 Task: Buy 4 Support Keys from Brake System section under best seller category for shipping address: Anthony Hernandez, 4287 Palmer Road, Westerville, Ohio 43081, Cell Number 6147421053. Pay from credit card ending with 6010, CVV 682
Action: Mouse moved to (22, 79)
Screenshot: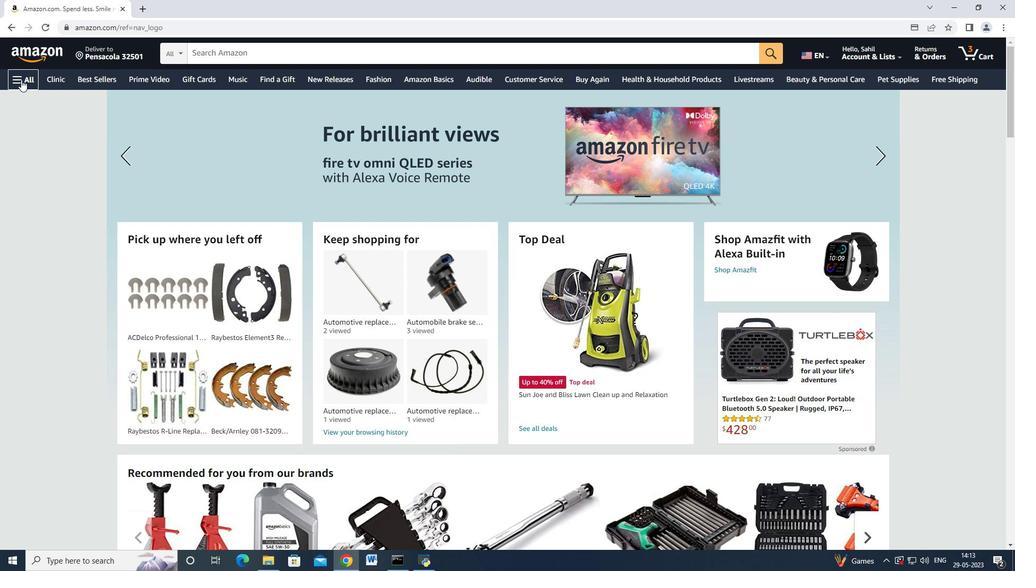 
Action: Mouse pressed left at (22, 79)
Screenshot: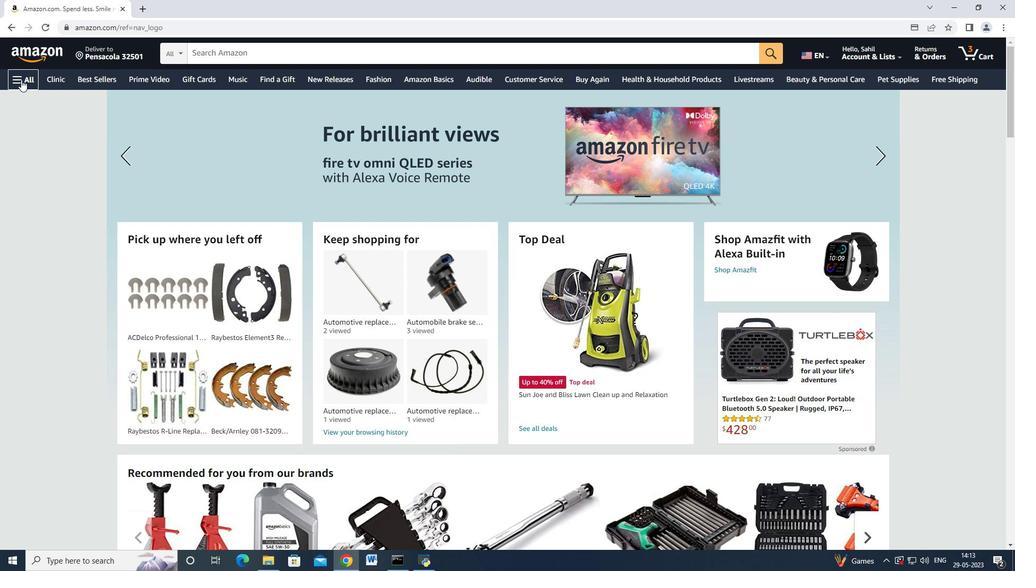 
Action: Mouse moved to (121, 250)
Screenshot: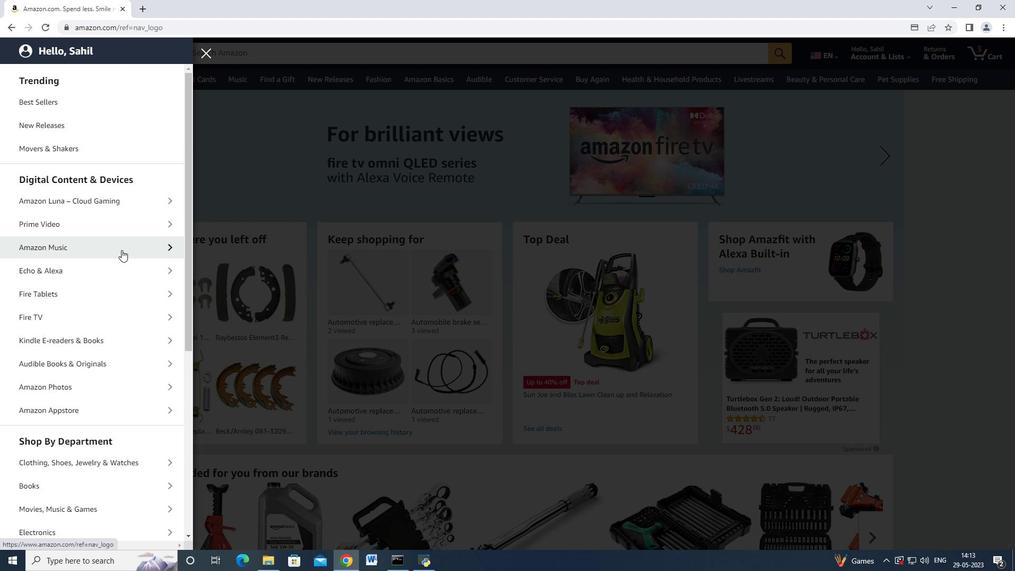 
Action: Mouse scrolled (121, 249) with delta (0, 0)
Screenshot: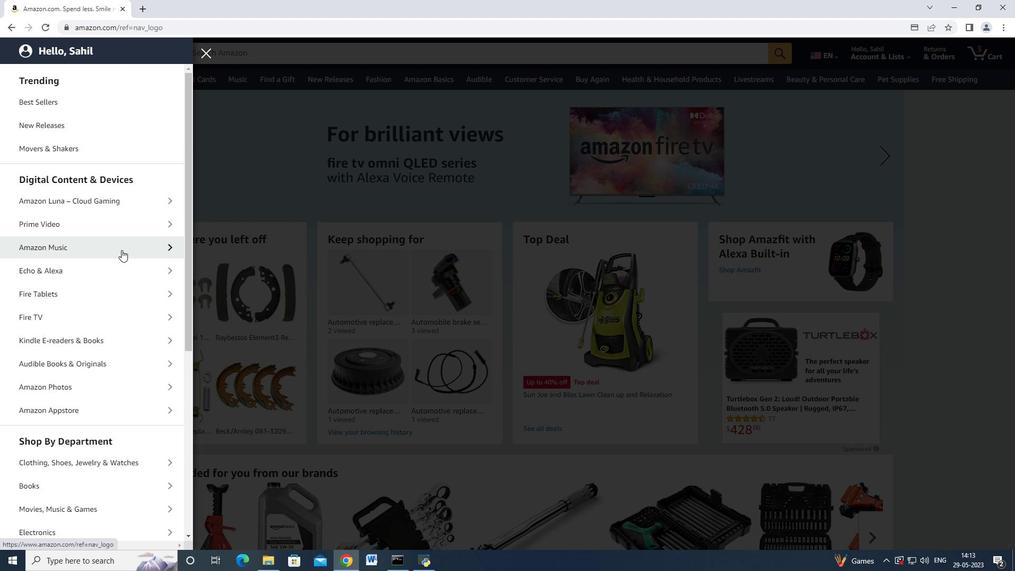 
Action: Mouse scrolled (121, 249) with delta (0, 0)
Screenshot: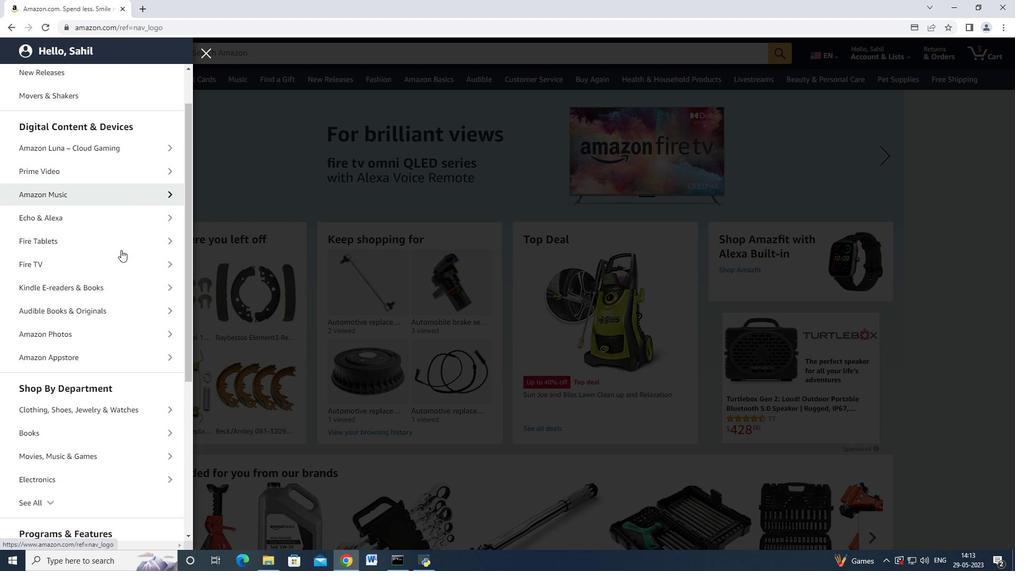 
Action: Mouse moved to (121, 250)
Screenshot: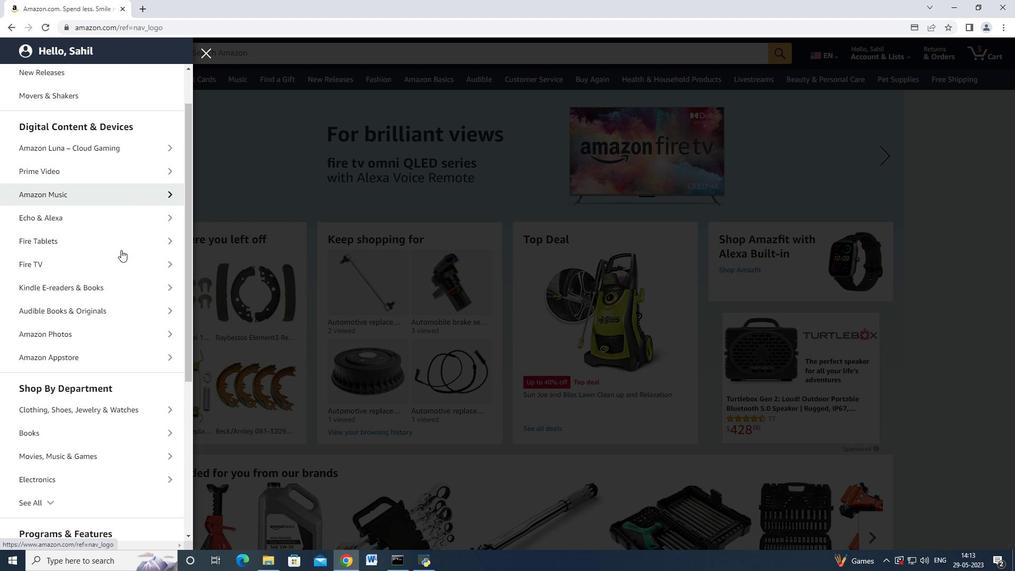 
Action: Mouse scrolled (121, 250) with delta (0, 0)
Screenshot: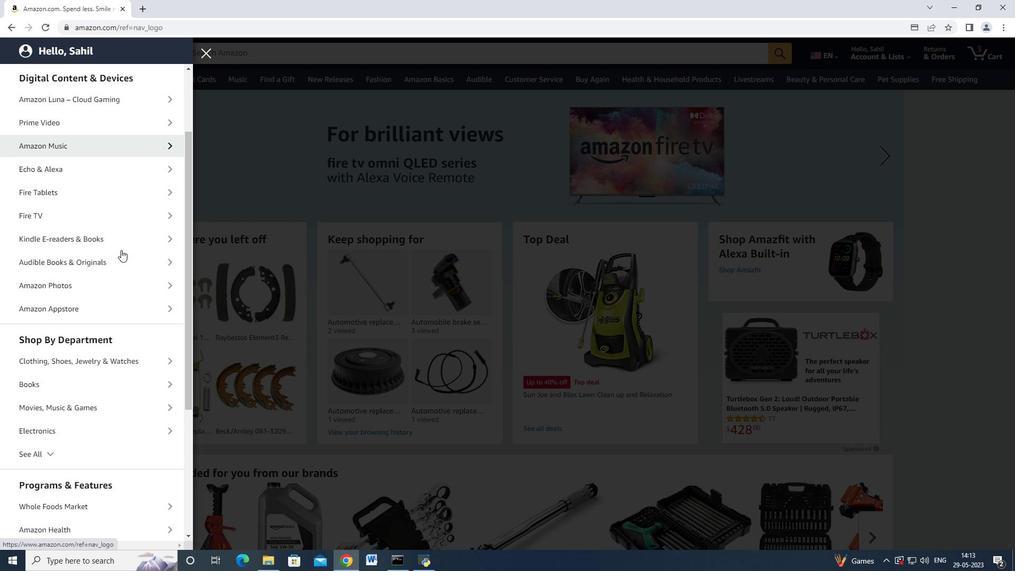 
Action: Mouse scrolled (121, 250) with delta (0, 0)
Screenshot: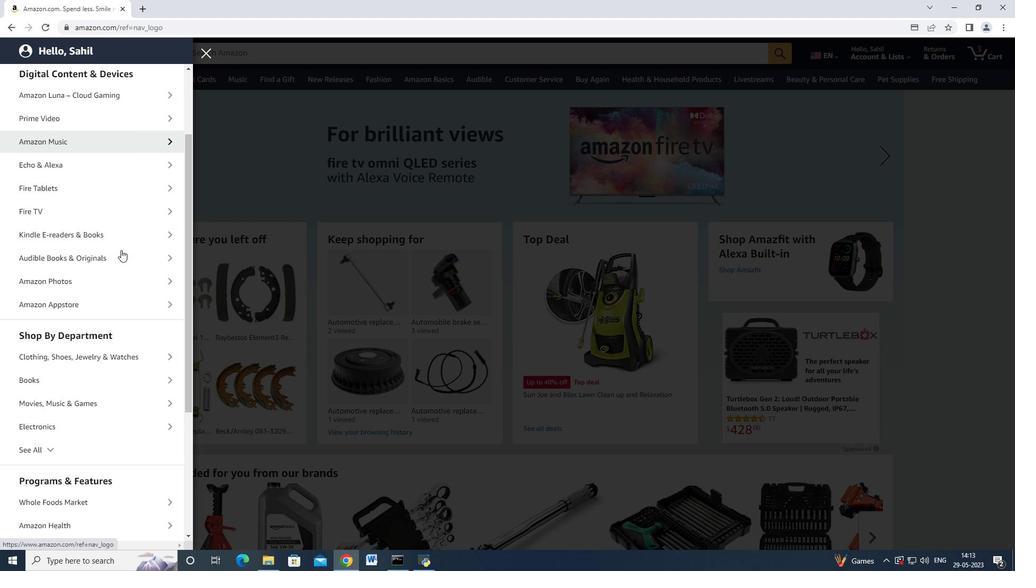 
Action: Mouse moved to (116, 324)
Screenshot: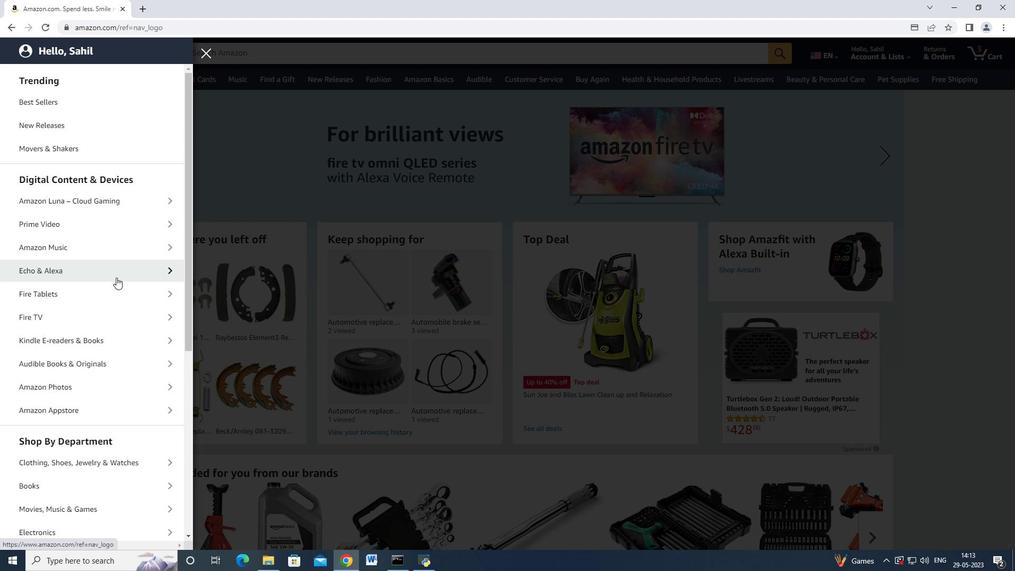
Action: Mouse scrolled (116, 324) with delta (0, 0)
Screenshot: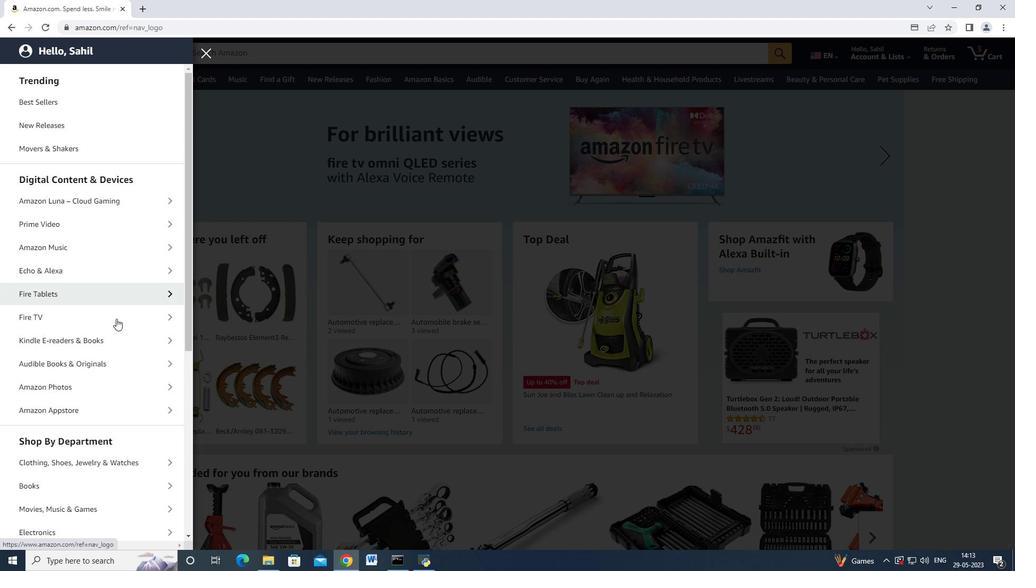 
Action: Mouse scrolled (116, 324) with delta (0, 0)
Screenshot: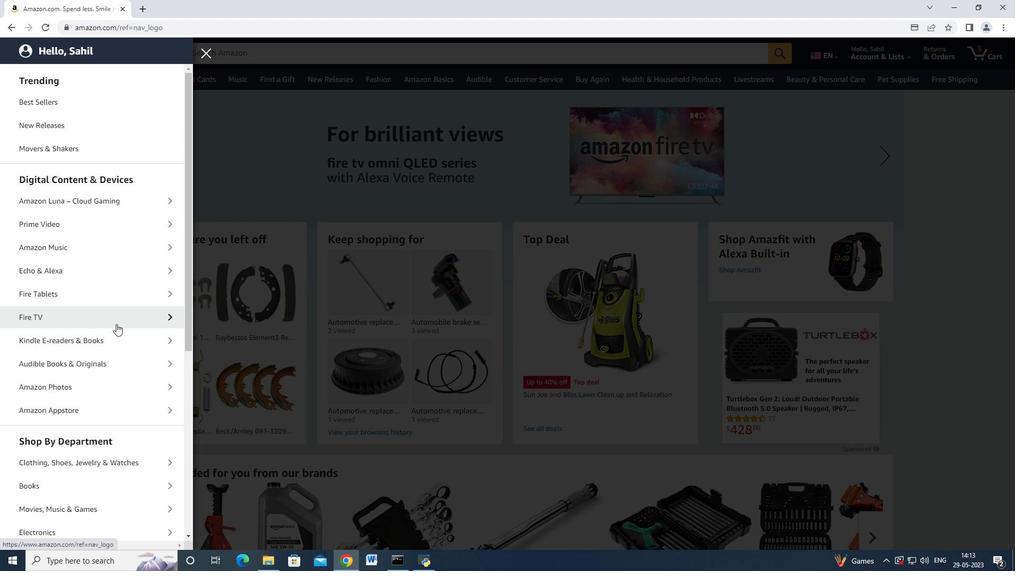 
Action: Mouse scrolled (116, 324) with delta (0, 0)
Screenshot: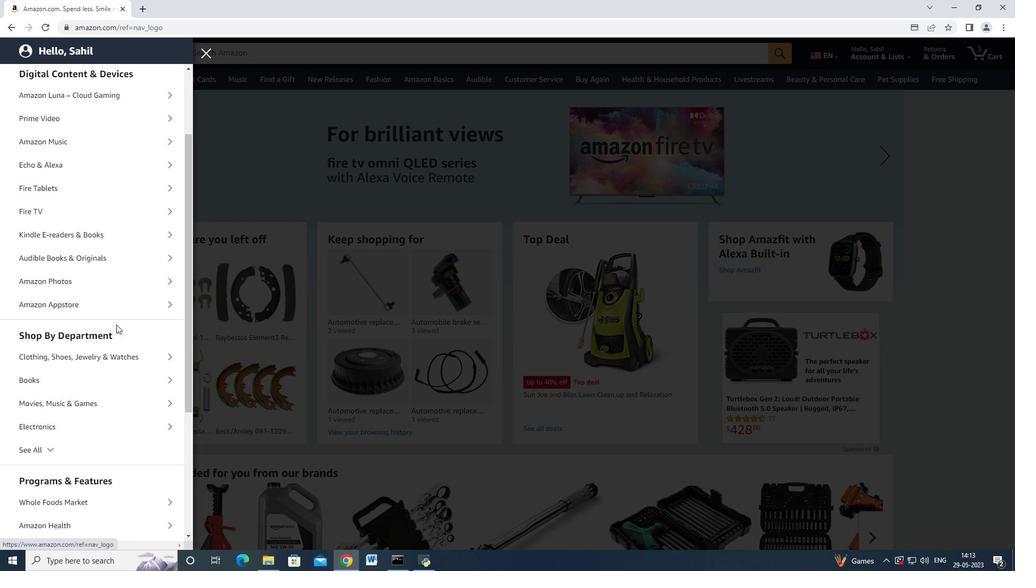
Action: Mouse scrolled (116, 324) with delta (0, 0)
Screenshot: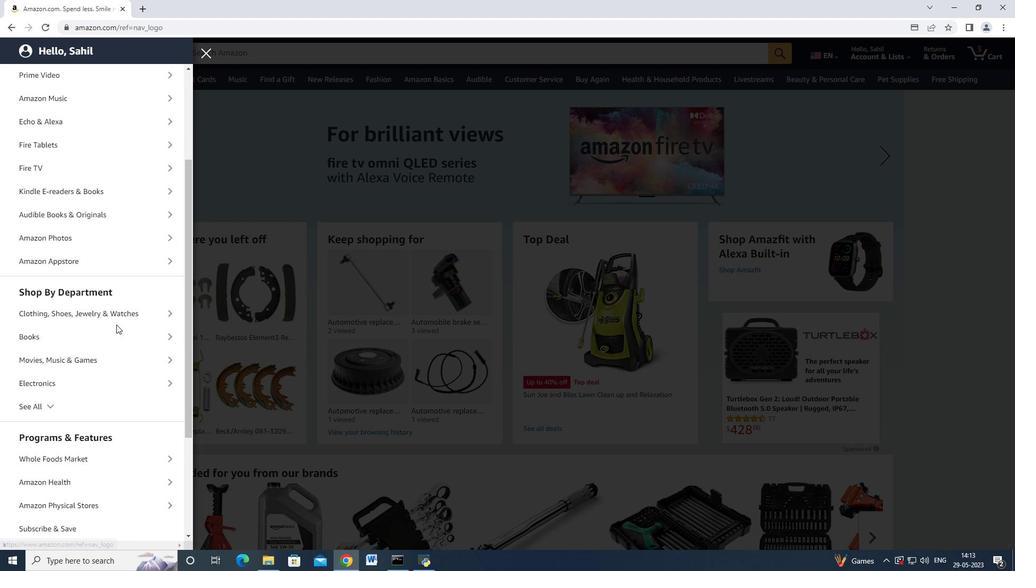 
Action: Mouse moved to (71, 347)
Screenshot: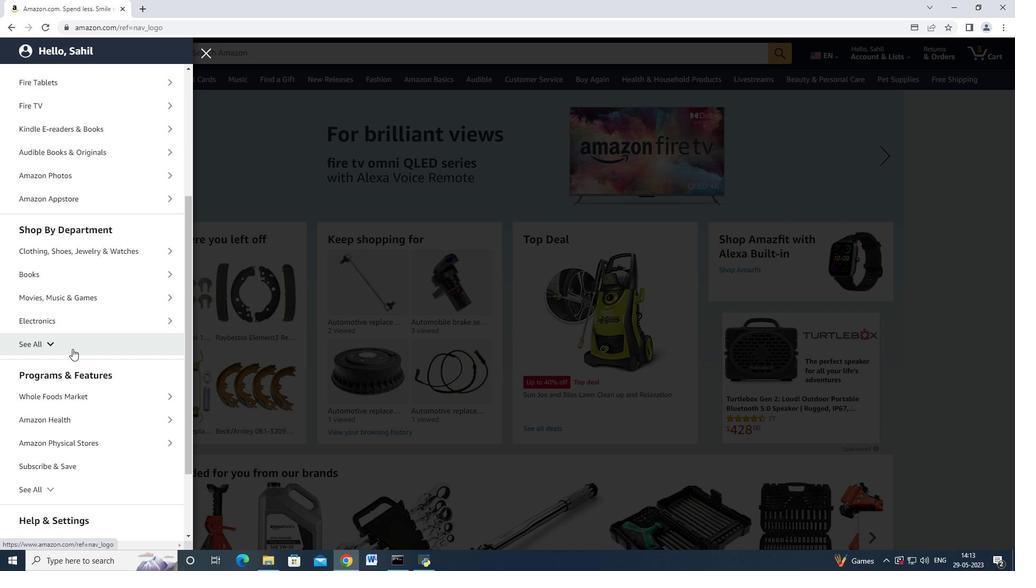 
Action: Mouse pressed left at (71, 347)
Screenshot: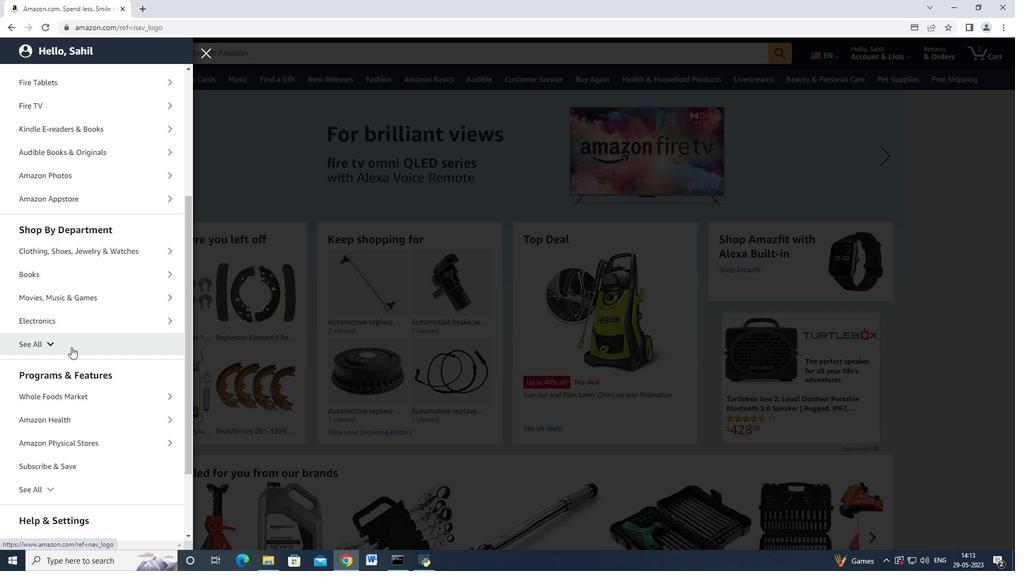 
Action: Mouse moved to (75, 342)
Screenshot: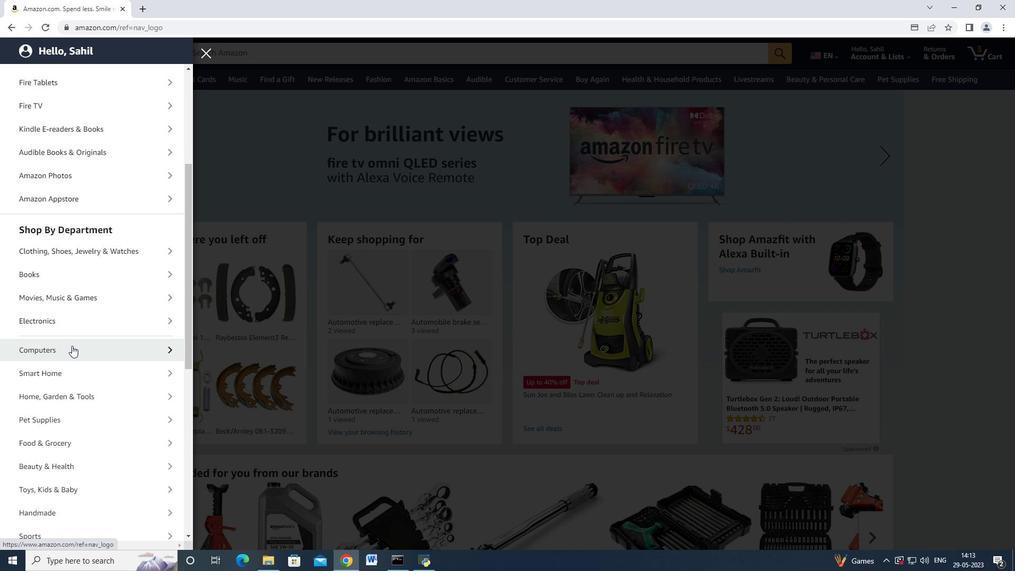 
Action: Mouse scrolled (75, 342) with delta (0, 0)
Screenshot: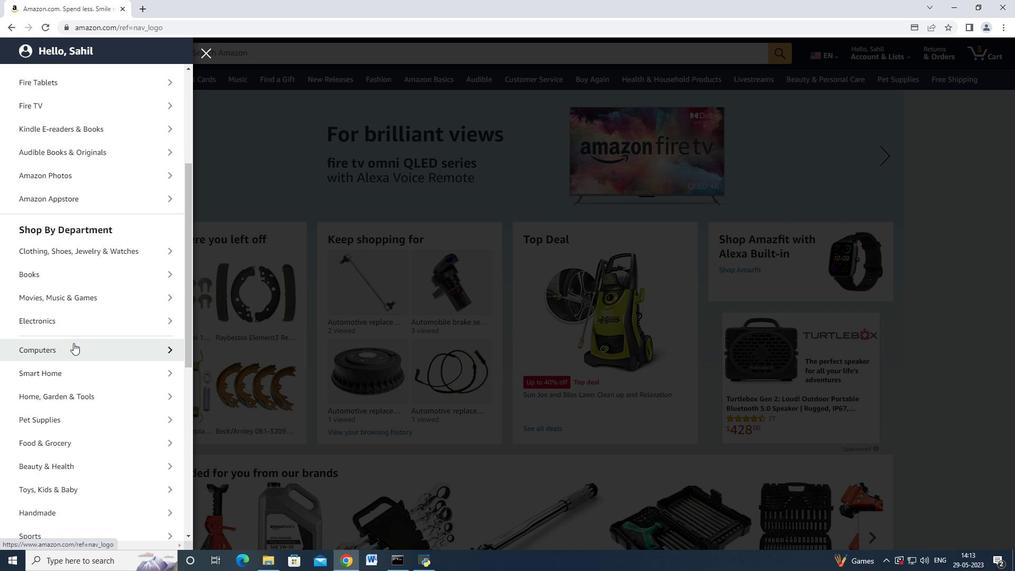 
Action: Mouse scrolled (75, 342) with delta (0, 0)
Screenshot: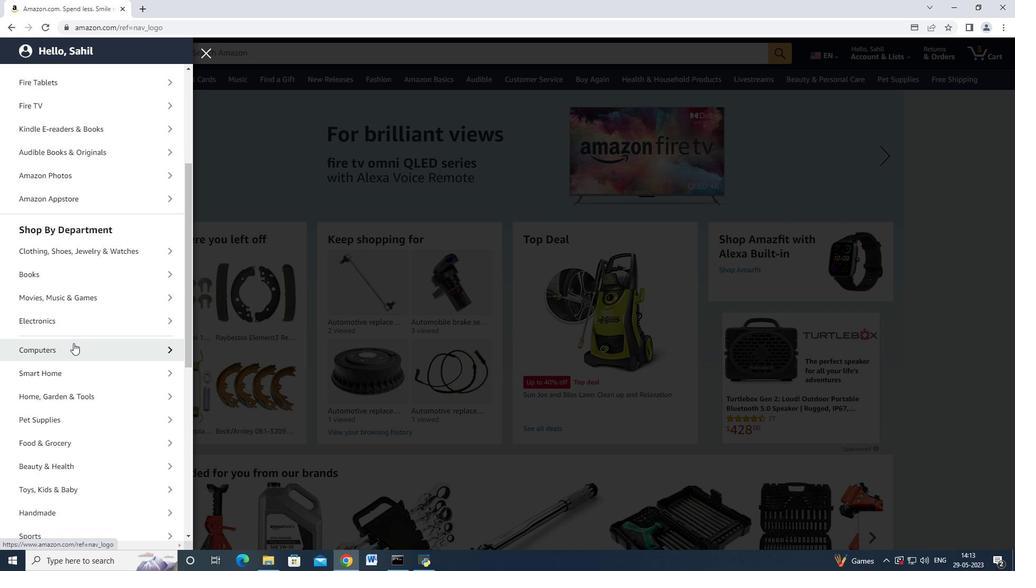 
Action: Mouse scrolled (75, 342) with delta (0, 0)
Screenshot: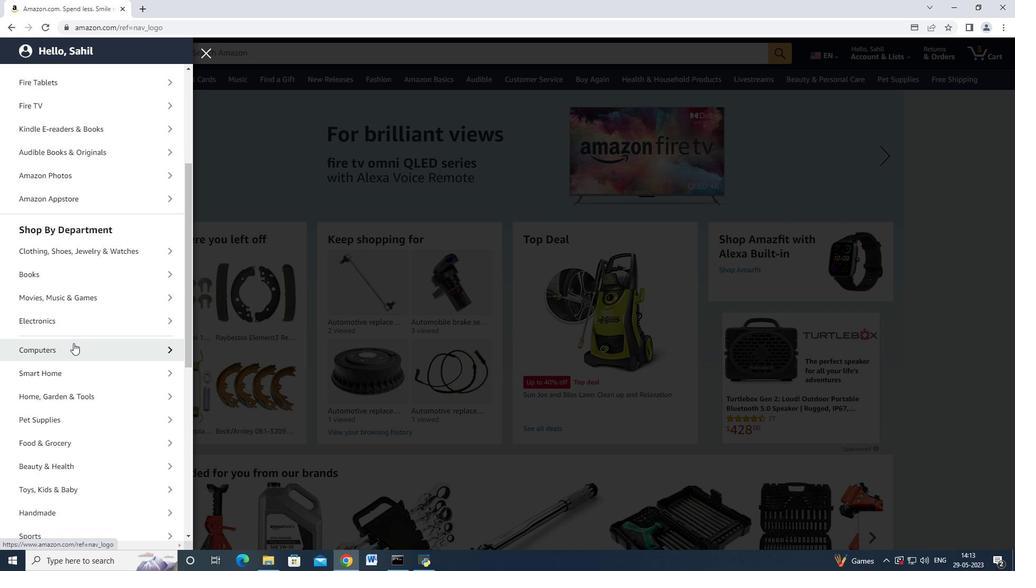 
Action: Mouse moved to (83, 423)
Screenshot: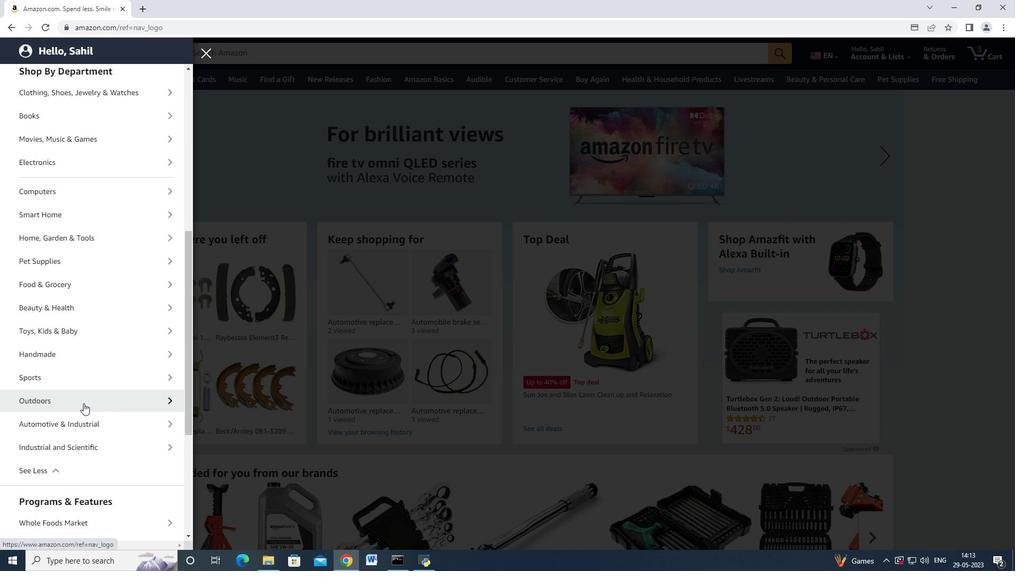 
Action: Mouse pressed left at (83, 423)
Screenshot: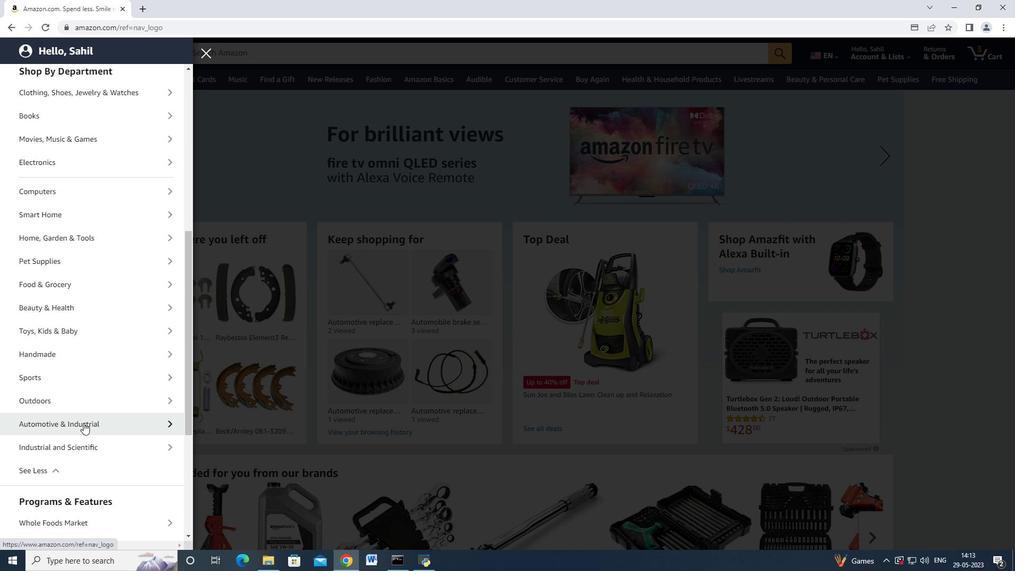 
Action: Mouse moved to (91, 130)
Screenshot: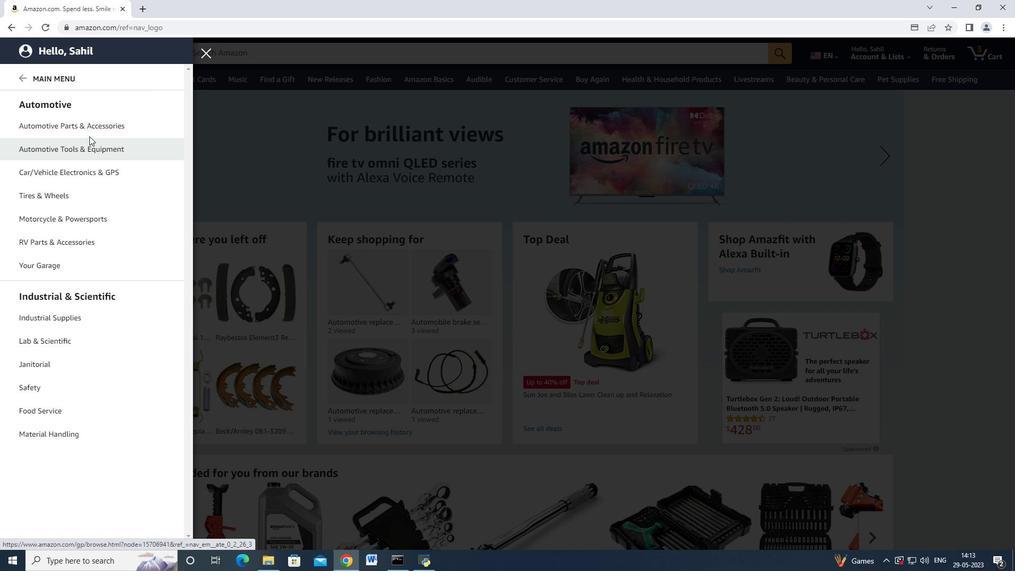 
Action: Mouse pressed left at (91, 130)
Screenshot: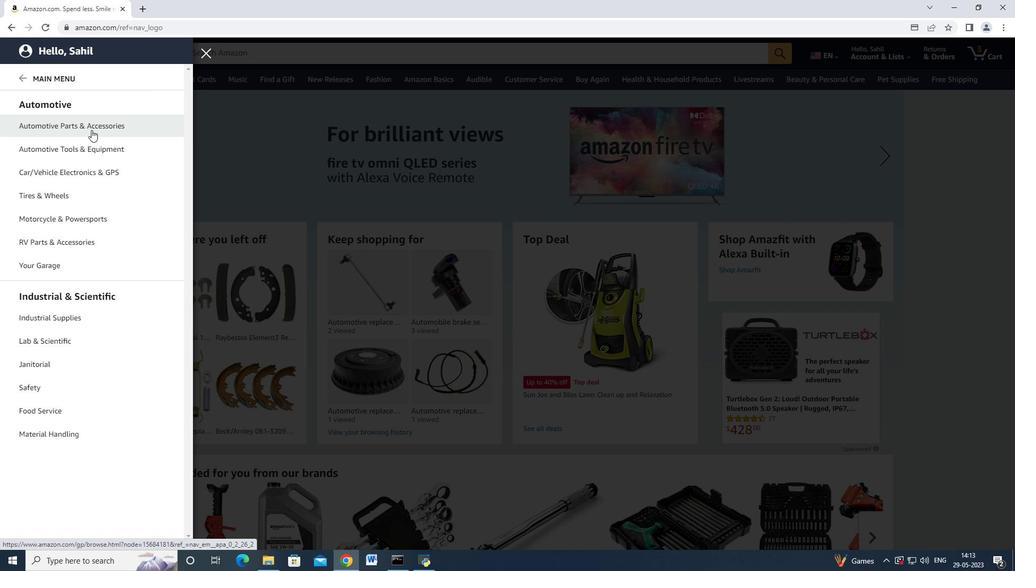 
Action: Mouse moved to (289, 158)
Screenshot: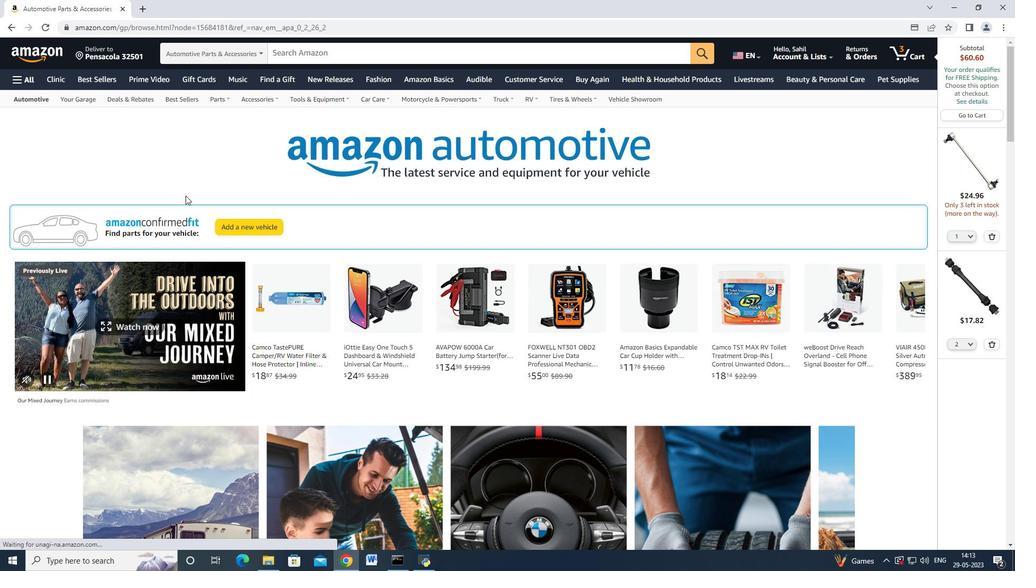
Action: Mouse scrolled (289, 158) with delta (0, 0)
Screenshot: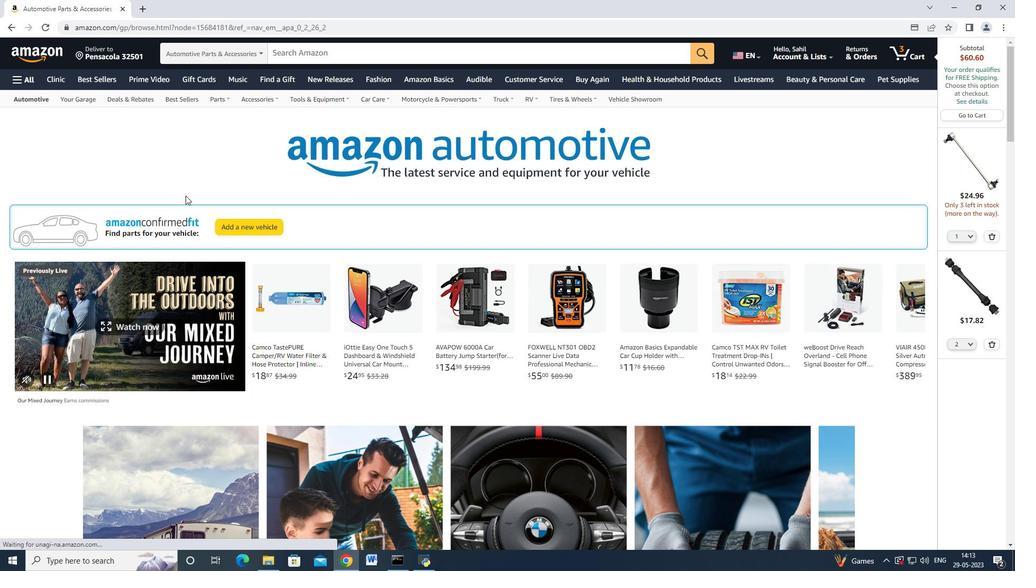 
Action: Mouse moved to (305, 149)
Screenshot: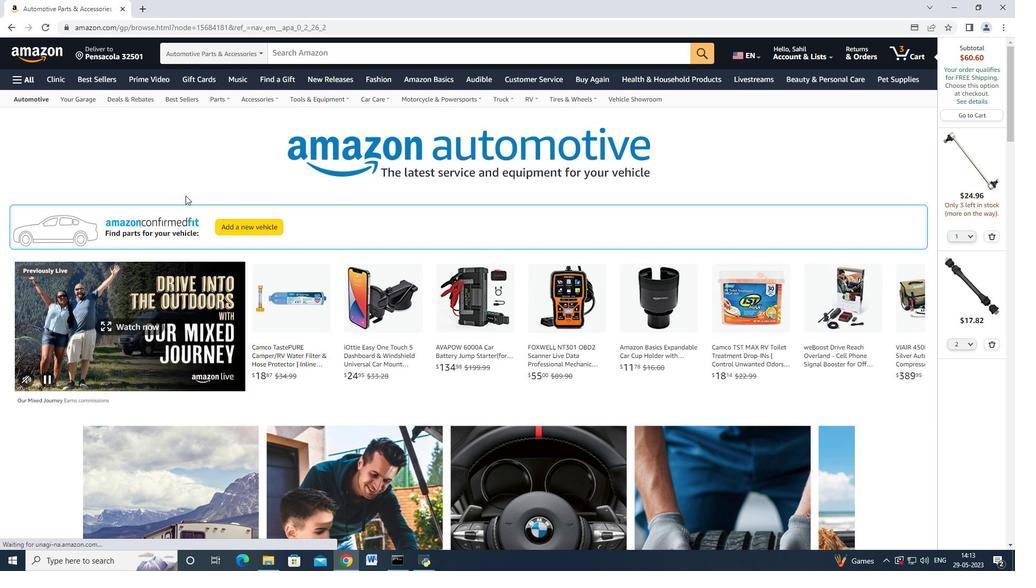 
Action: Mouse scrolled (305, 148) with delta (0, 0)
Screenshot: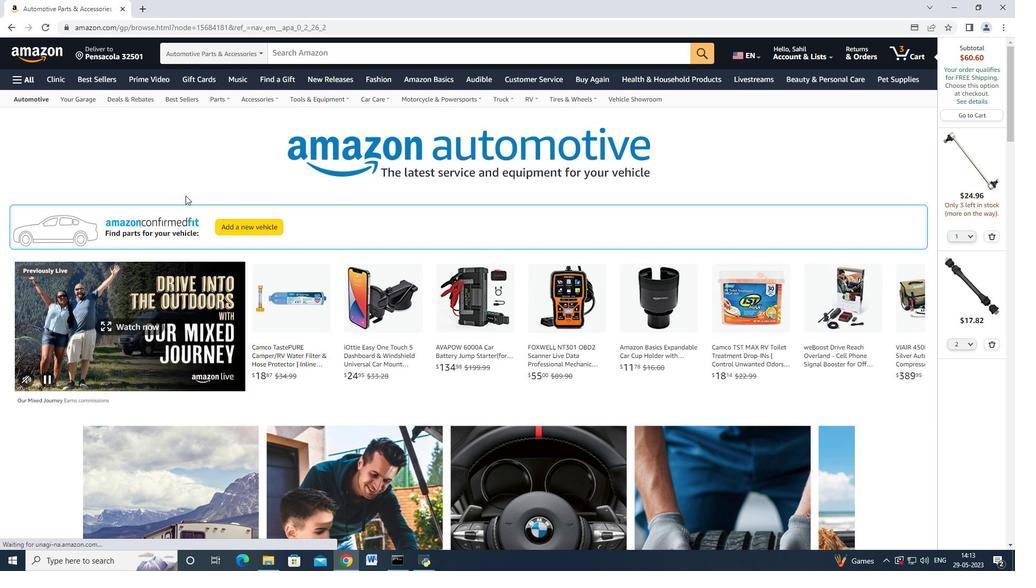 
Action: Mouse moved to (305, 149)
Screenshot: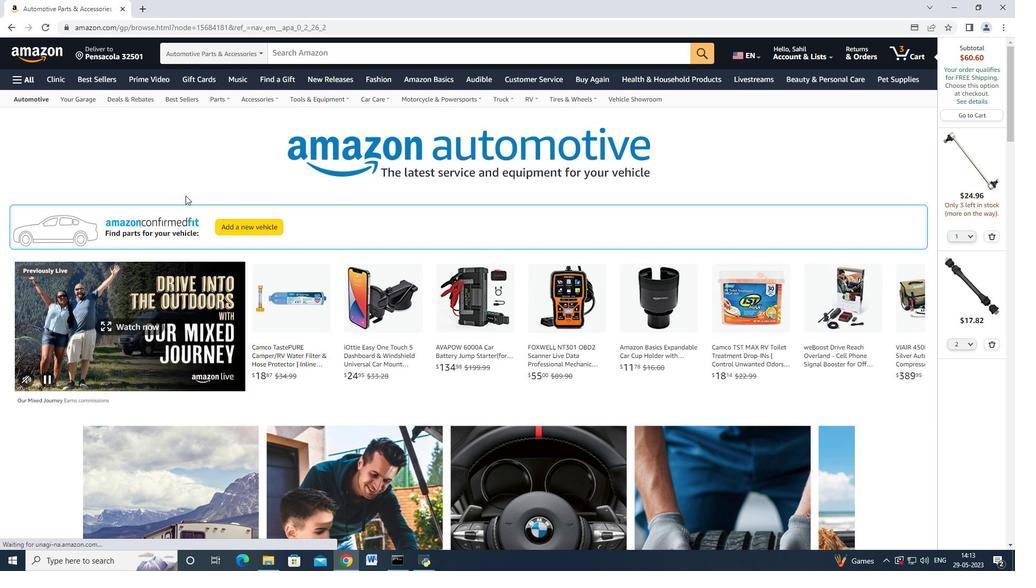
Action: Mouse scrolled (305, 149) with delta (0, 0)
Screenshot: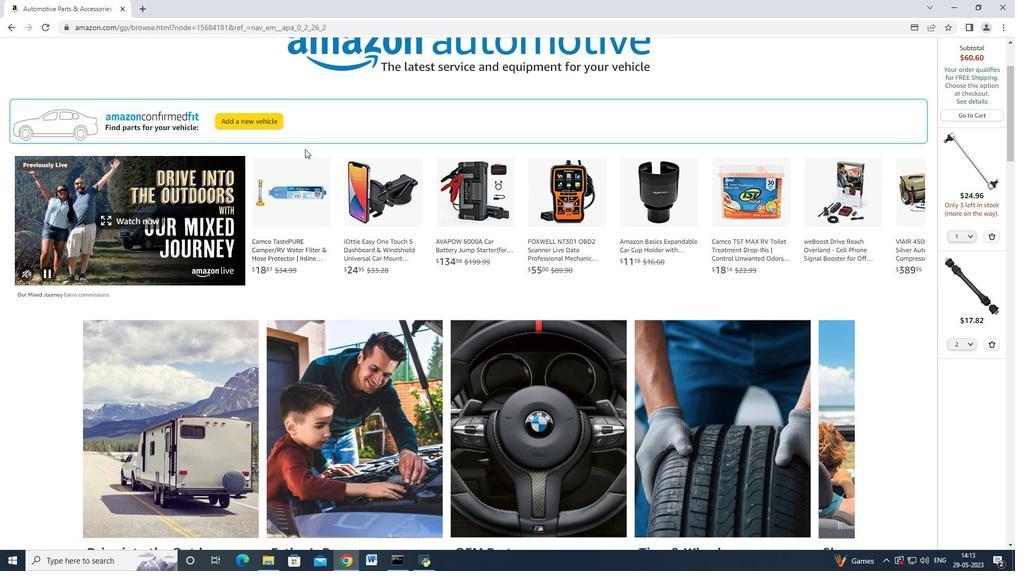 
Action: Mouse scrolled (305, 149) with delta (0, 0)
Screenshot: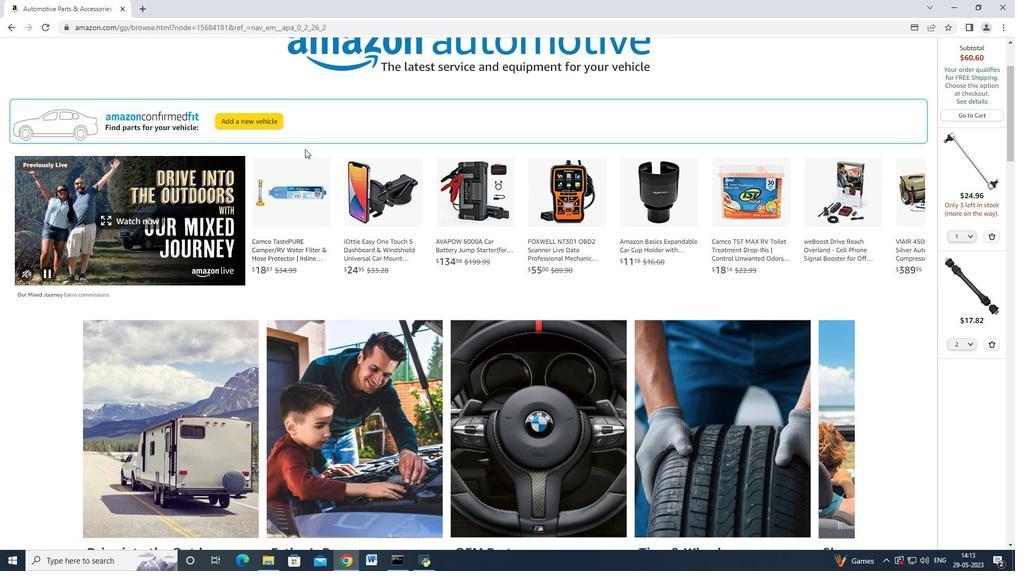 
Action: Mouse scrolled (305, 149) with delta (0, 0)
Screenshot: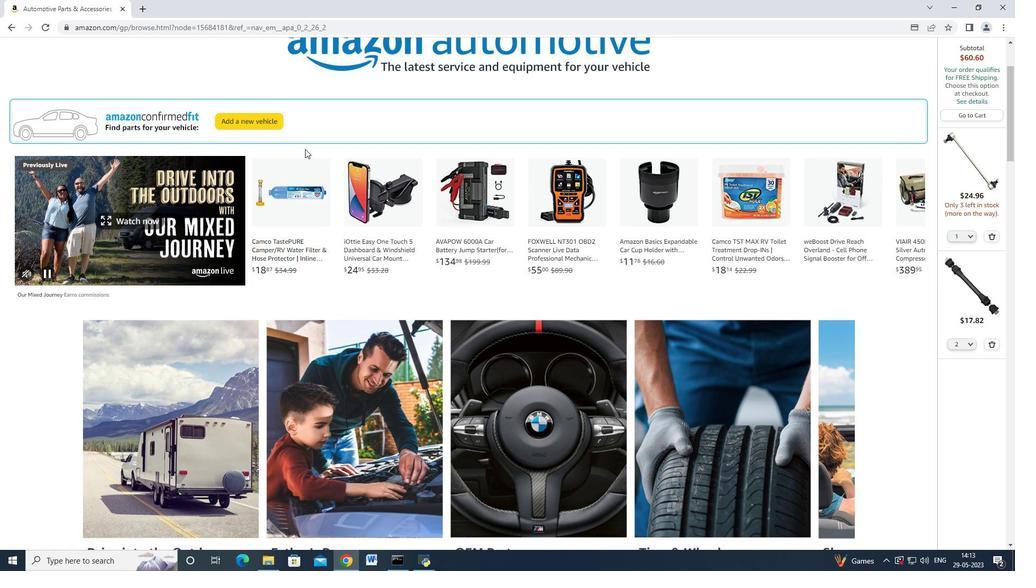 
Action: Mouse scrolled (305, 149) with delta (0, 0)
Screenshot: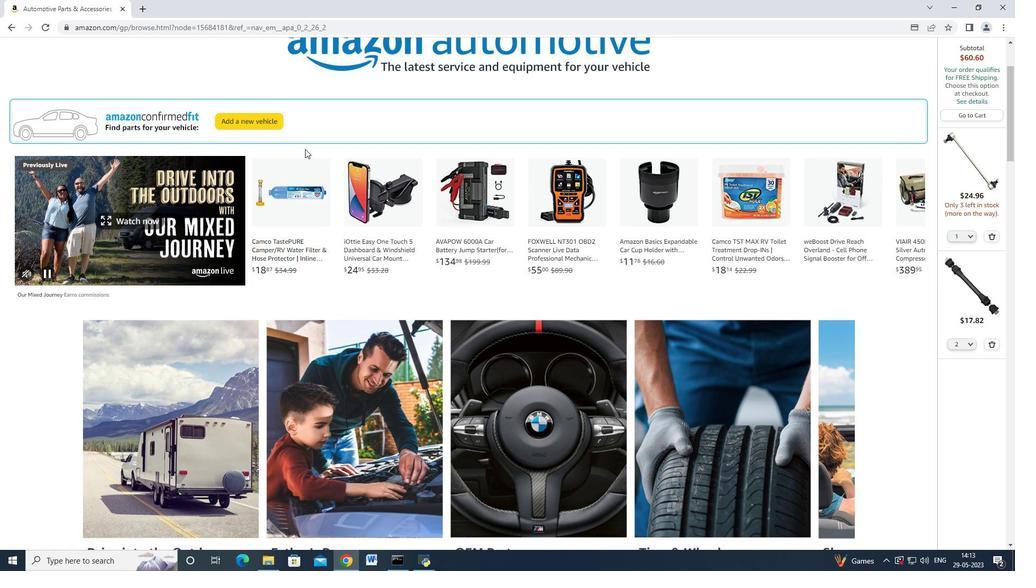
Action: Mouse scrolled (305, 149) with delta (0, 0)
Screenshot: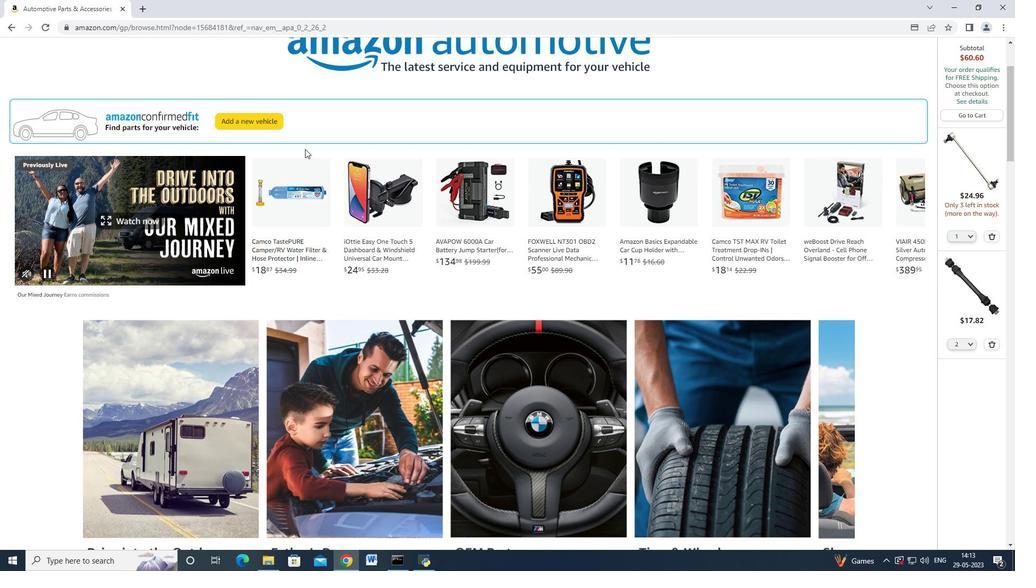 
Action: Mouse moved to (275, 102)
Screenshot: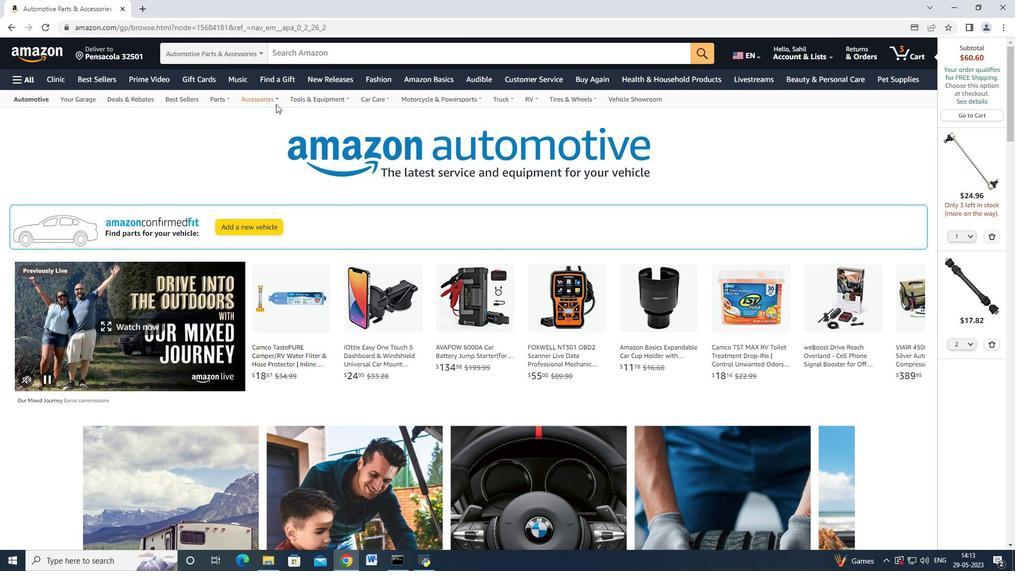 
Action: Mouse pressed left at (275, 102)
Screenshot: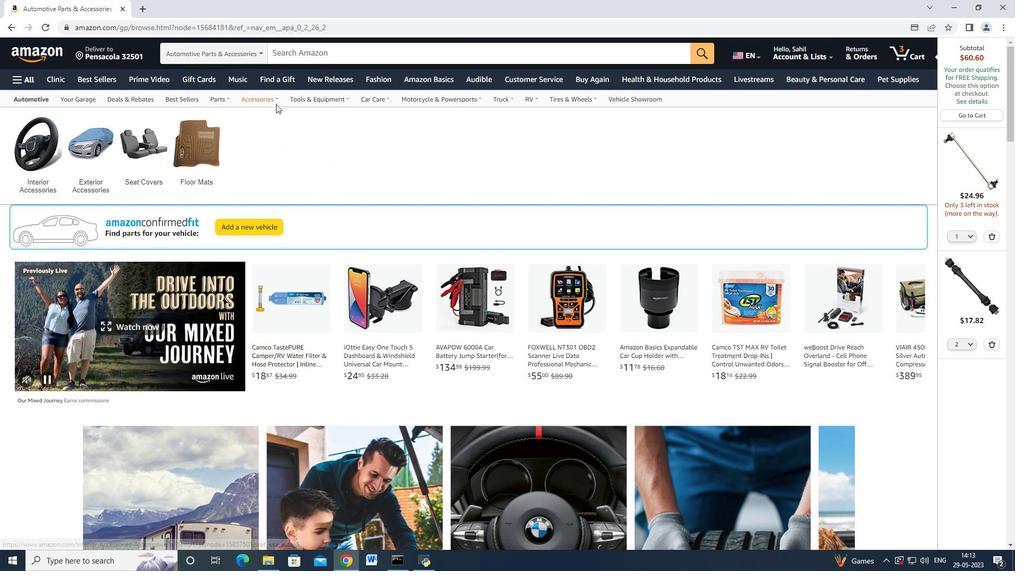
Action: Mouse moved to (197, 103)
Screenshot: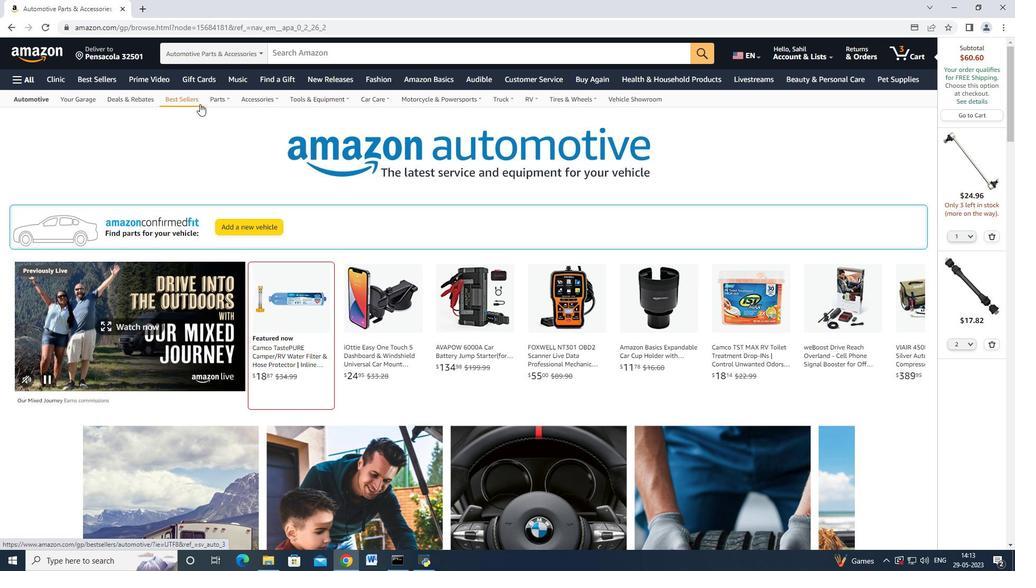 
Action: Mouse pressed left at (197, 103)
Screenshot: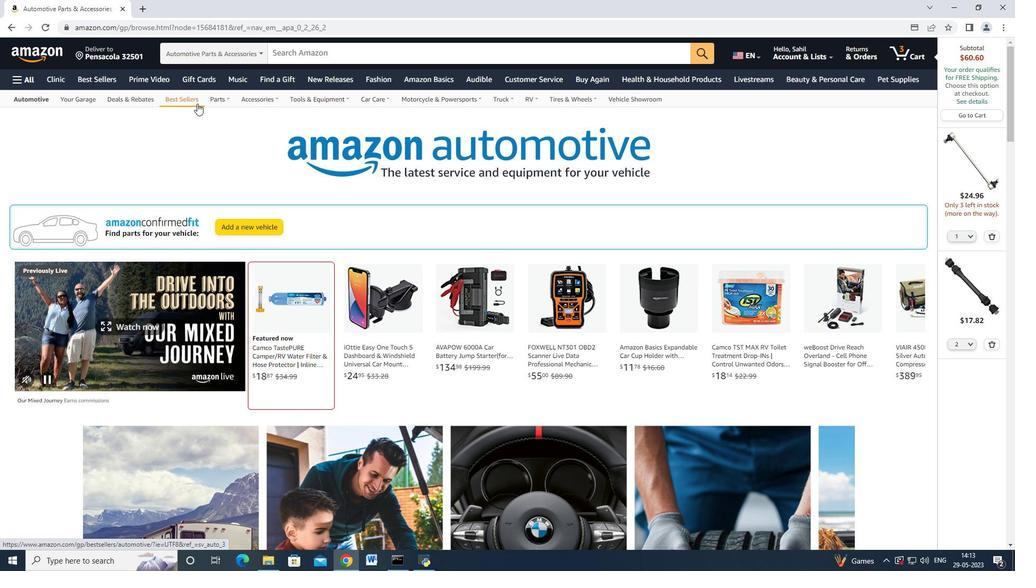 
Action: Mouse moved to (61, 334)
Screenshot: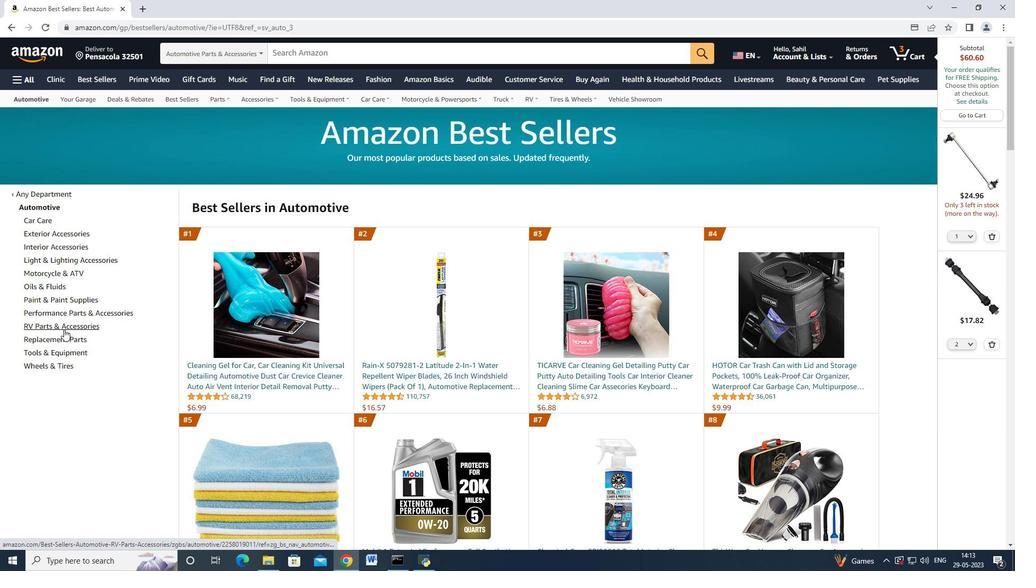 
Action: Mouse pressed left at (61, 334)
Screenshot: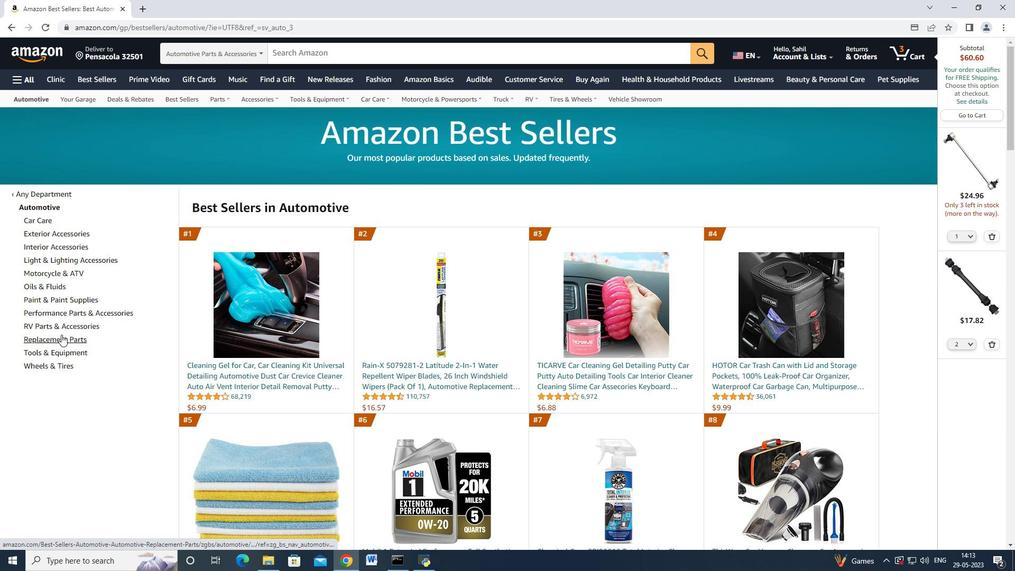 
Action: Mouse moved to (68, 334)
Screenshot: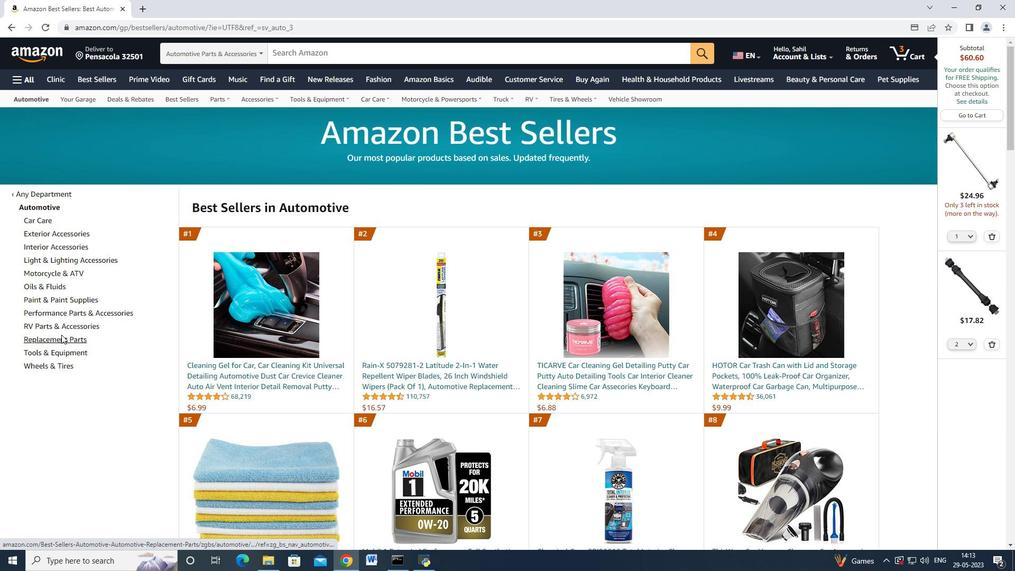 
Action: Mouse scrolled (68, 334) with delta (0, 0)
Screenshot: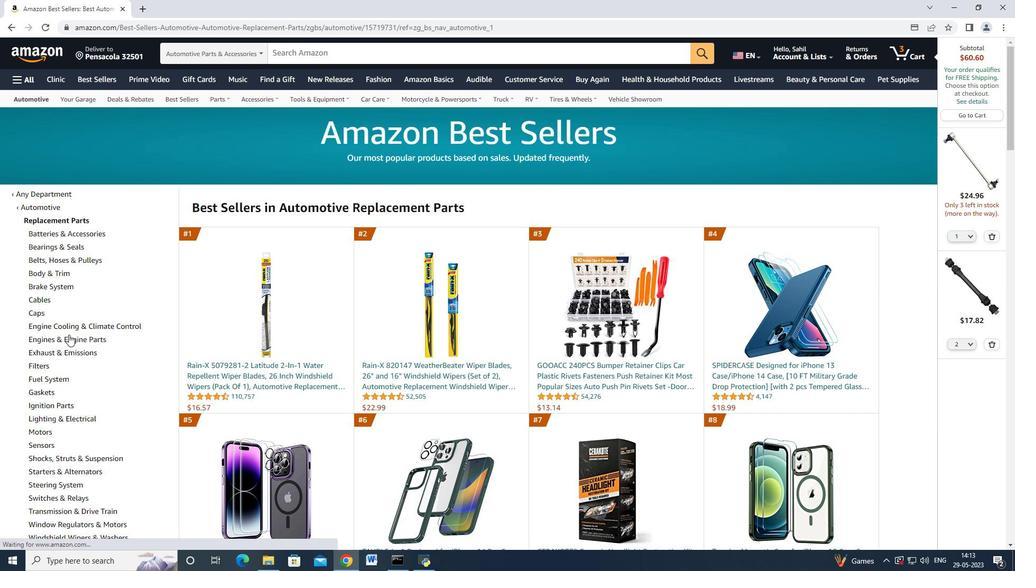 
Action: Mouse scrolled (68, 334) with delta (0, 0)
Screenshot: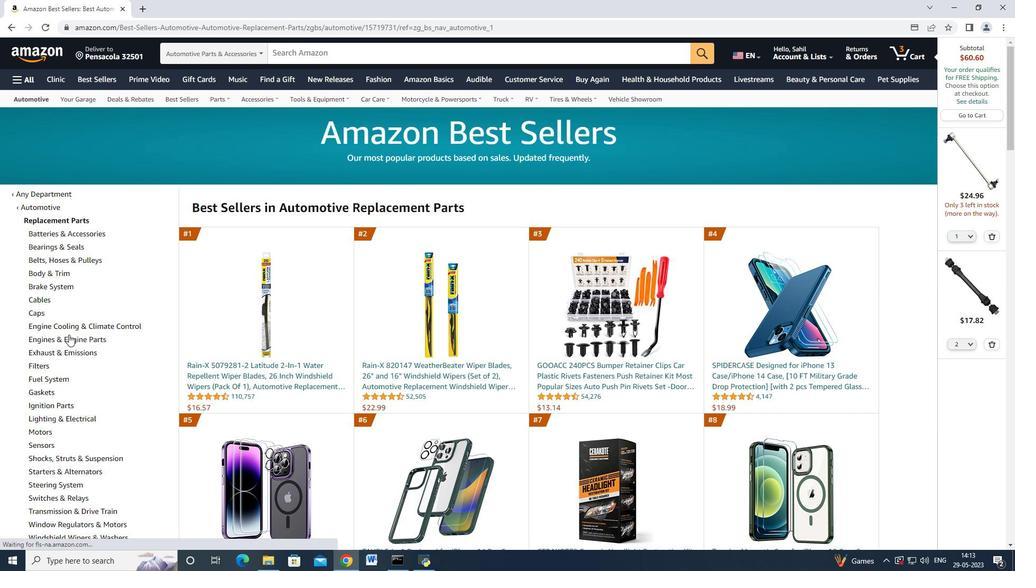 
Action: Mouse moved to (60, 178)
Screenshot: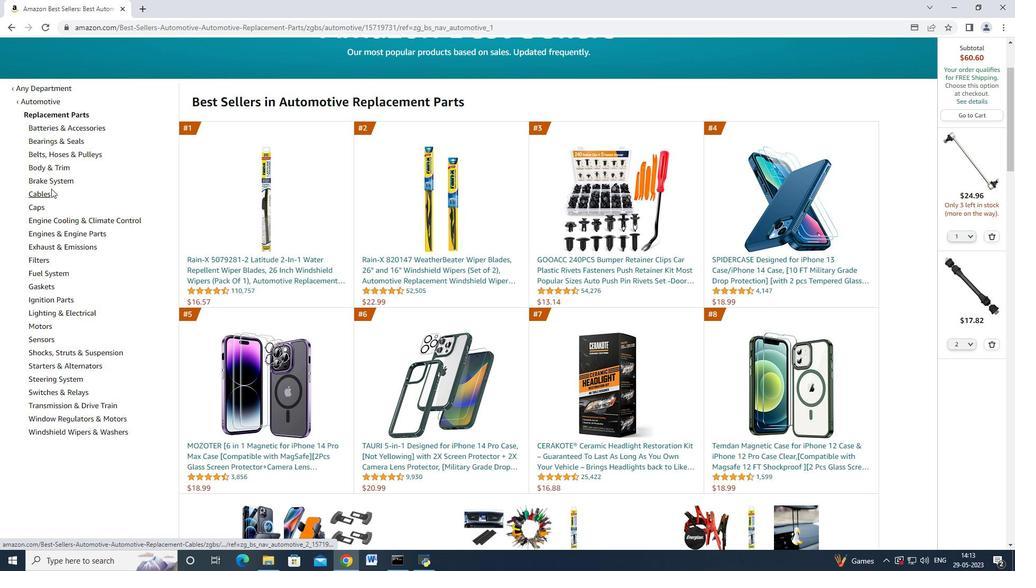 
Action: Mouse pressed left at (60, 178)
Screenshot: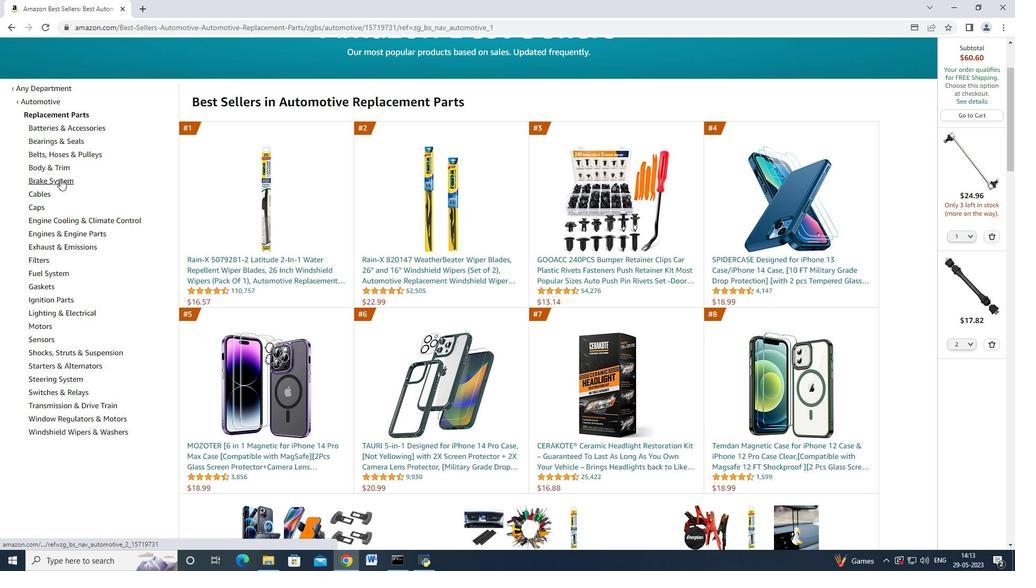 
Action: Mouse moved to (148, 303)
Screenshot: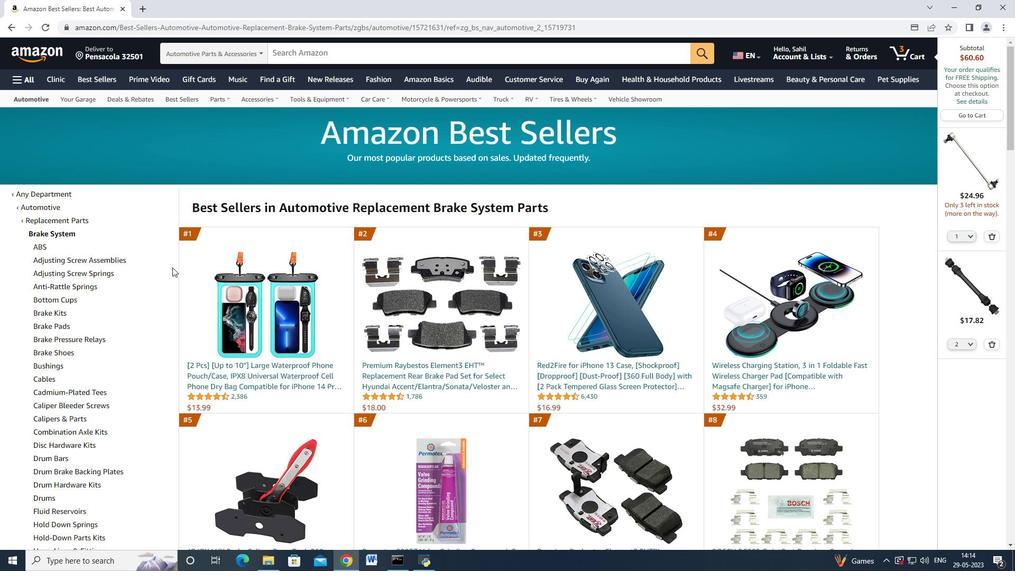 
Action: Mouse scrolled (148, 302) with delta (0, 0)
Screenshot: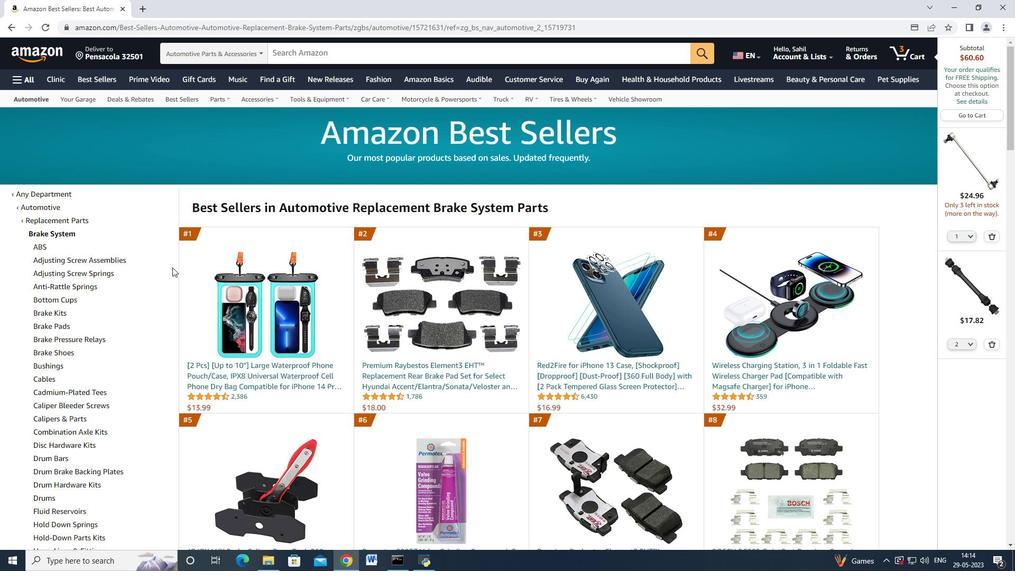 
Action: Mouse moved to (134, 315)
Screenshot: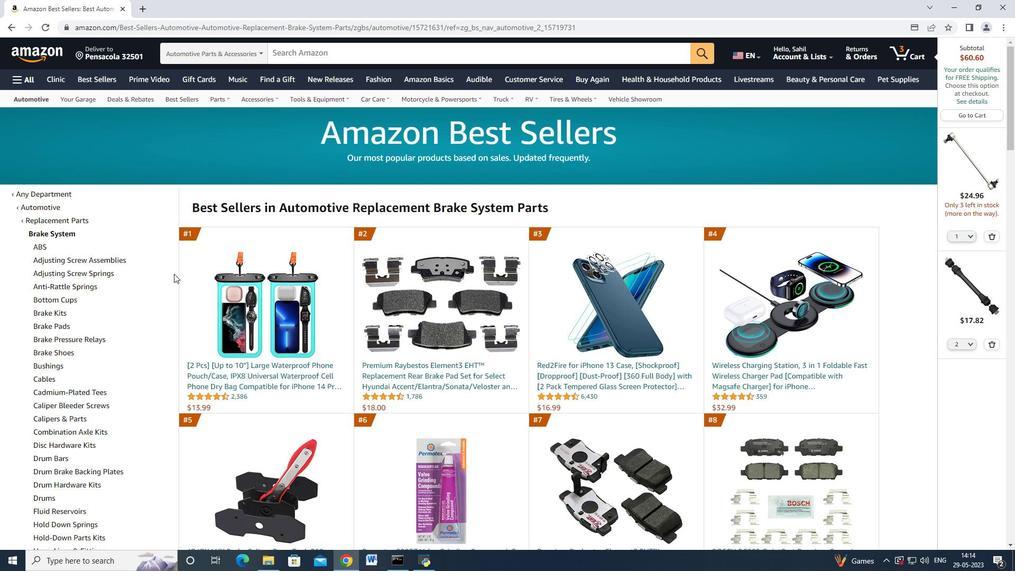 
Action: Mouse scrolled (134, 314) with delta (0, 0)
Screenshot: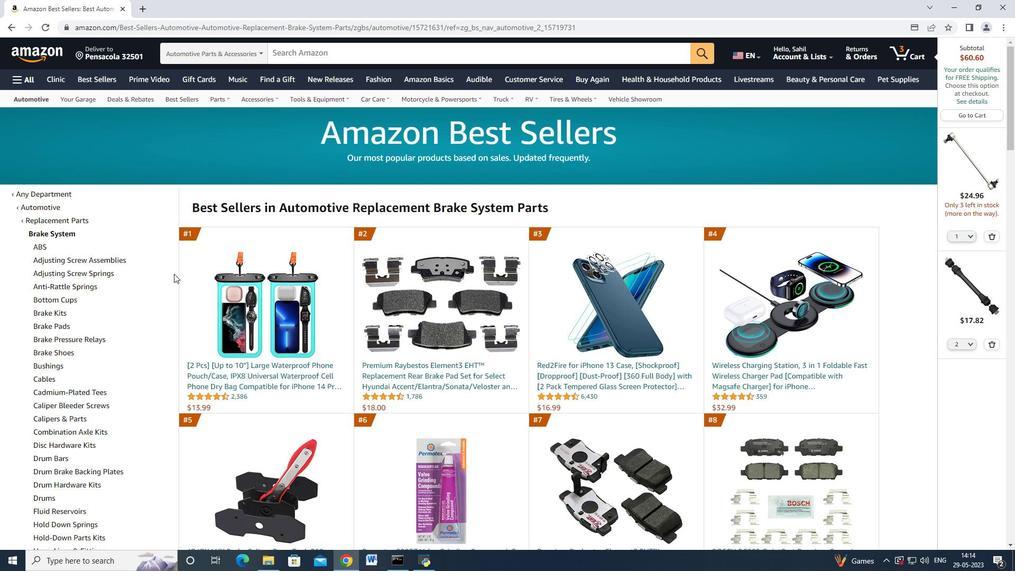 
Action: Mouse moved to (135, 314)
Screenshot: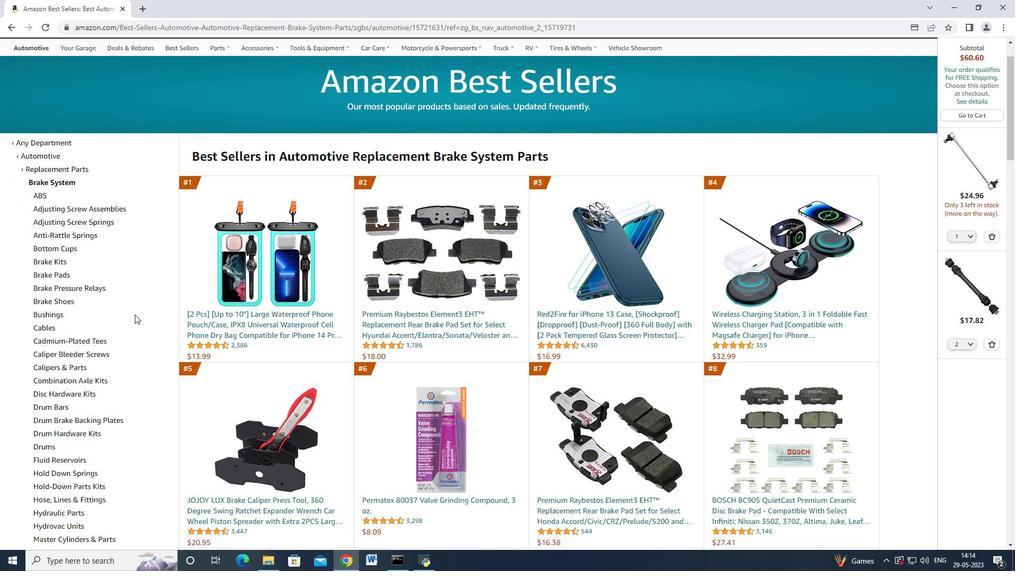 
Action: Mouse scrolled (135, 313) with delta (0, 0)
Screenshot: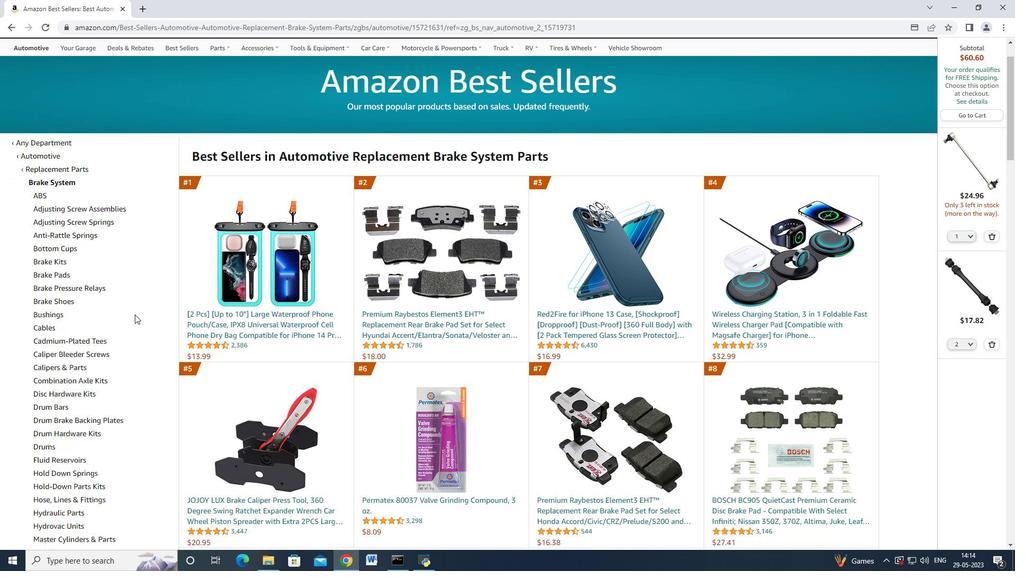 
Action: Mouse moved to (137, 314)
Screenshot: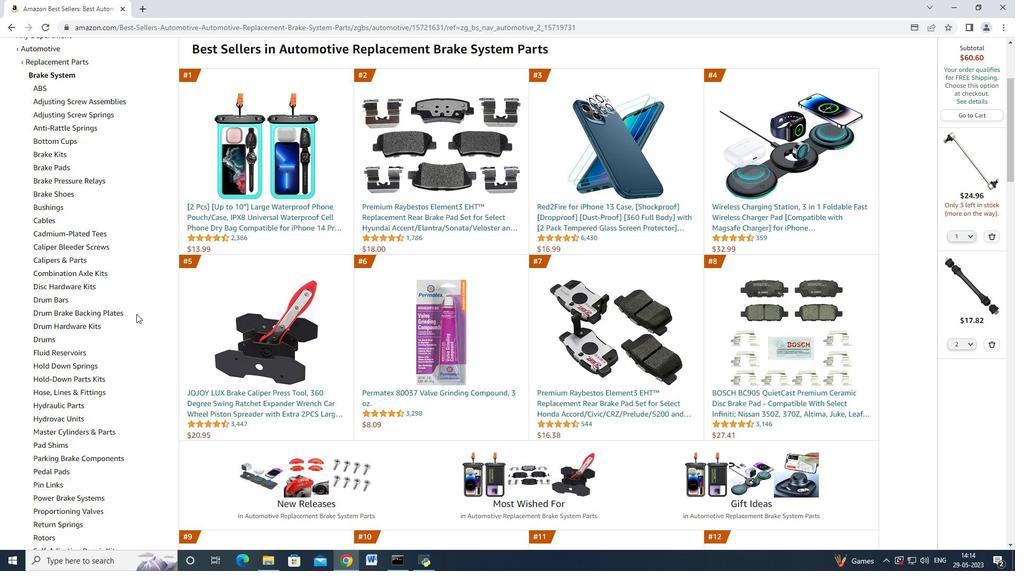 
Action: Mouse scrolled (136, 313) with delta (0, 0)
Screenshot: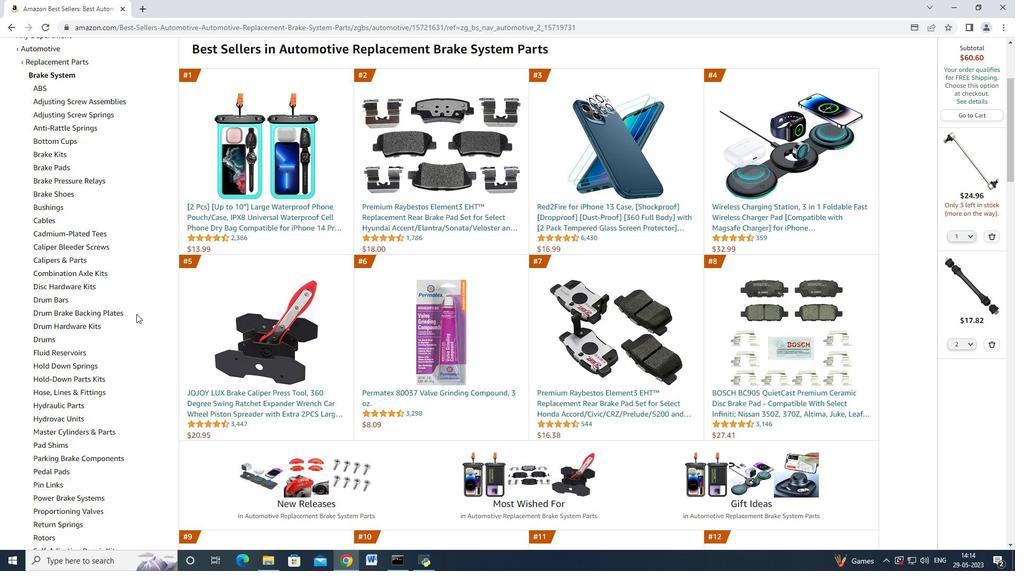 
Action: Mouse moved to (139, 313)
Screenshot: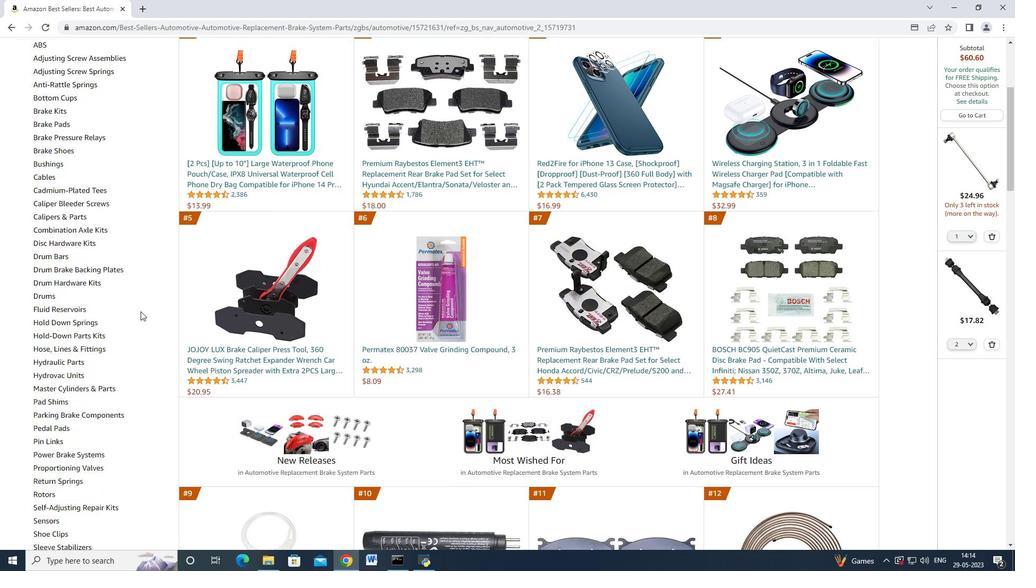 
Action: Mouse scrolled (139, 313) with delta (0, 0)
Screenshot: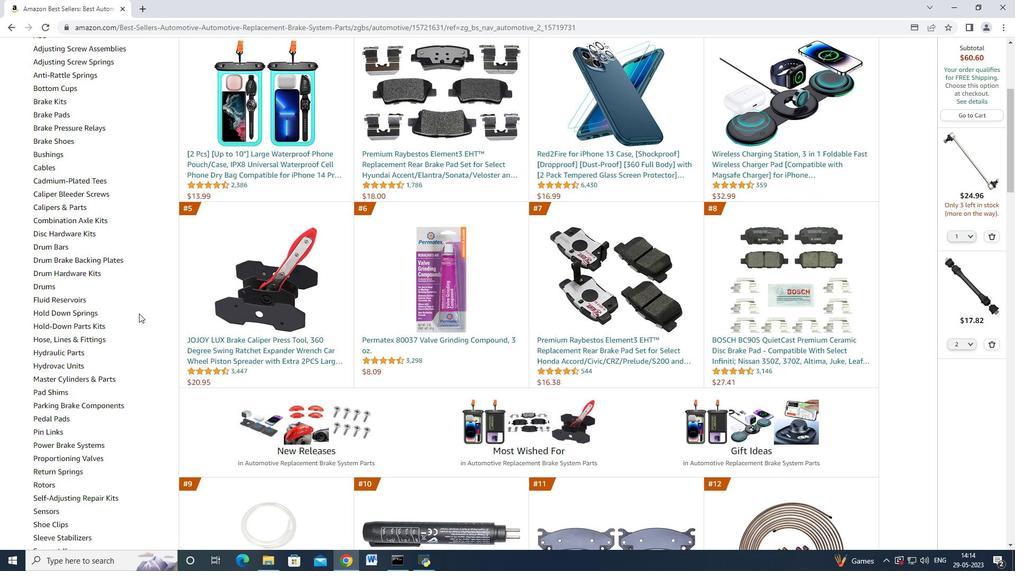 
Action: Mouse moved to (69, 501)
Screenshot: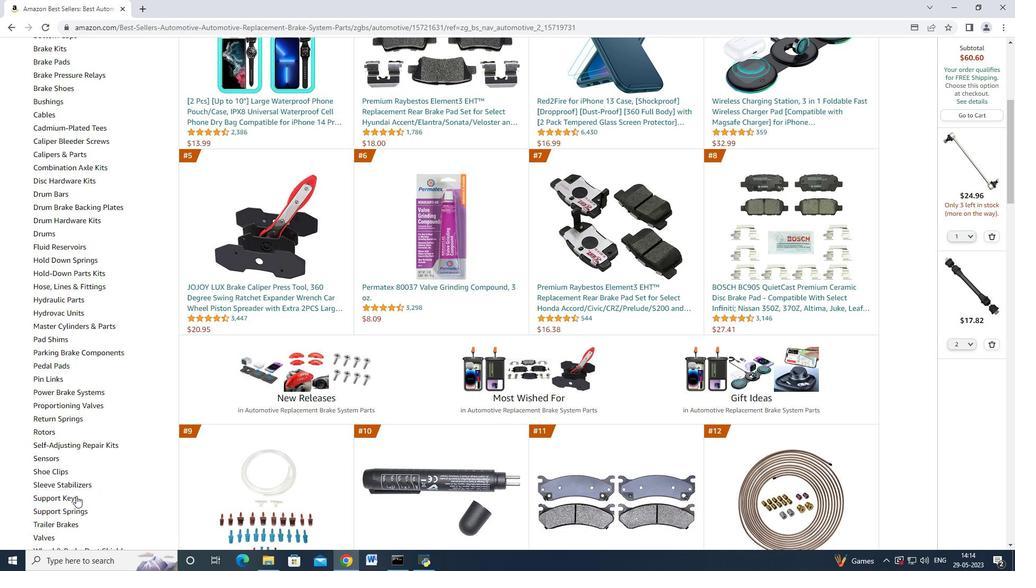 
Action: Mouse pressed left at (69, 501)
Screenshot: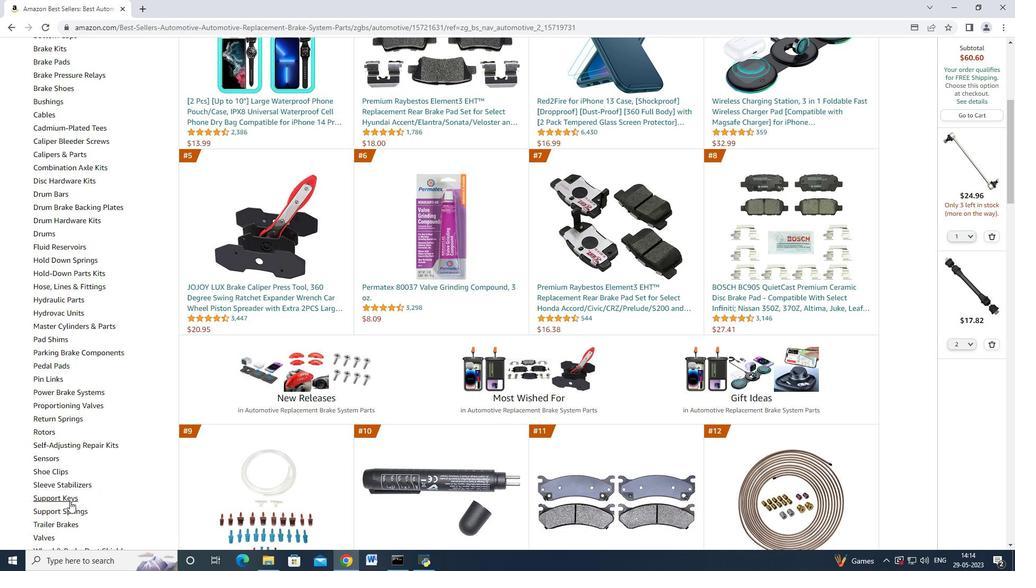 
Action: Mouse moved to (278, 367)
Screenshot: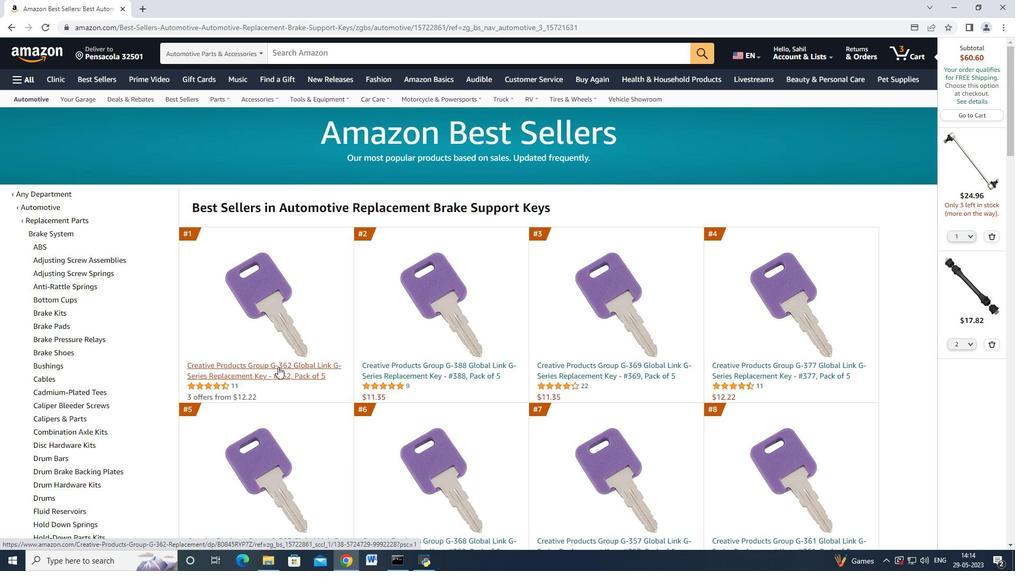 
Action: Mouse pressed left at (278, 367)
Screenshot: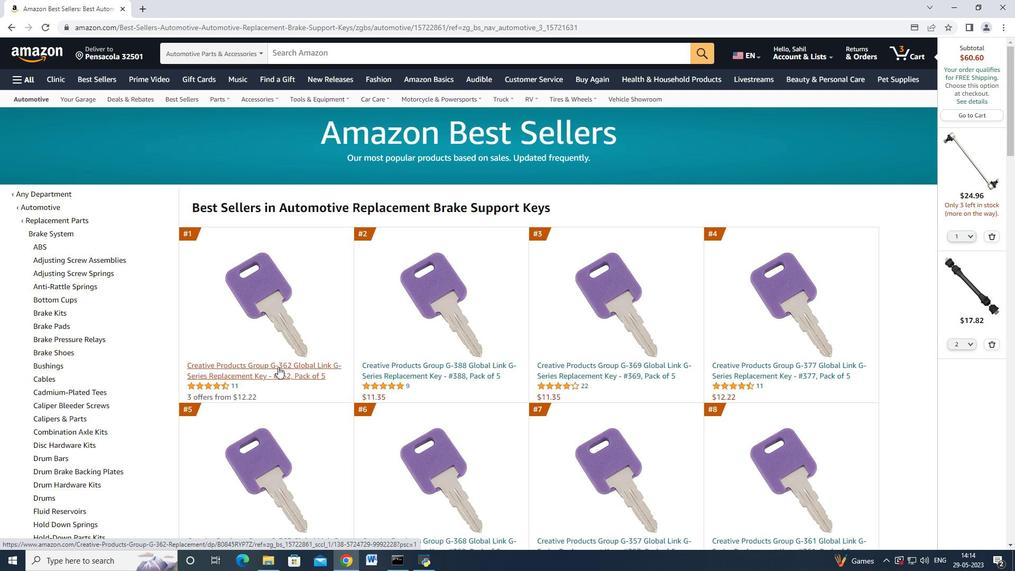 
Action: Mouse moved to (10, 32)
Screenshot: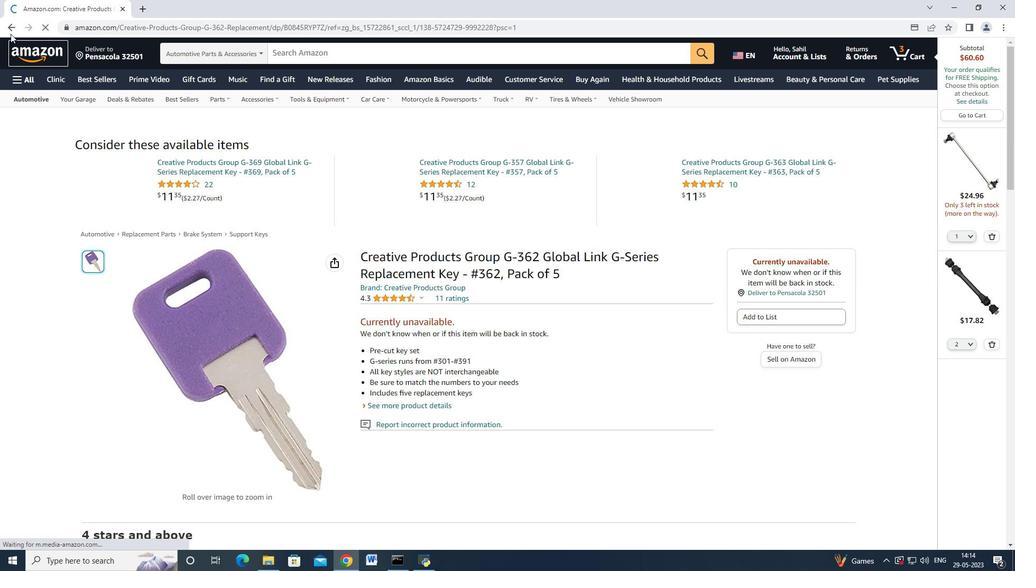 
Action: Mouse pressed left at (10, 32)
Screenshot: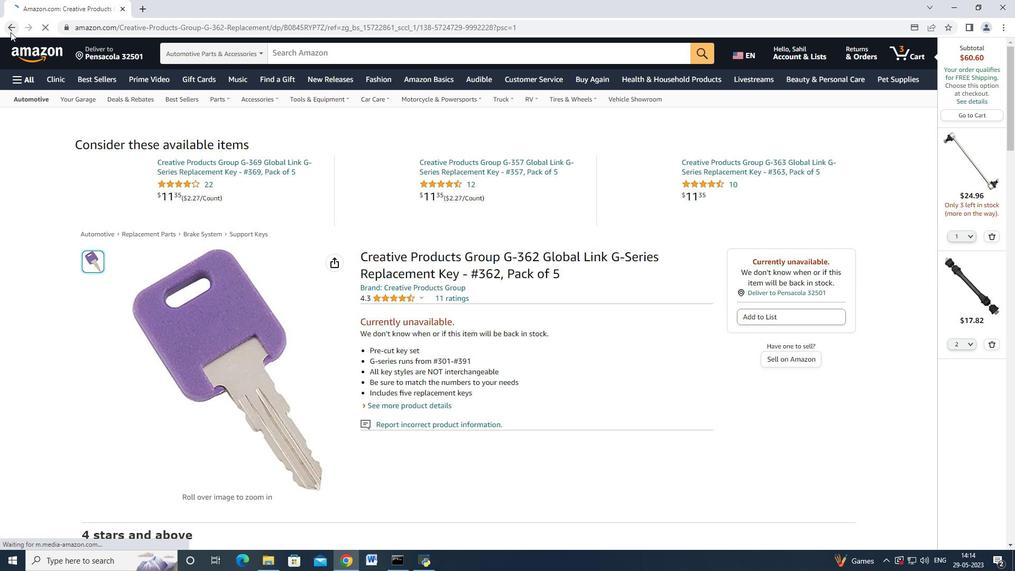 
Action: Mouse moved to (452, 279)
Screenshot: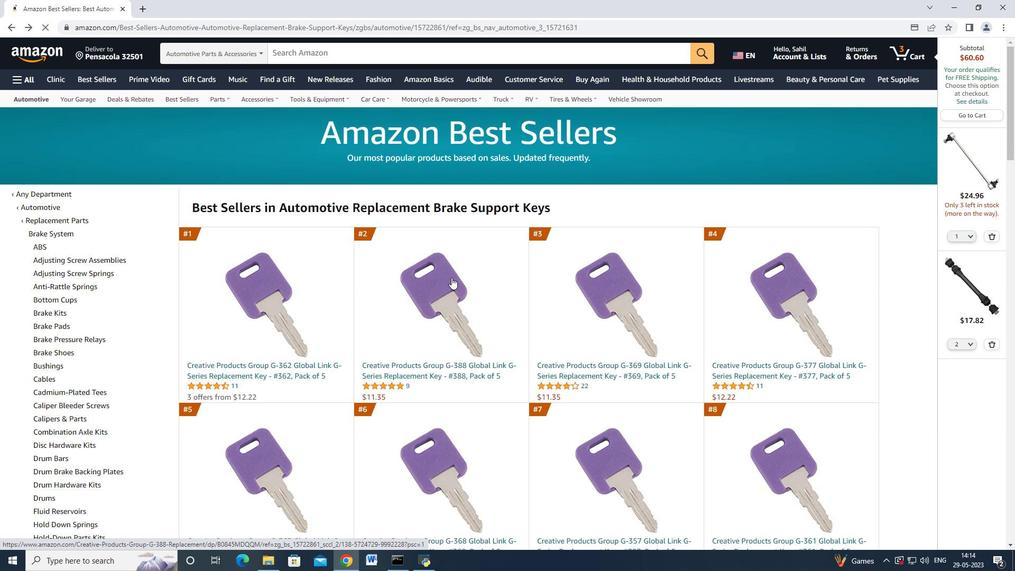 
Action: Mouse scrolled (452, 279) with delta (0, 0)
Screenshot: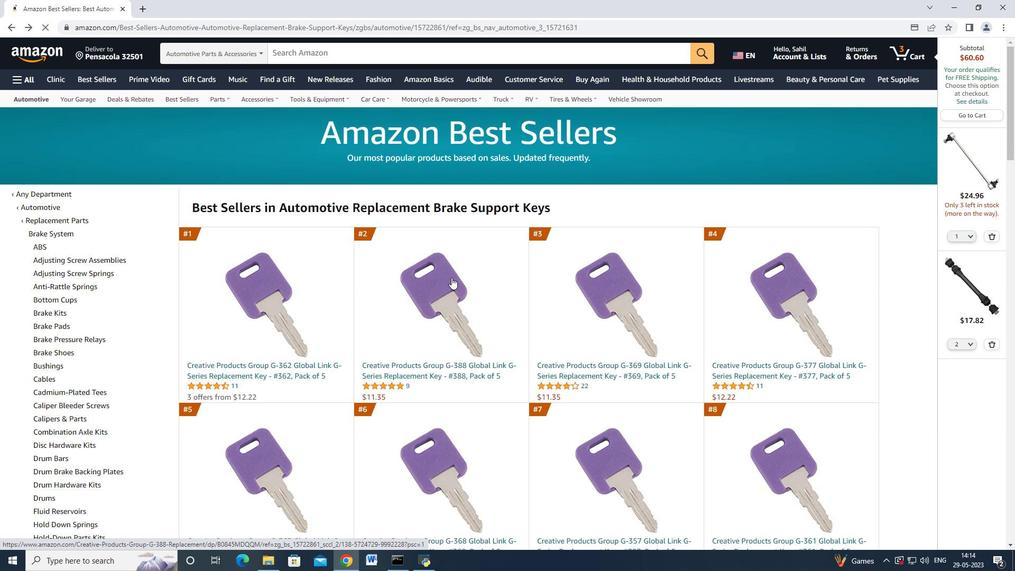 
Action: Mouse moved to (452, 279)
Screenshot: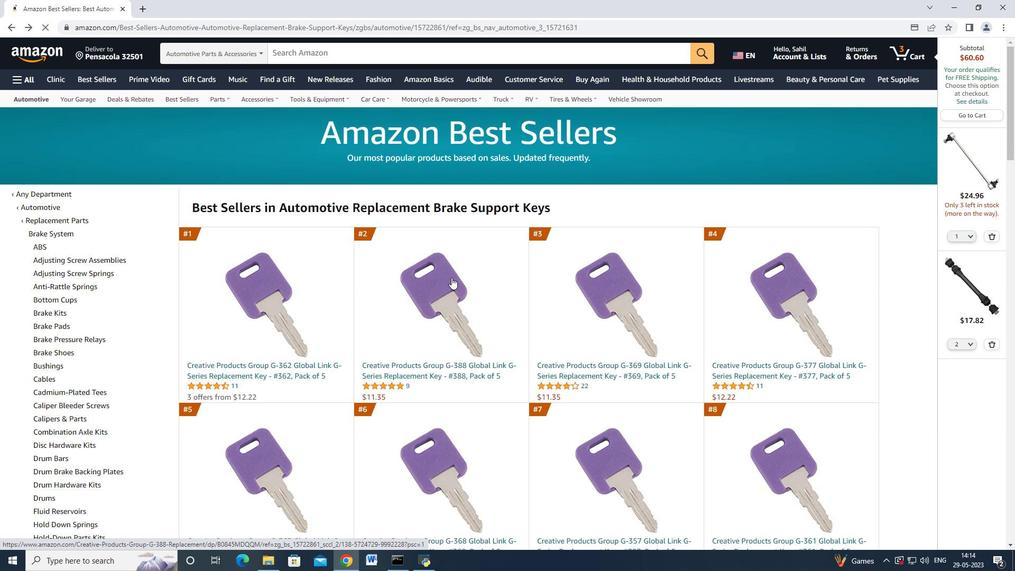 
Action: Mouse scrolled (452, 279) with delta (0, 0)
Screenshot: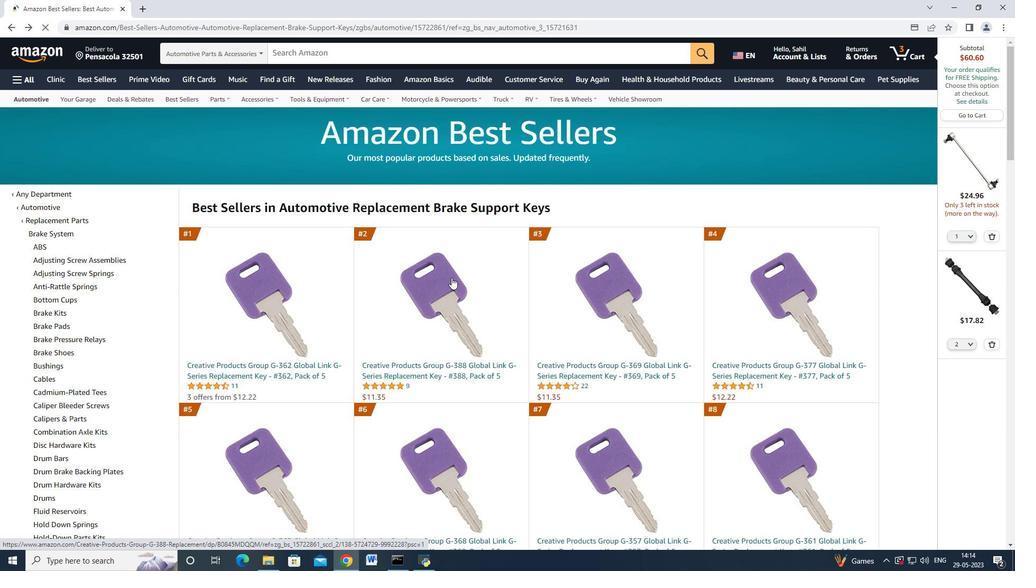 
Action: Mouse moved to (460, 270)
Screenshot: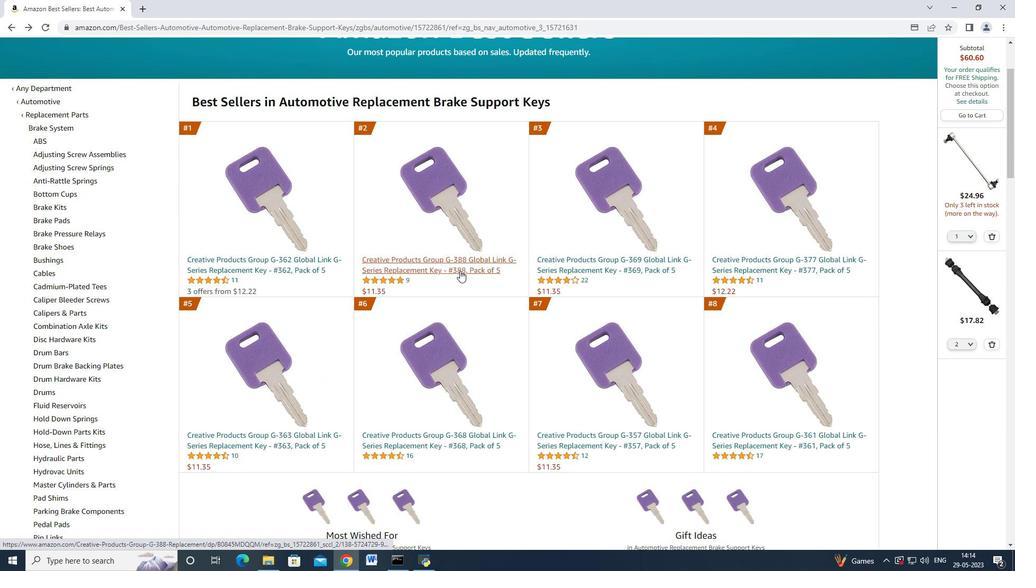 
Action: Mouse pressed left at (460, 270)
Screenshot: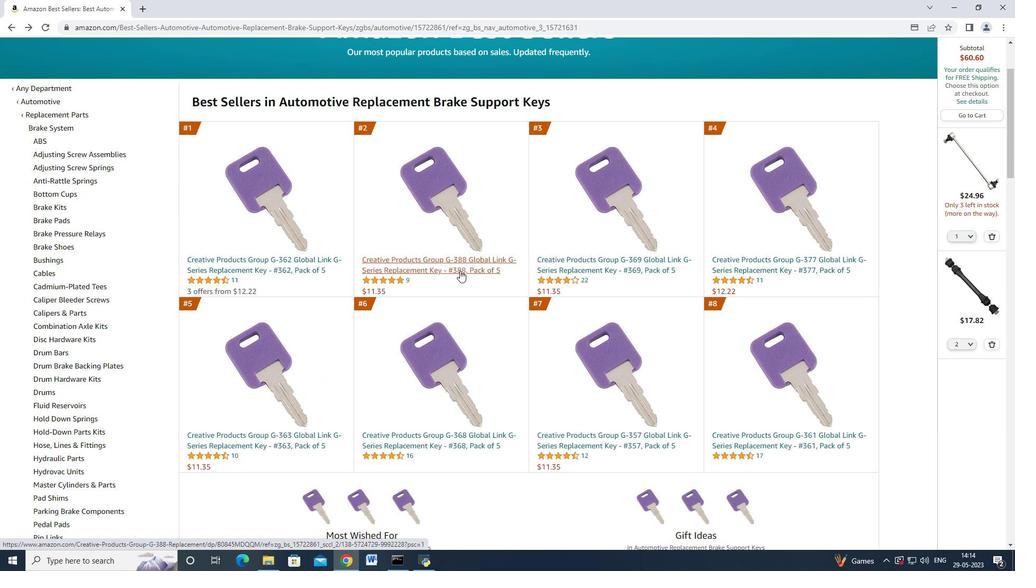 
Action: Mouse moved to (996, 233)
Screenshot: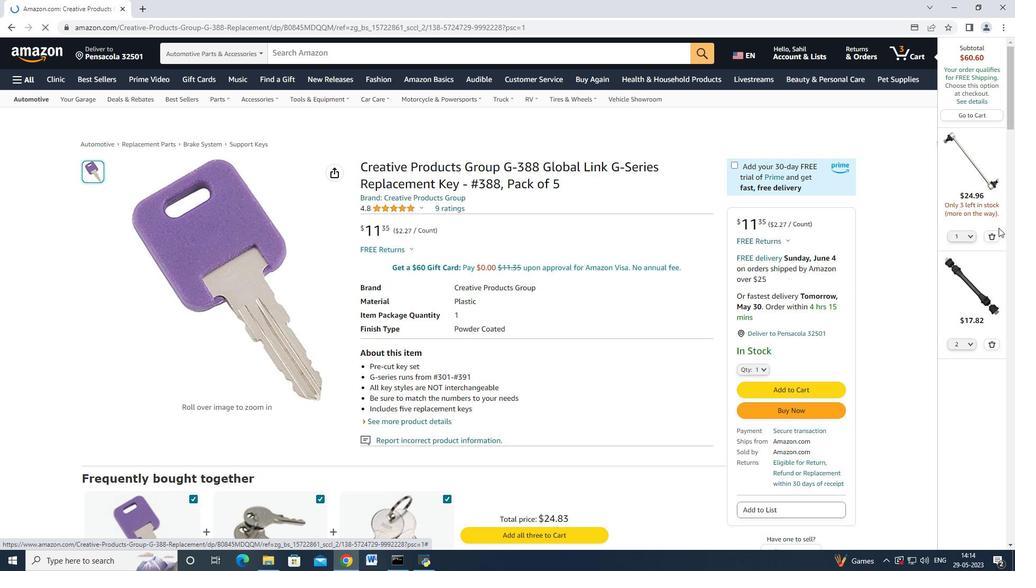 
Action: Mouse pressed left at (996, 233)
Screenshot: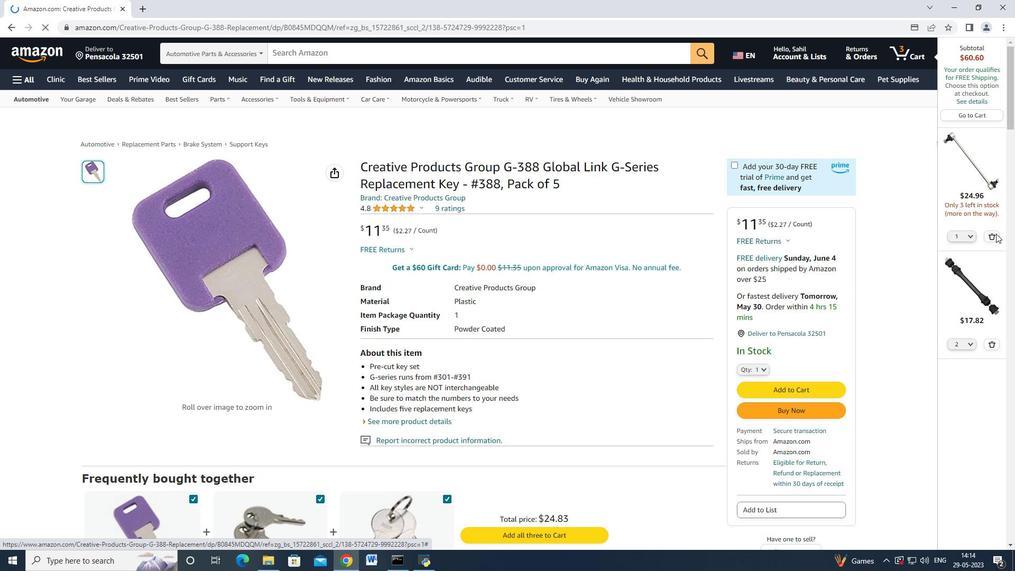 
Action: Mouse moved to (993, 236)
Screenshot: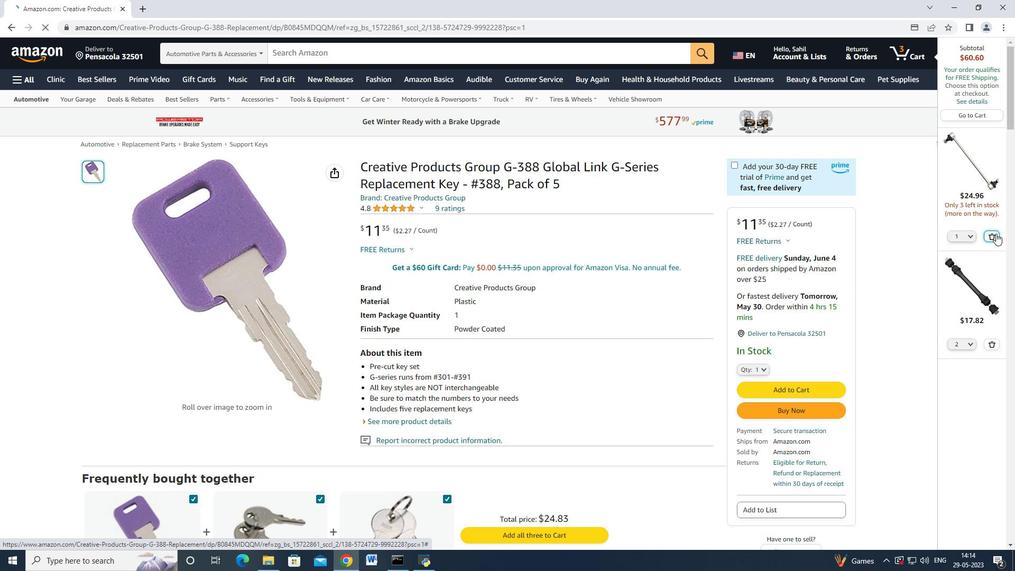 
Action: Mouse pressed left at (993, 236)
Screenshot: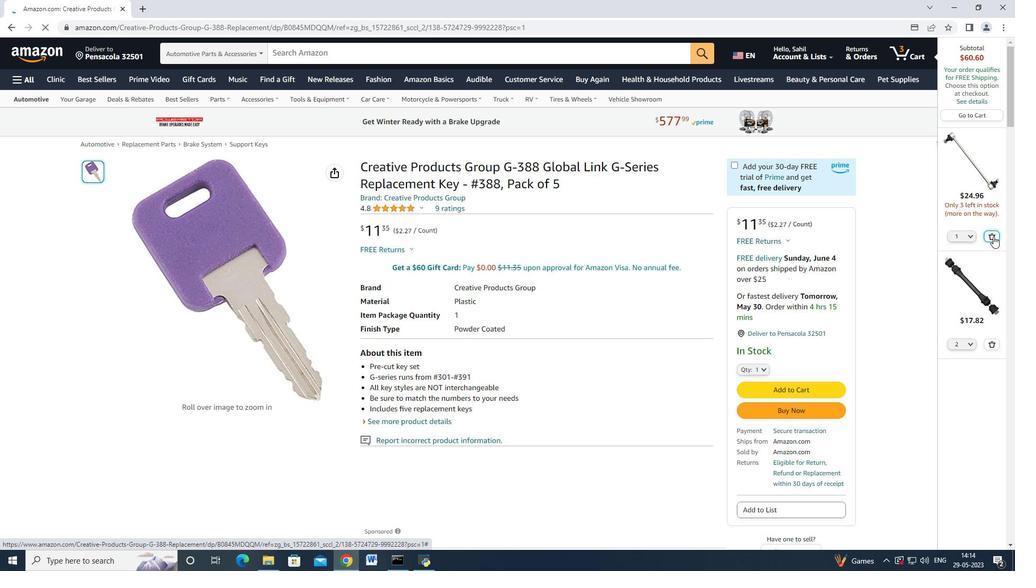 
Action: Mouse moved to (993, 353)
Screenshot: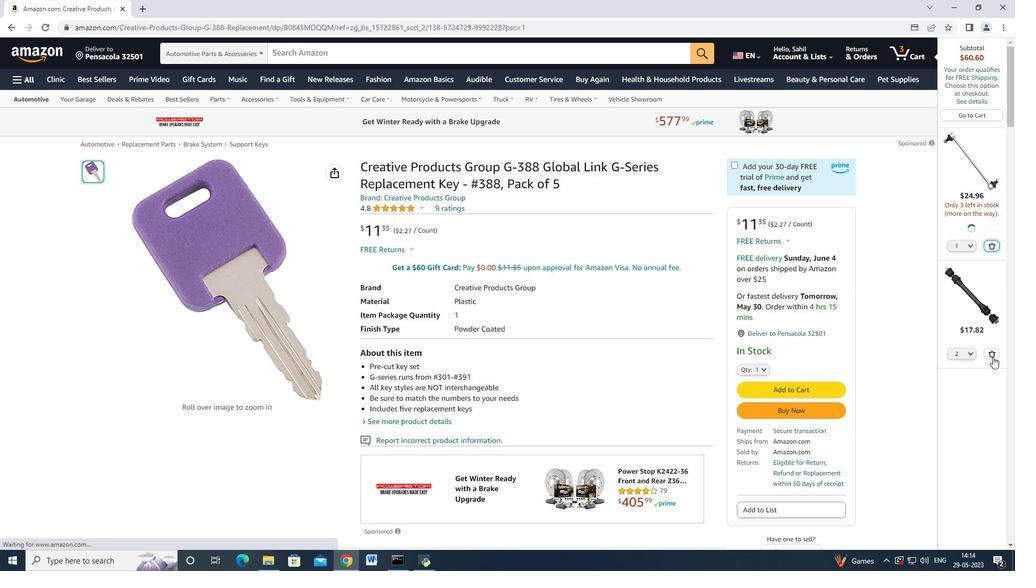 
Action: Mouse pressed left at (993, 353)
Screenshot: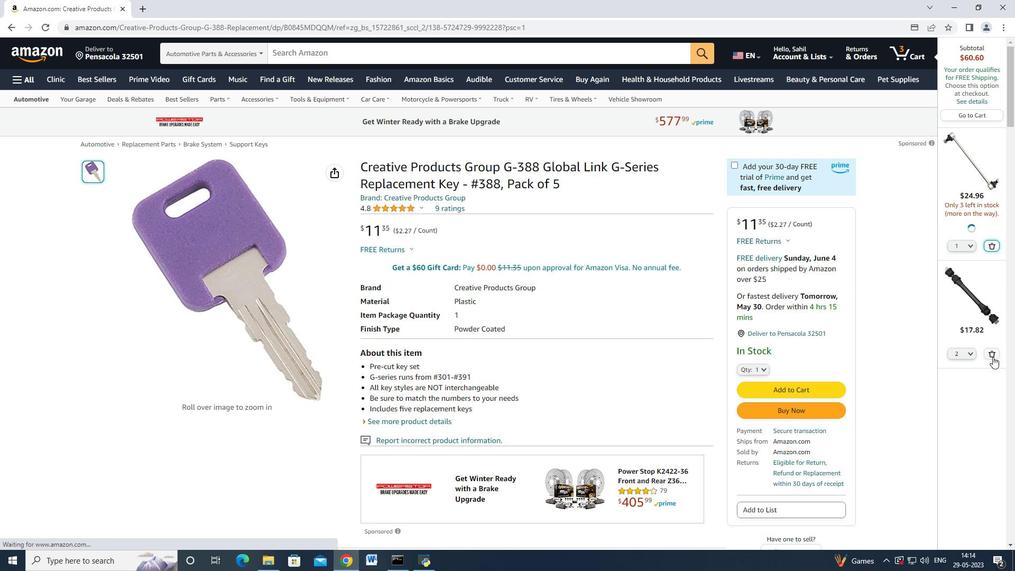 
Action: Mouse moved to (781, 390)
Screenshot: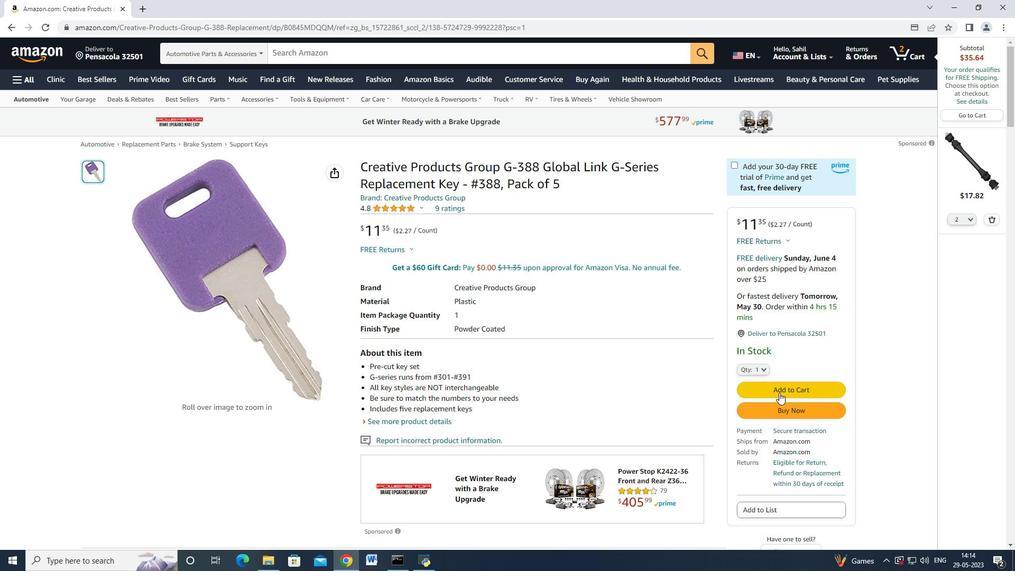 
Action: Mouse pressed left at (781, 390)
Screenshot: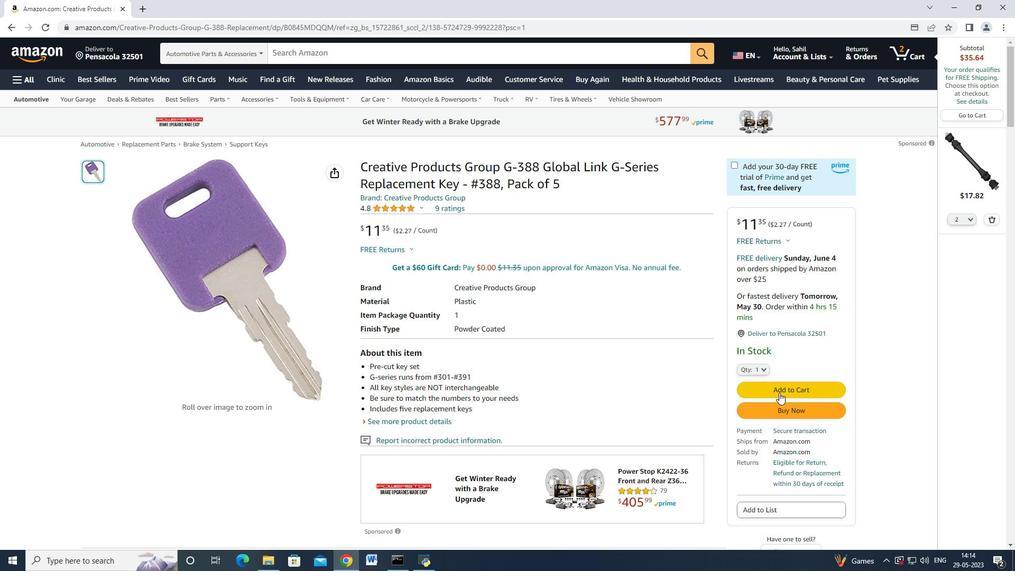 
Action: Mouse moved to (5, 24)
Screenshot: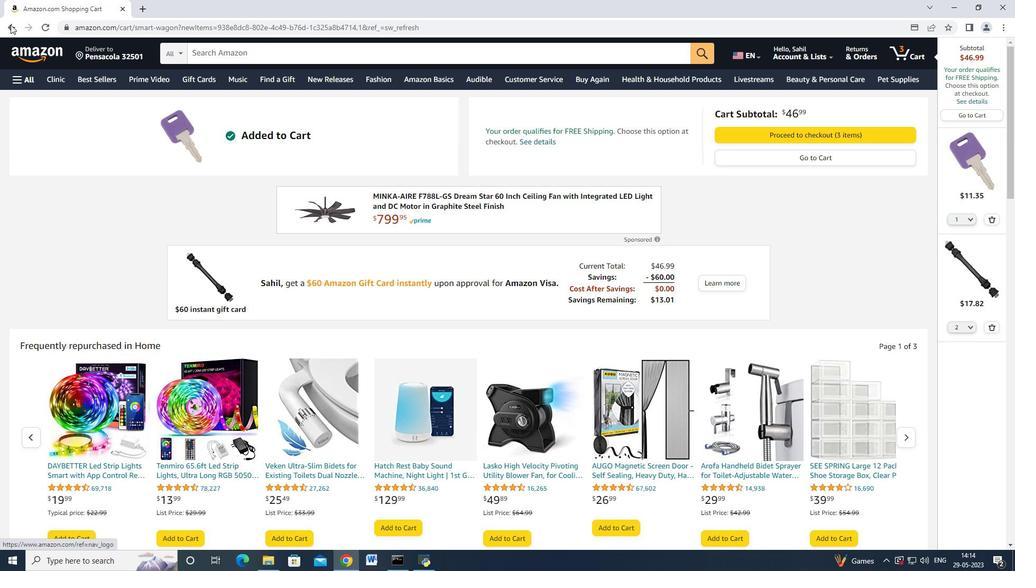 
Action: Mouse pressed left at (5, 24)
Screenshot: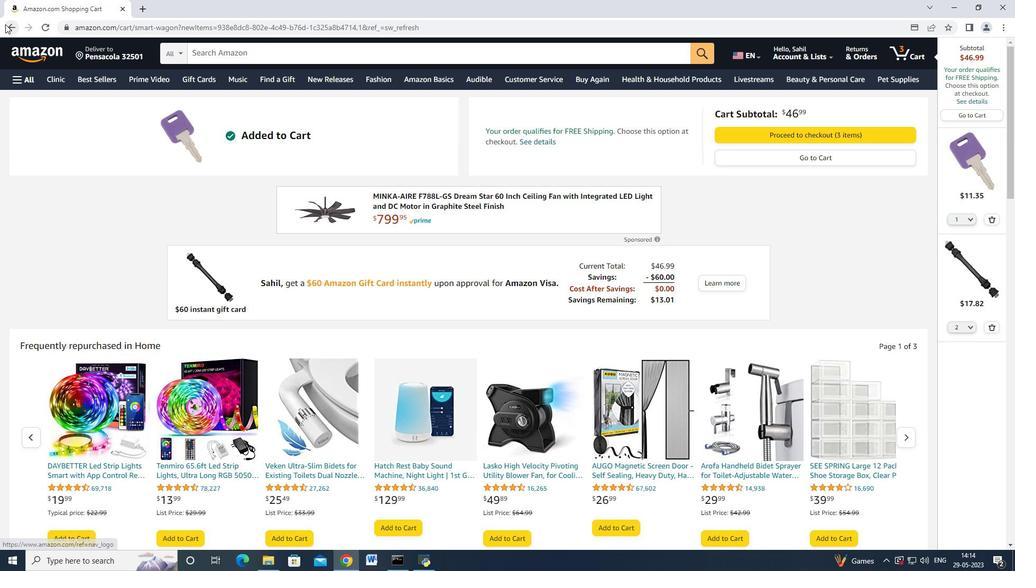
Action: Mouse moved to (968, 222)
Screenshot: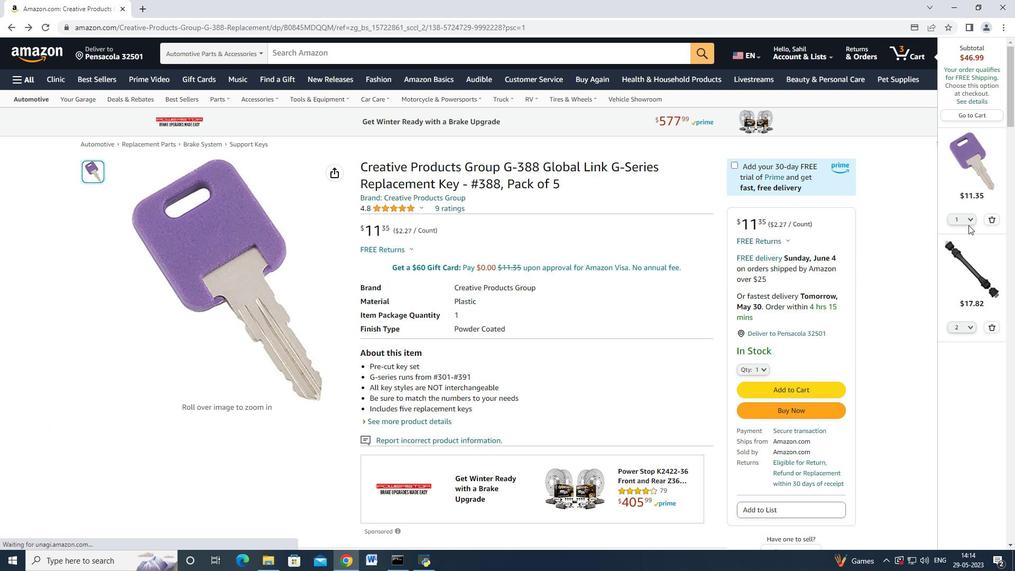 
Action: Mouse pressed left at (968, 222)
Screenshot: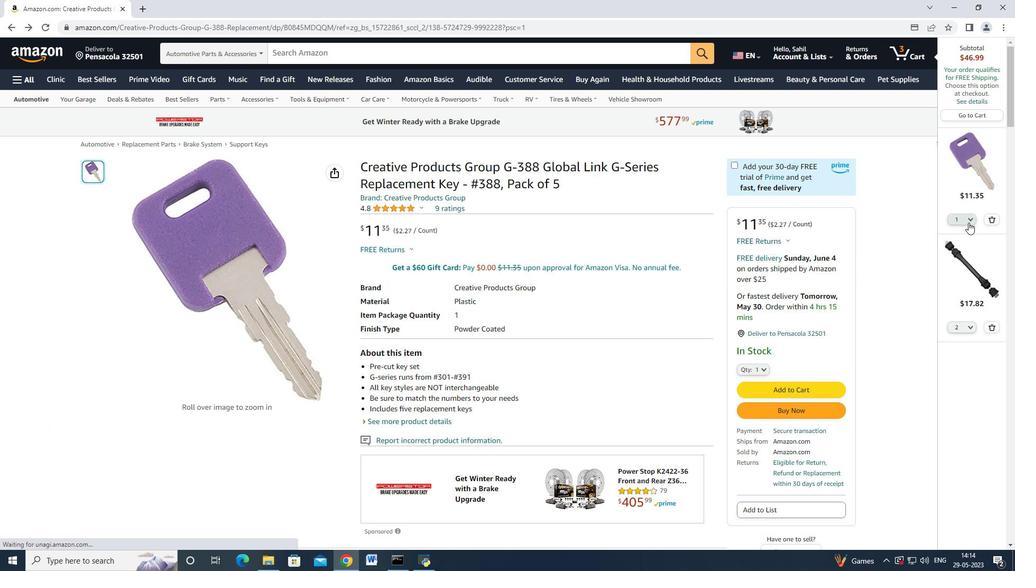 
Action: Mouse moved to (969, 221)
Screenshot: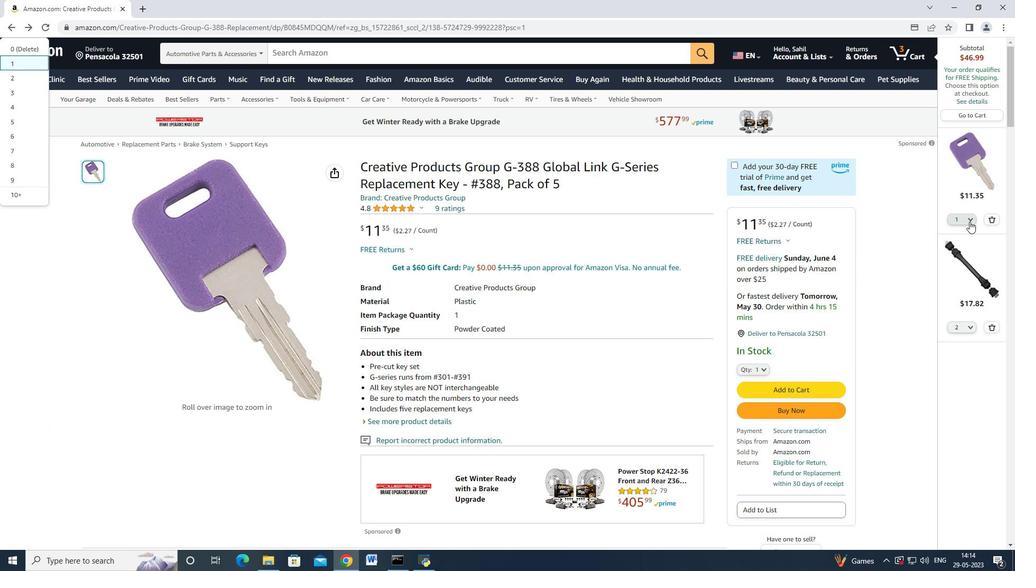 
Action: Mouse pressed left at (969, 221)
Screenshot: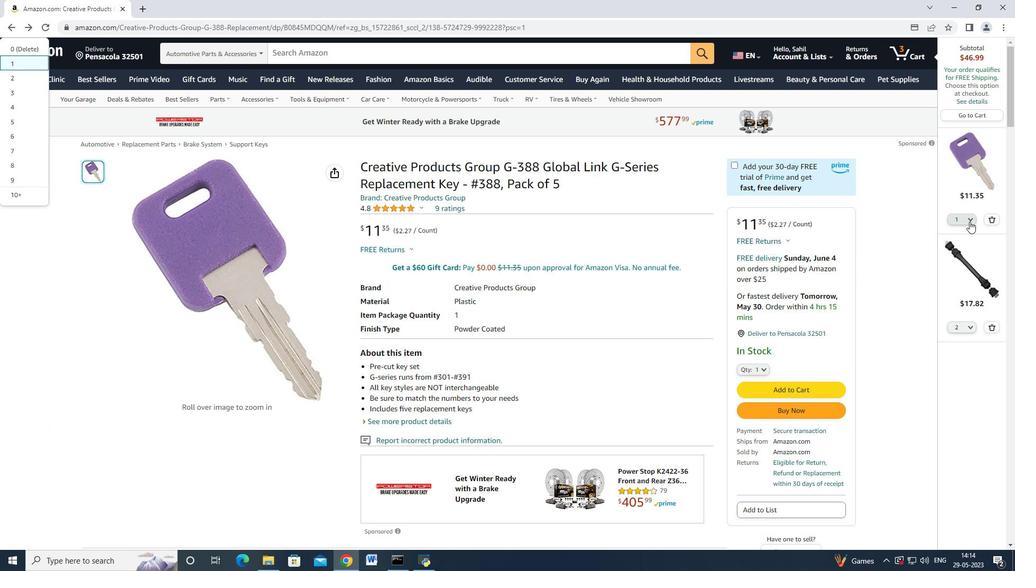 
Action: Mouse moved to (942, 282)
Screenshot: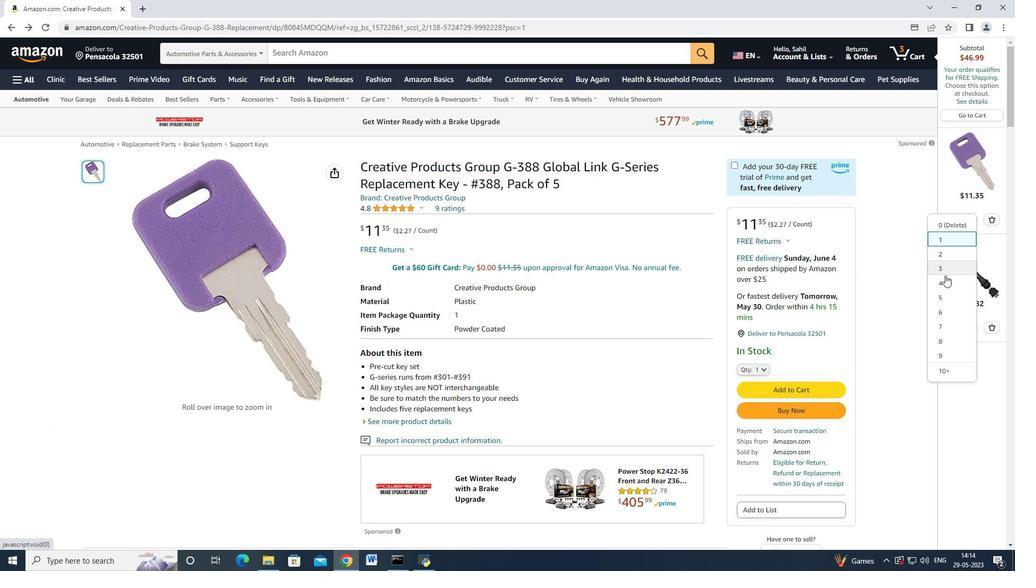 
Action: Mouse pressed left at (942, 282)
Screenshot: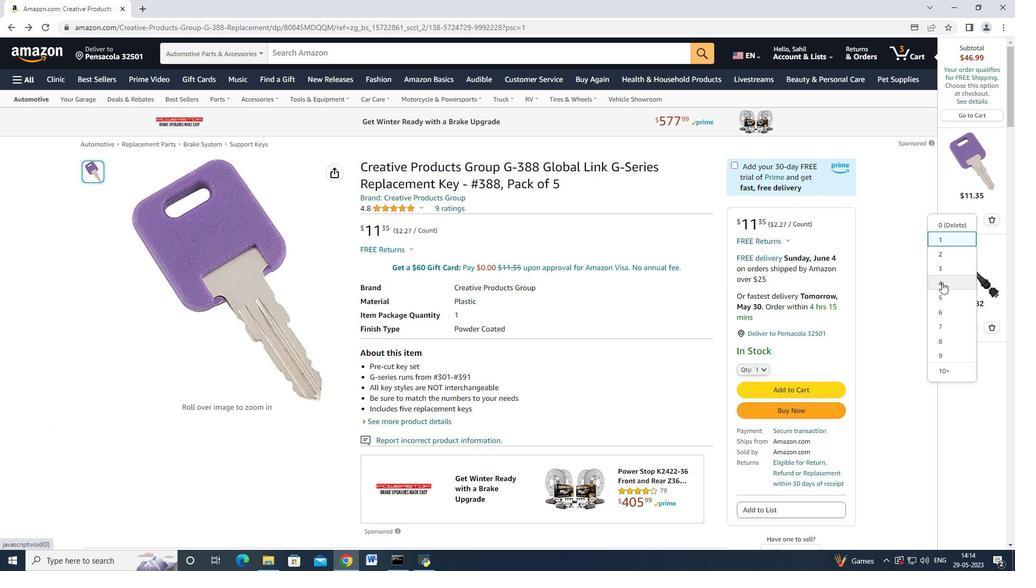 
Action: Mouse moved to (994, 331)
Screenshot: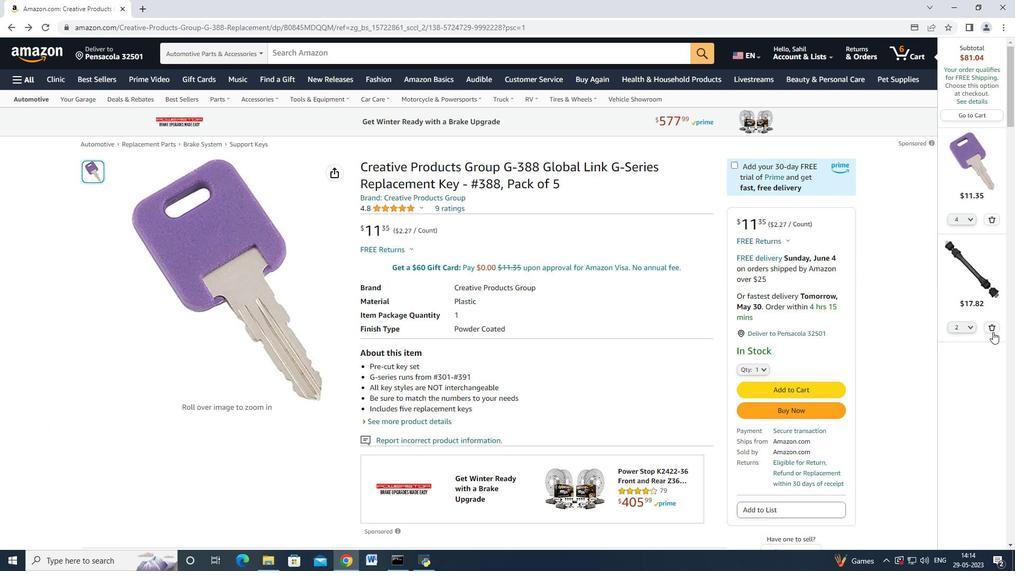 
Action: Mouse pressed left at (994, 331)
Screenshot: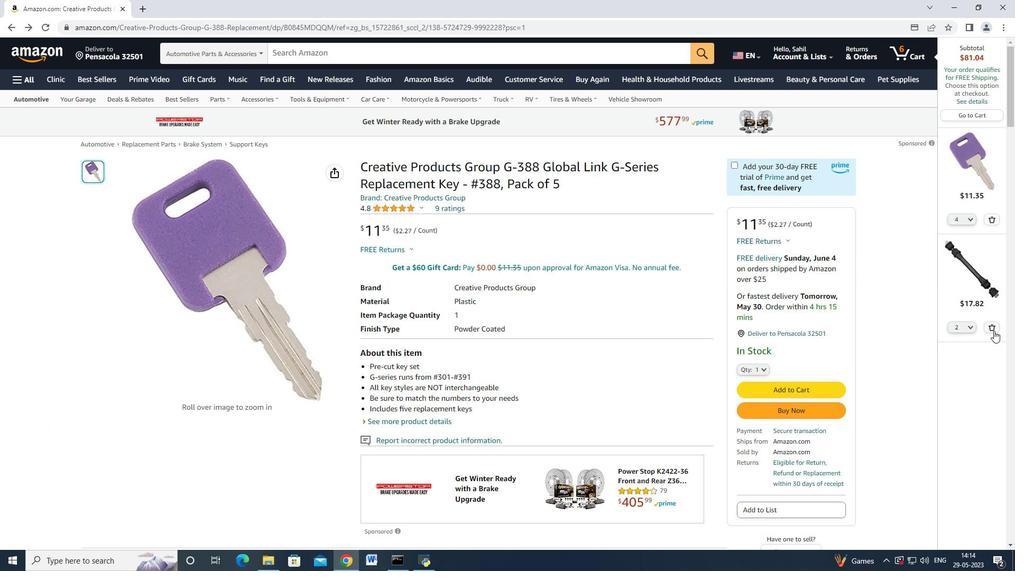 
Action: Mouse moved to (965, 110)
Screenshot: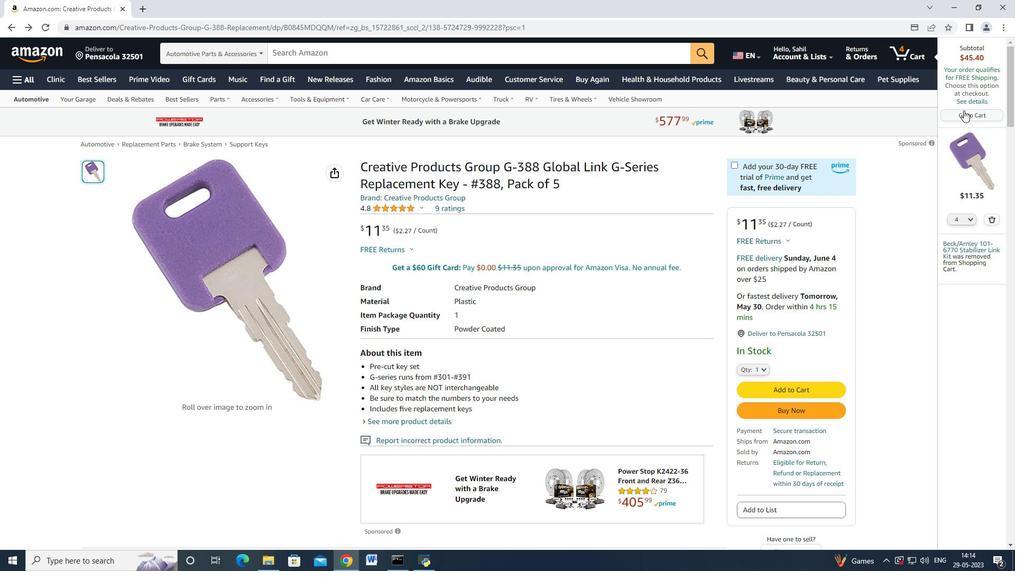 
Action: Mouse pressed left at (965, 110)
Screenshot: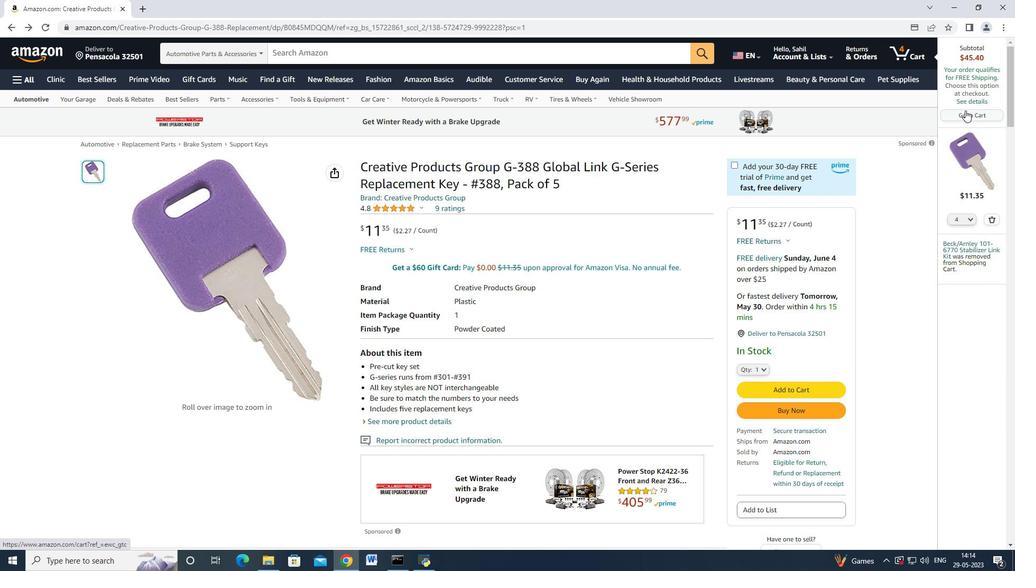 
Action: Mouse moved to (862, 246)
Screenshot: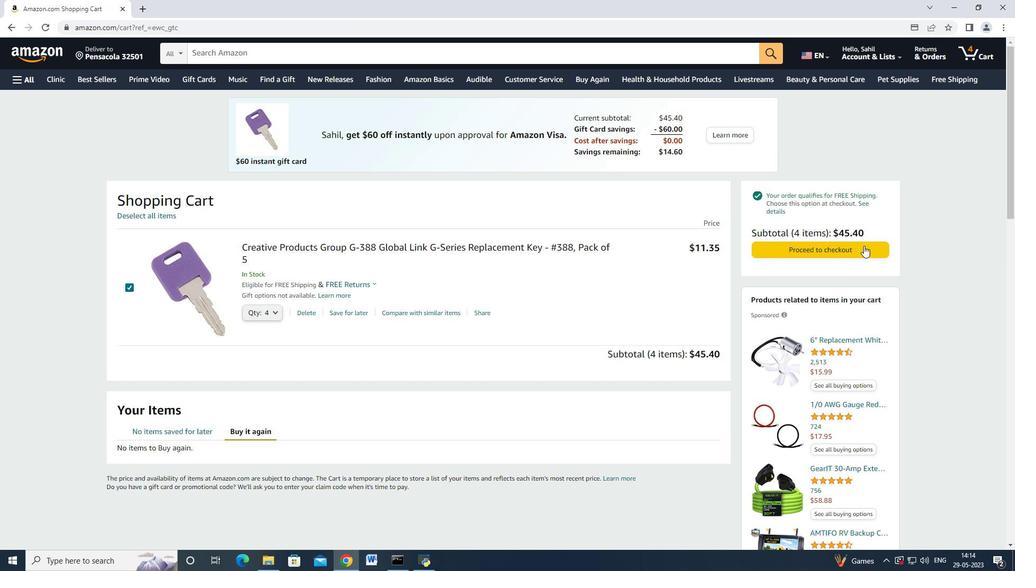 
Action: Mouse pressed left at (862, 246)
Screenshot: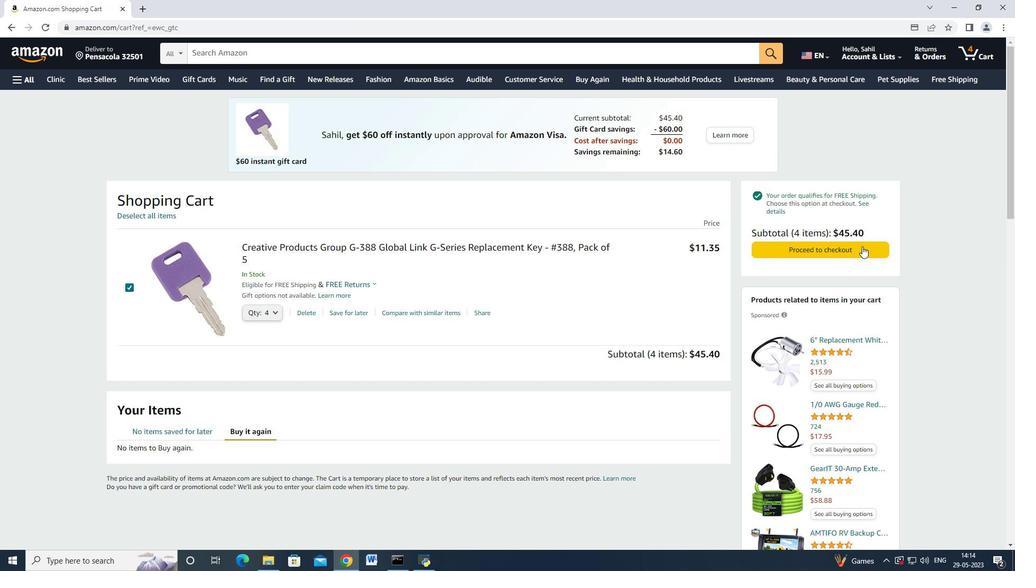 
Action: Mouse moved to (320, 257)
Screenshot: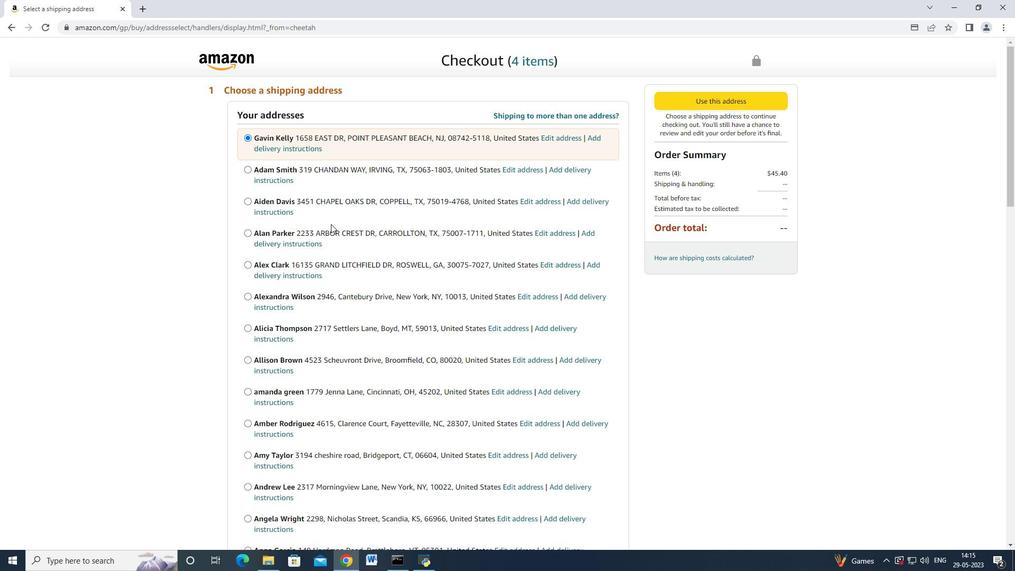 
Action: Mouse scrolled (319, 256) with delta (0, 0)
Screenshot: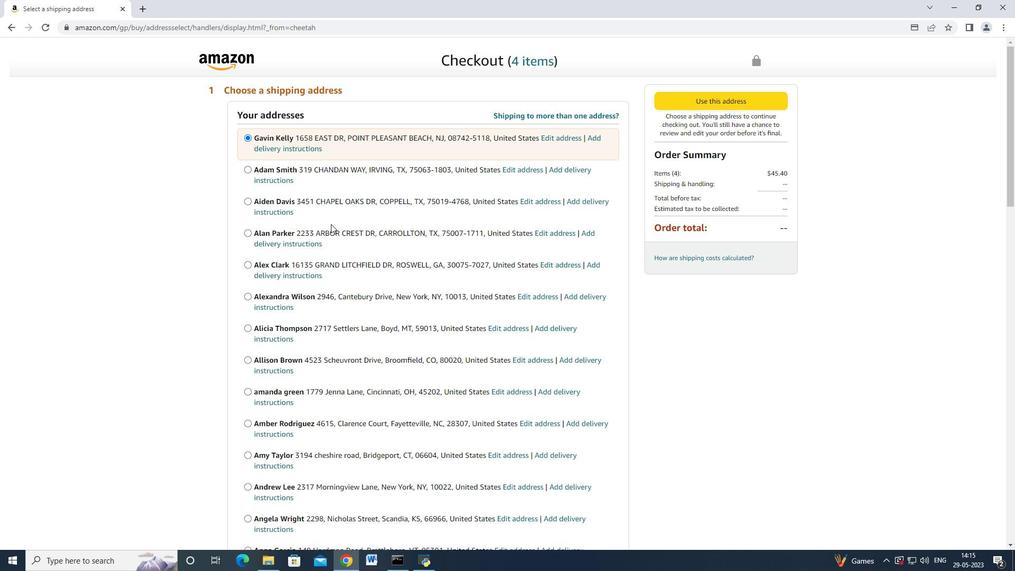 
Action: Mouse scrolled (320, 256) with delta (0, 0)
Screenshot: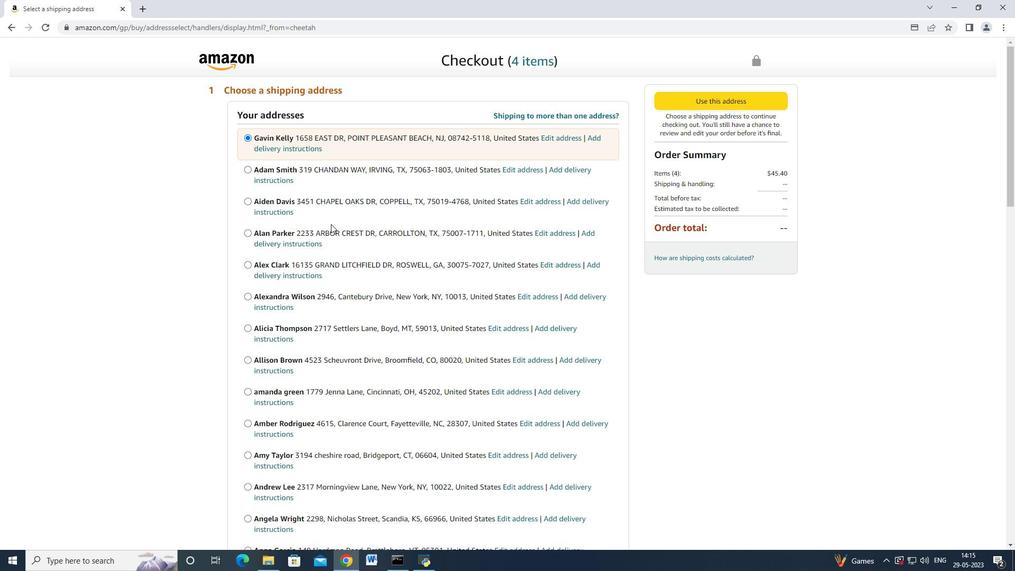 
Action: Mouse scrolled (320, 257) with delta (0, 0)
Screenshot: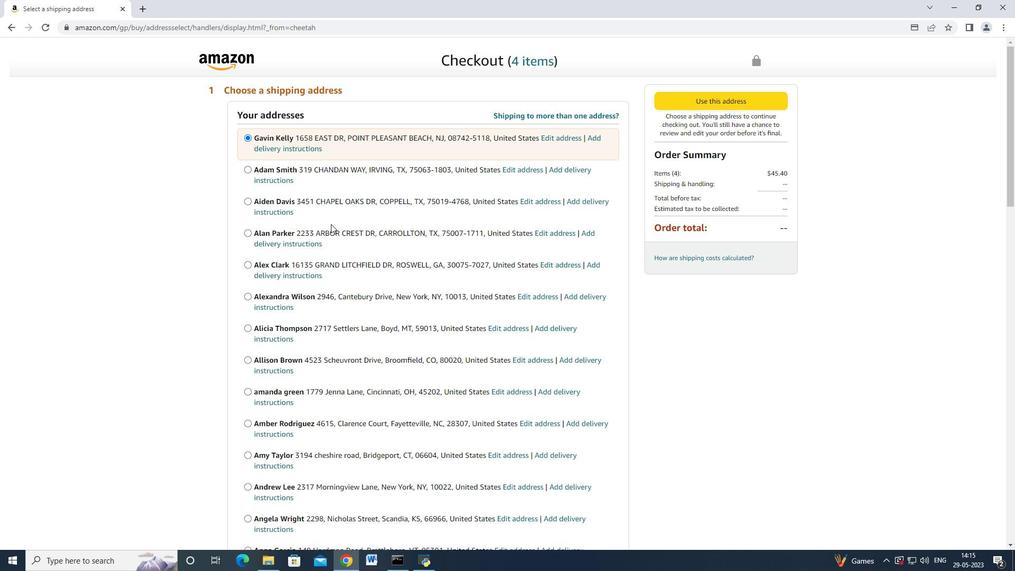 
Action: Mouse scrolled (320, 257) with delta (0, 0)
Screenshot: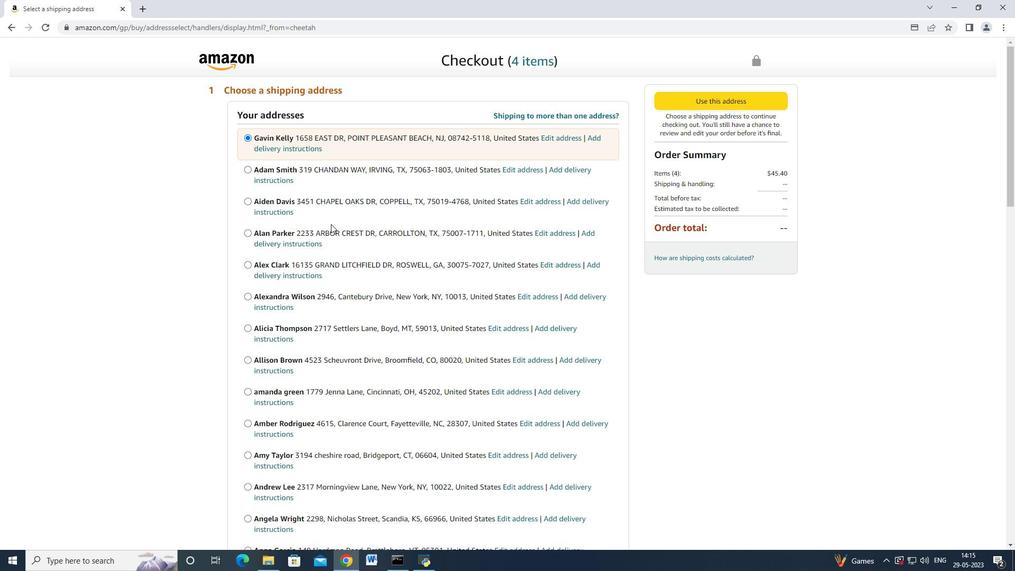 
Action: Mouse scrolled (320, 257) with delta (0, 0)
Screenshot: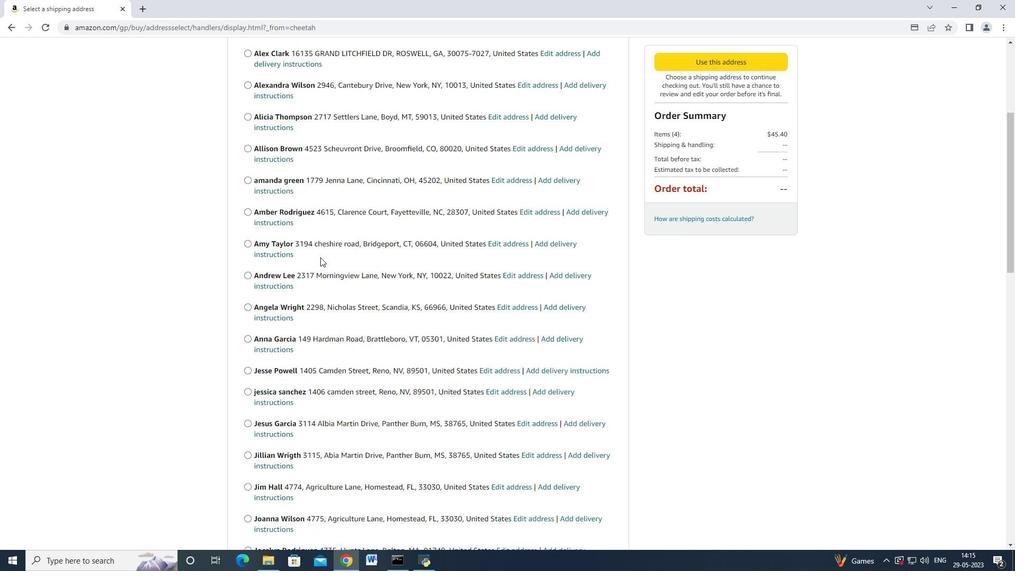 
Action: Mouse moved to (321, 258)
Screenshot: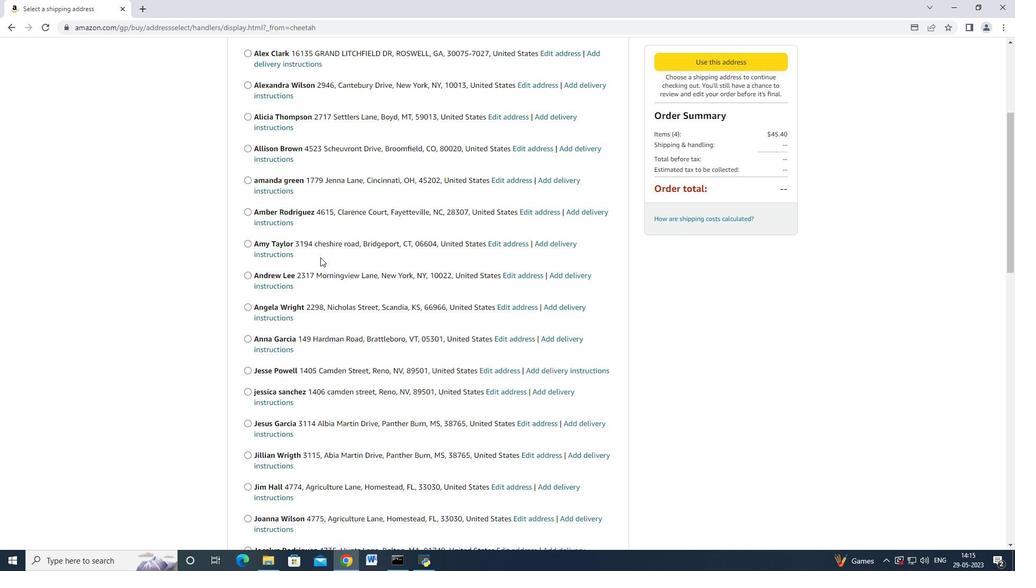 
Action: Mouse scrolled (321, 257) with delta (0, 0)
Screenshot: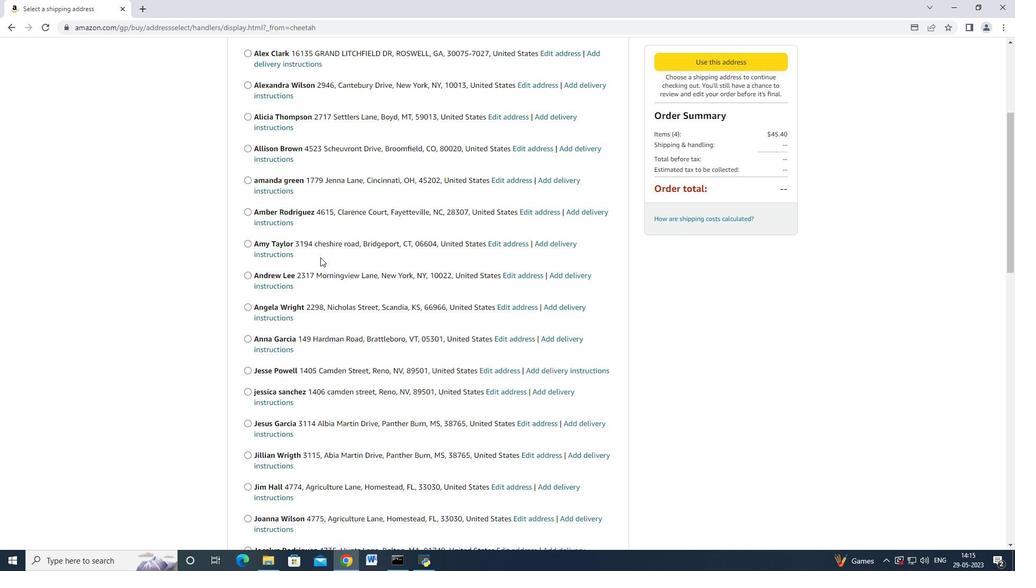 
Action: Mouse moved to (321, 258)
Screenshot: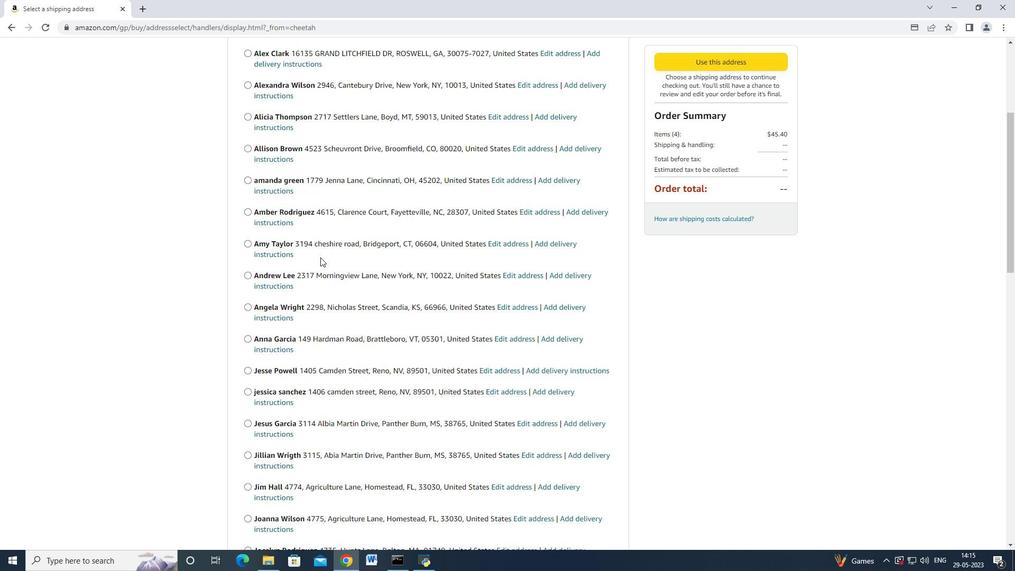 
Action: Mouse scrolled (321, 257) with delta (0, 0)
Screenshot: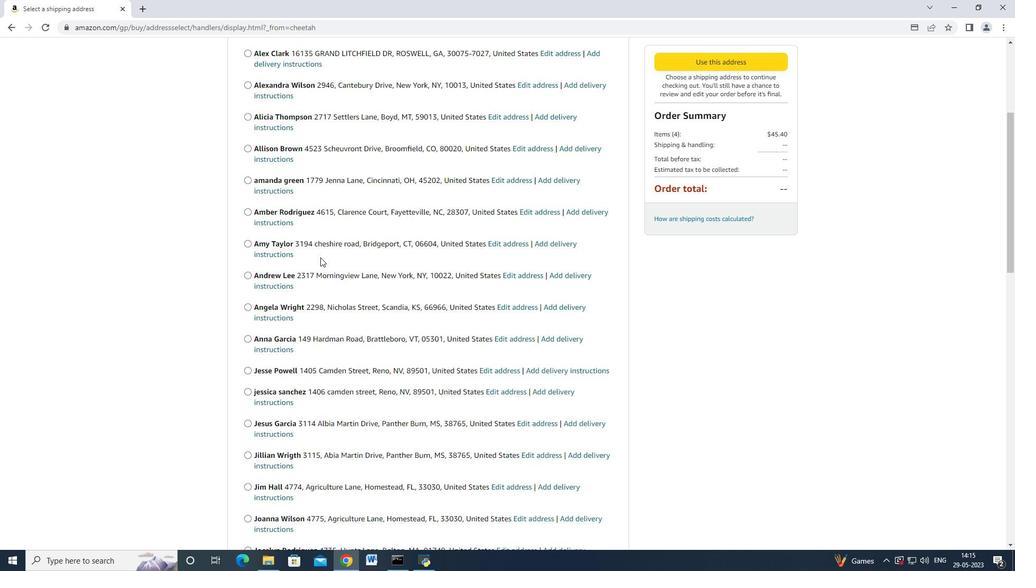 
Action: Mouse moved to (322, 258)
Screenshot: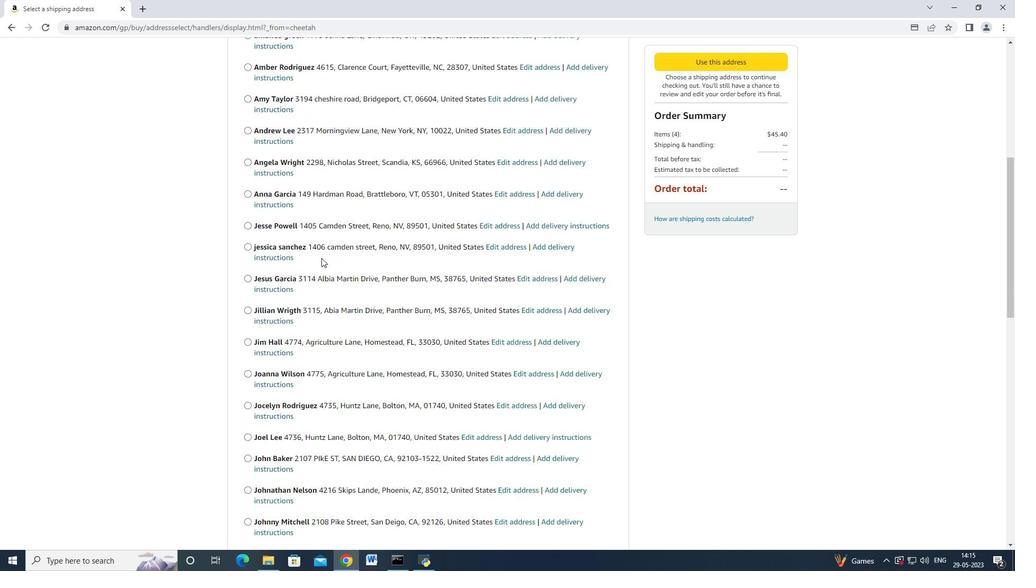 
Action: Mouse scrolled (322, 257) with delta (0, 0)
Screenshot: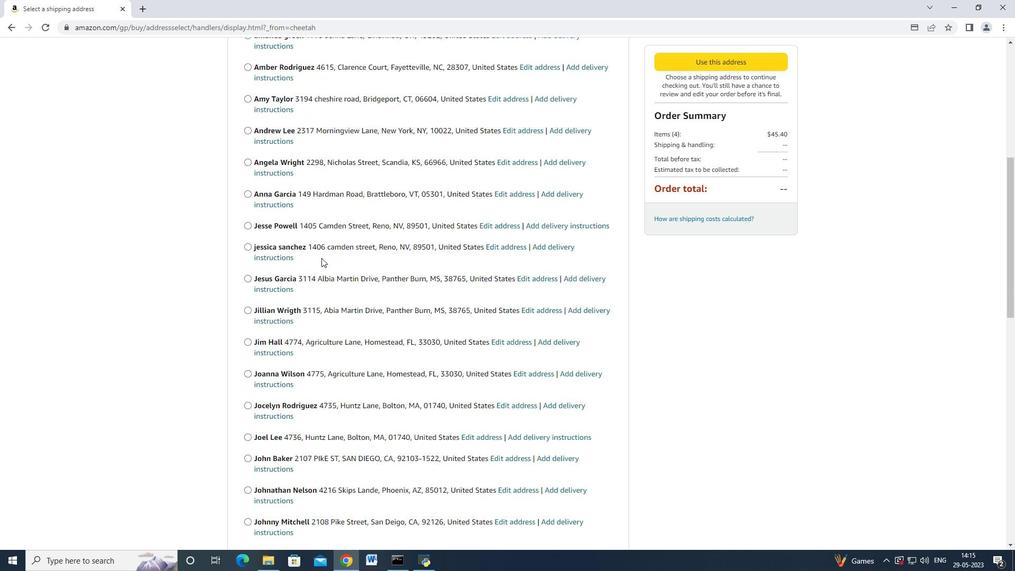 
Action: Mouse moved to (322, 257)
Screenshot: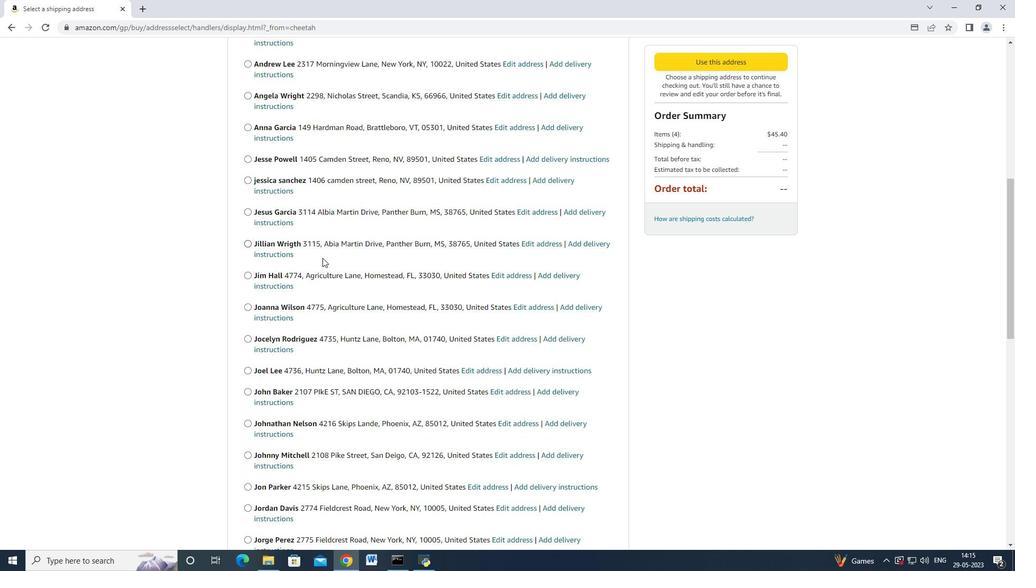 
Action: Mouse scrolled (322, 257) with delta (0, 0)
Screenshot: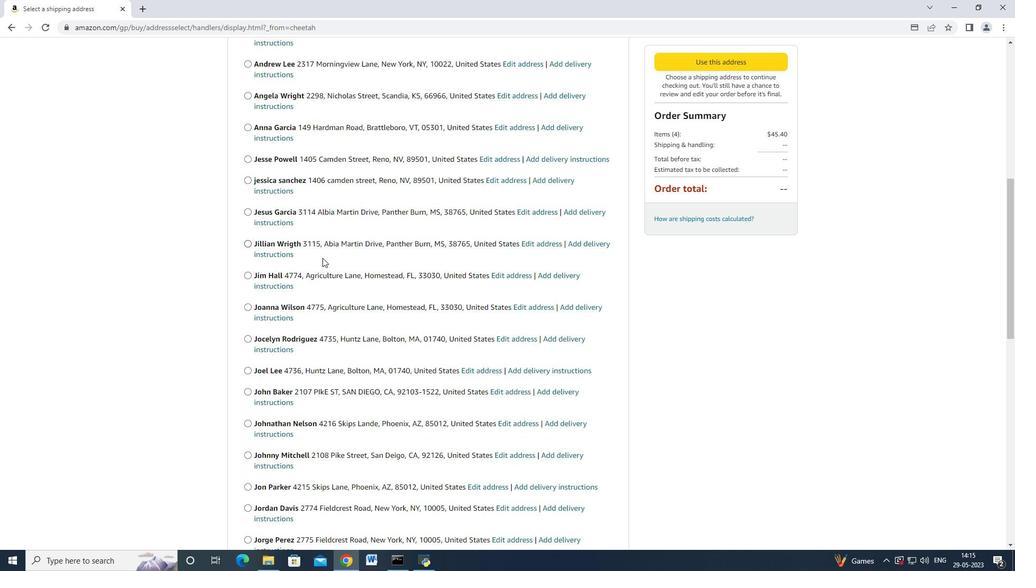 
Action: Mouse moved to (323, 257)
Screenshot: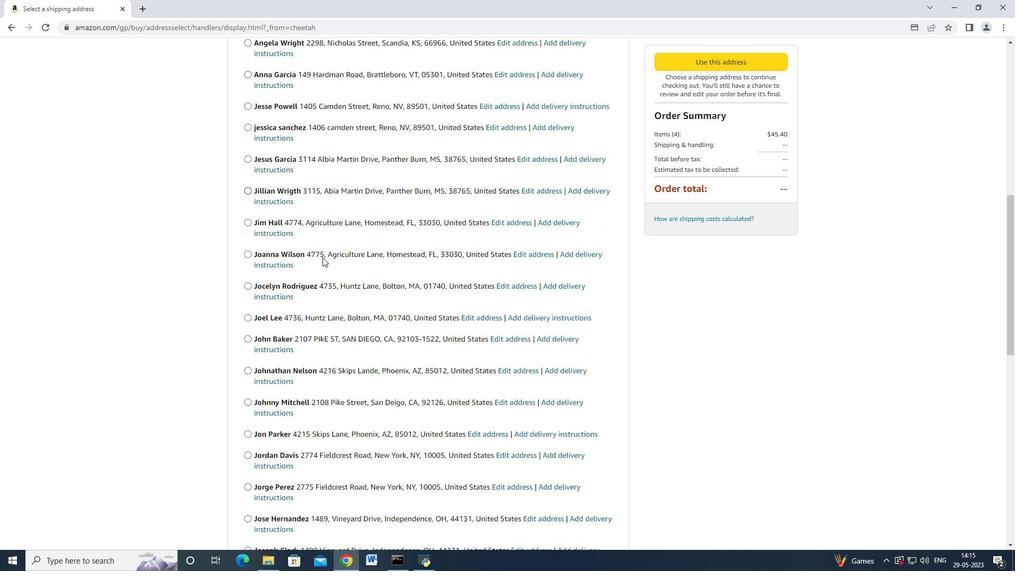 
Action: Mouse scrolled (323, 257) with delta (0, 0)
Screenshot: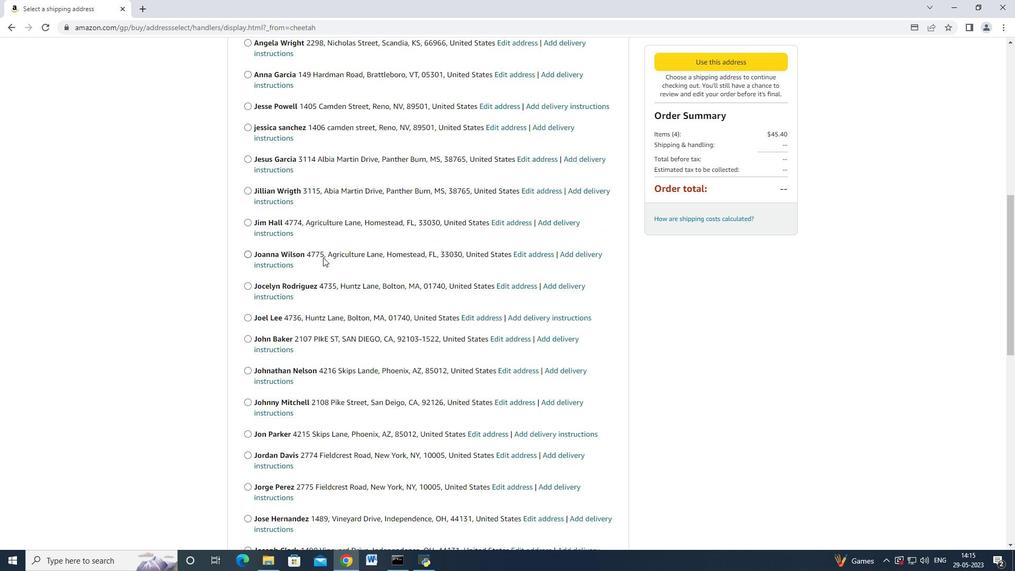 
Action: Mouse scrolled (323, 257) with delta (0, 0)
Screenshot: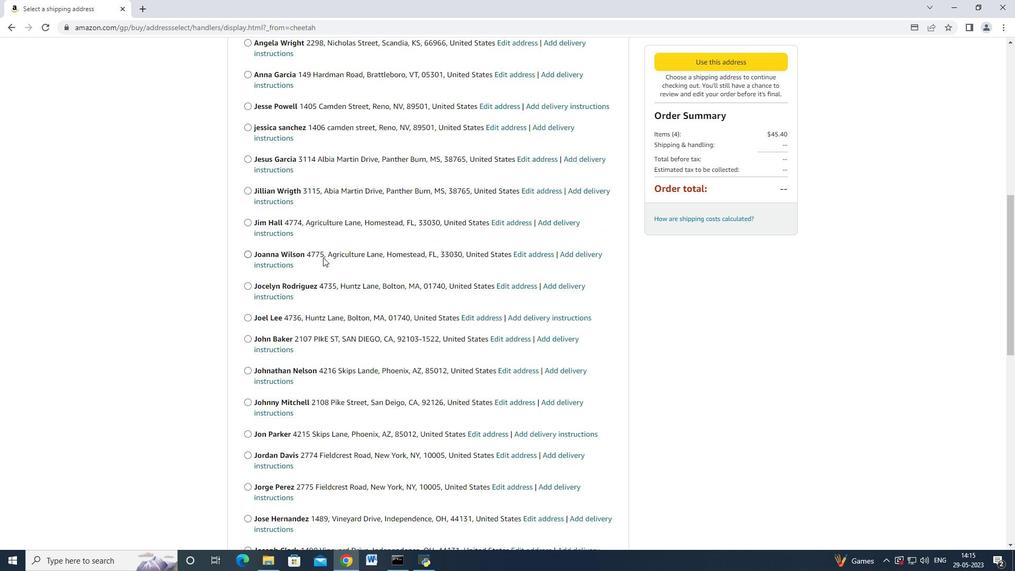 
Action: Mouse scrolled (323, 257) with delta (0, 0)
Screenshot: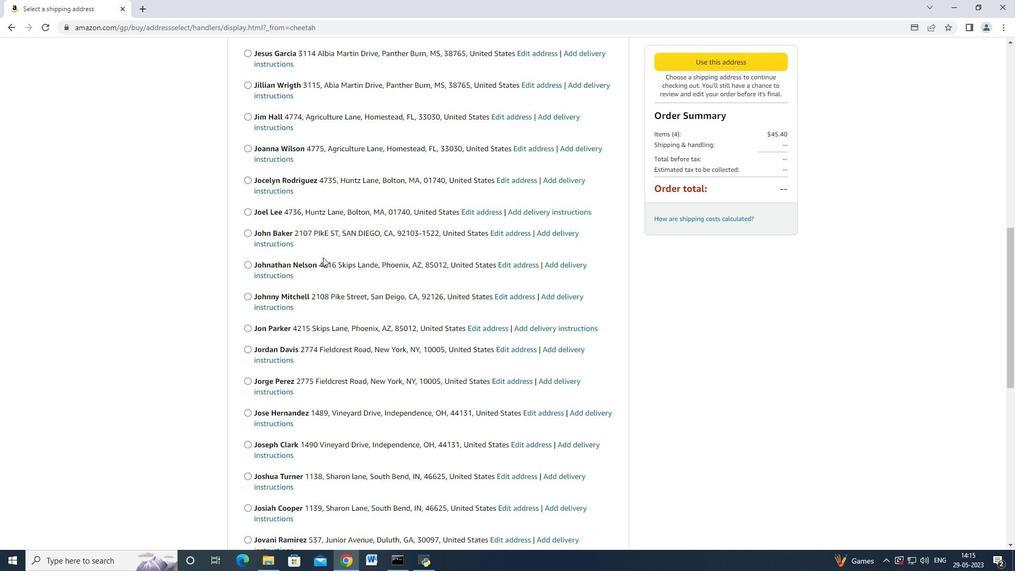 
Action: Mouse scrolled (323, 257) with delta (0, 0)
Screenshot: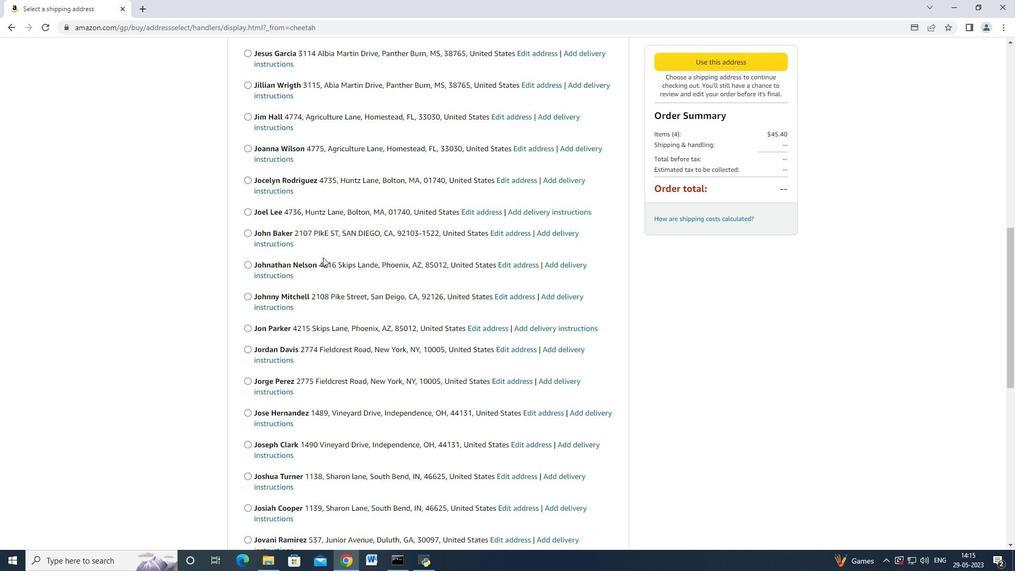 
Action: Mouse scrolled (323, 257) with delta (0, 0)
Screenshot: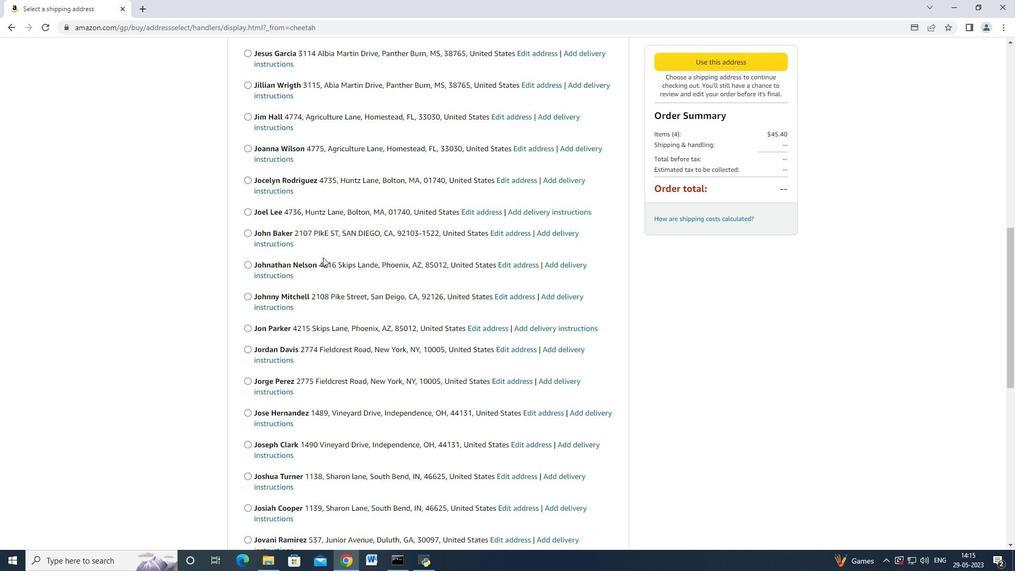 
Action: Mouse scrolled (323, 258) with delta (0, 0)
Screenshot: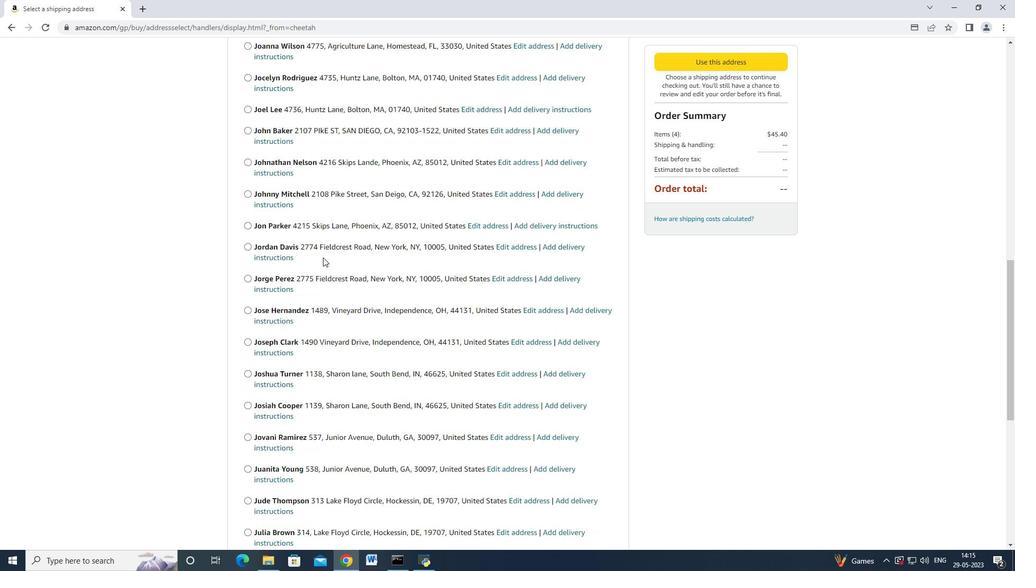 
Action: Mouse scrolled (323, 258) with delta (0, 0)
Screenshot: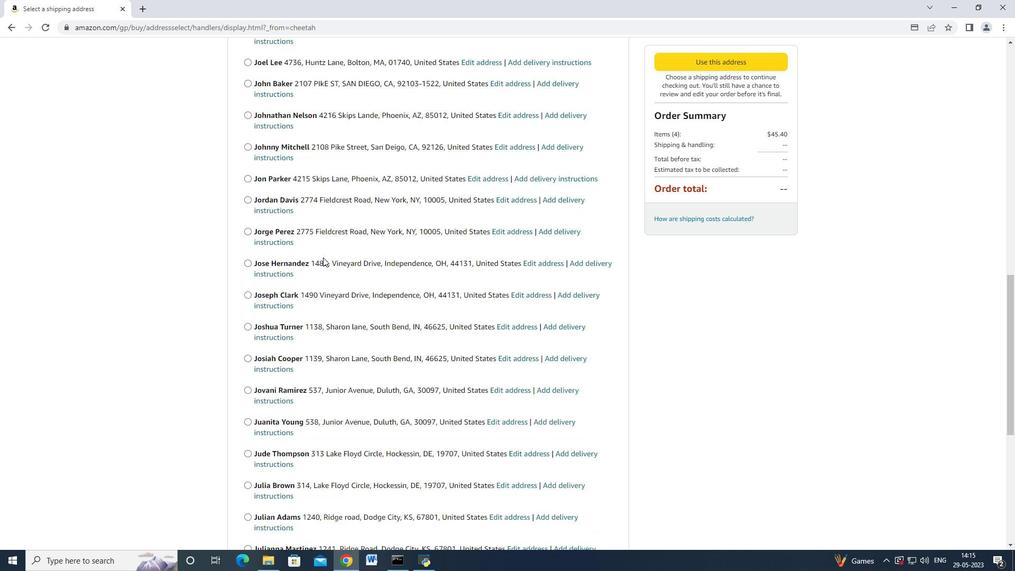 
Action: Mouse scrolled (323, 258) with delta (0, 0)
Screenshot: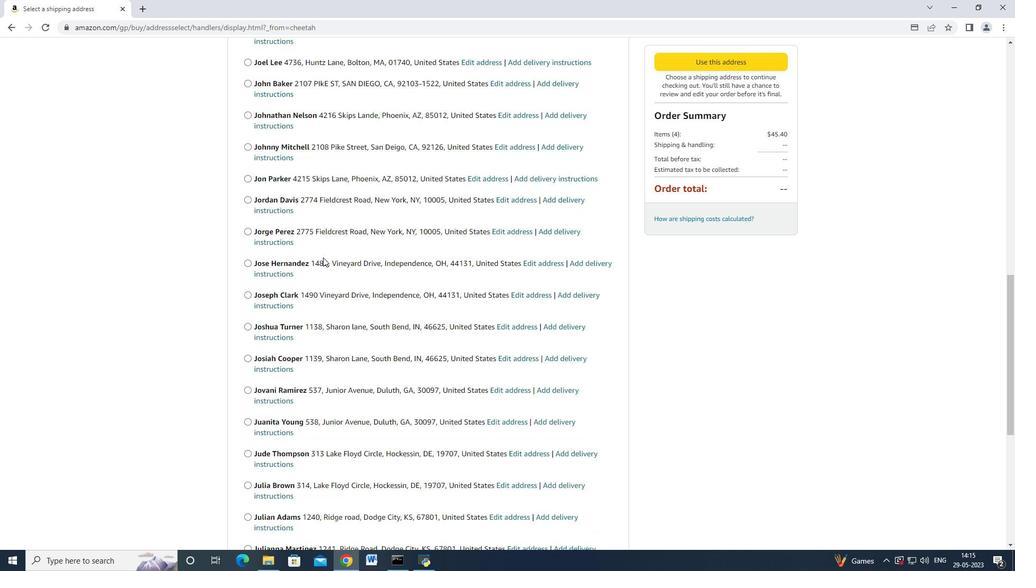 
Action: Mouse scrolled (323, 258) with delta (0, 0)
Screenshot: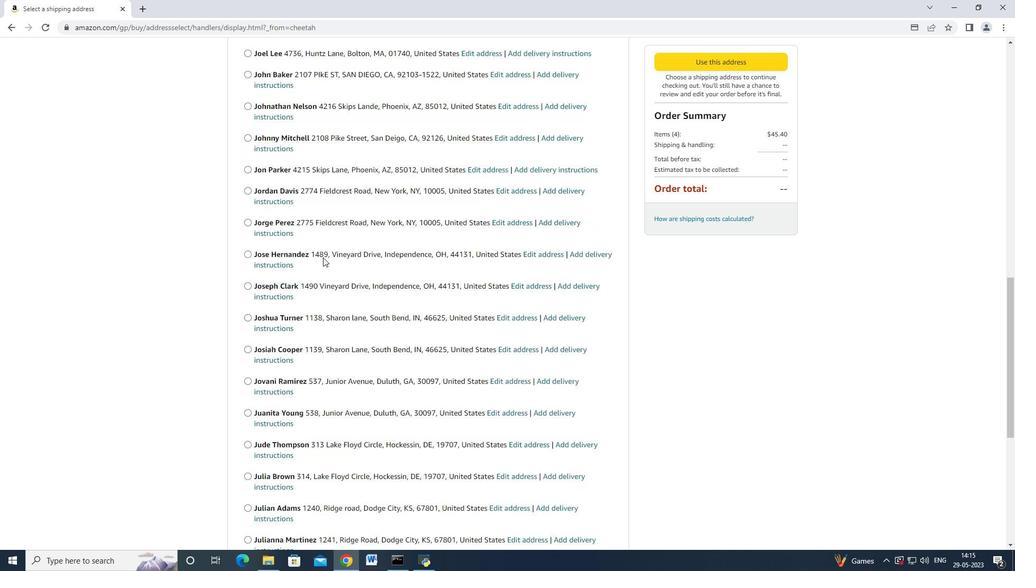 
Action: Mouse scrolled (323, 258) with delta (0, 0)
Screenshot: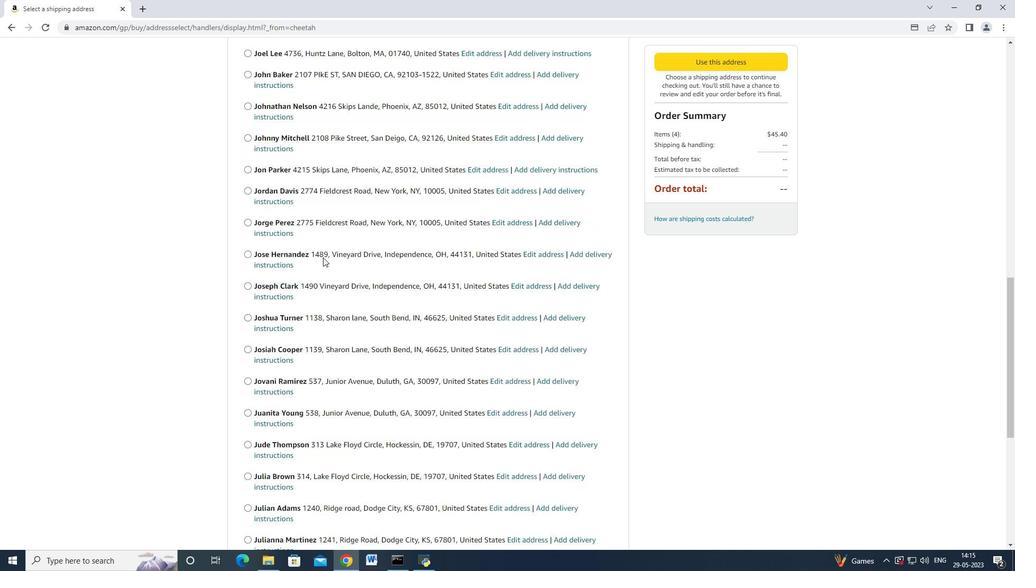 
Action: Mouse scrolled (323, 258) with delta (0, 0)
Screenshot: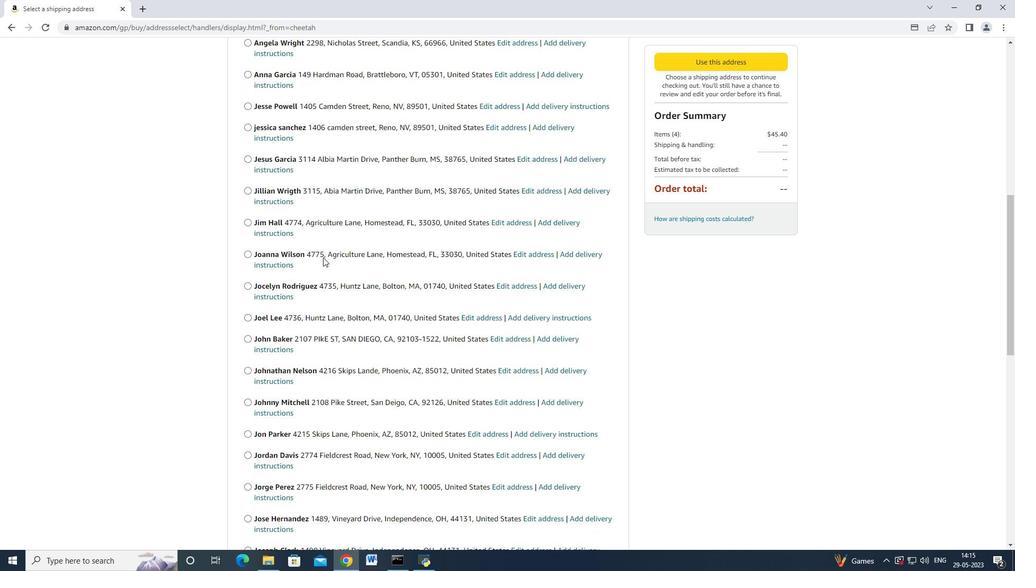 
Action: Mouse scrolled (323, 258) with delta (0, 0)
Screenshot: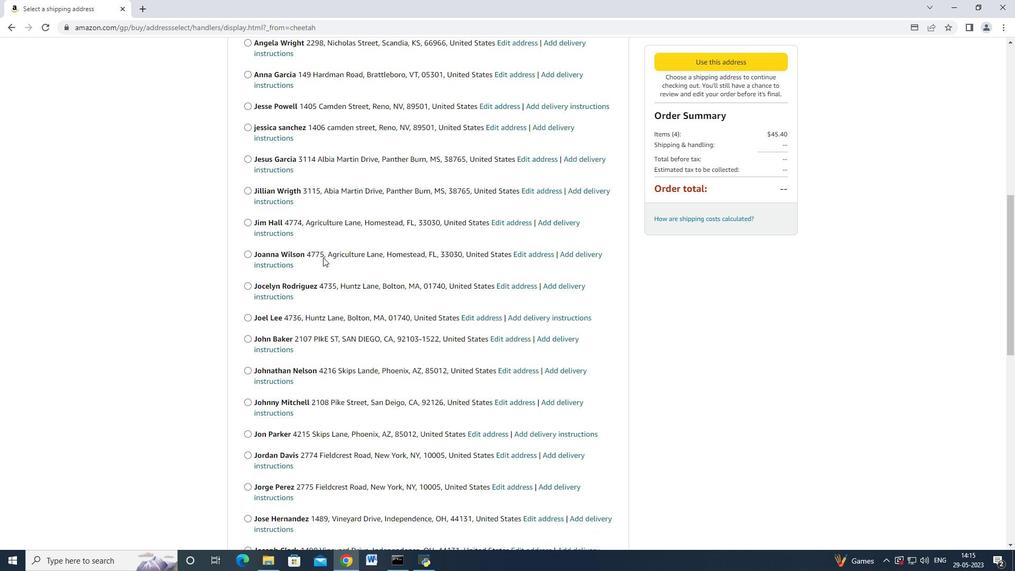 
Action: Mouse scrolled (323, 258) with delta (0, 0)
Screenshot: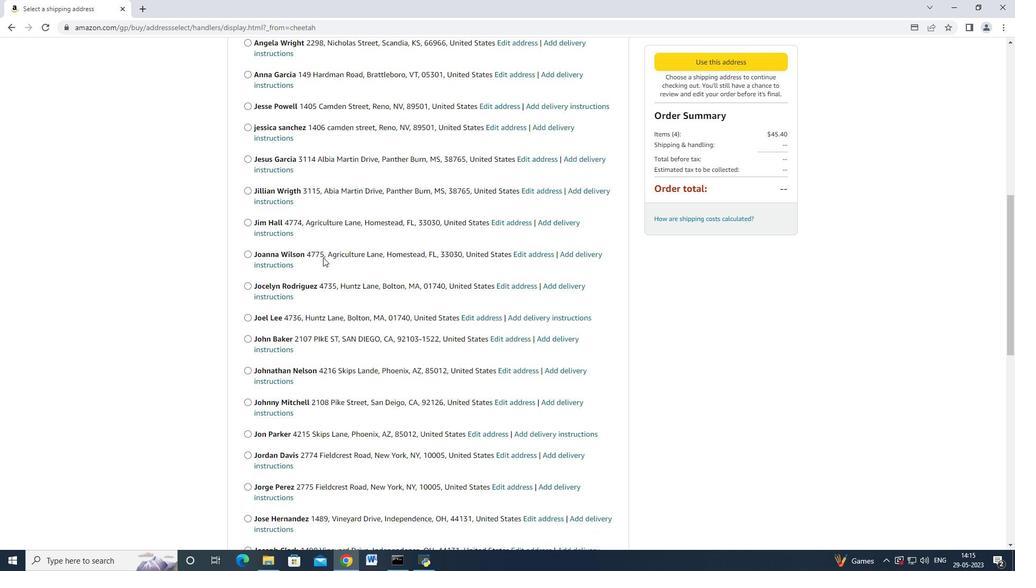
Action: Mouse moved to (324, 255)
Screenshot: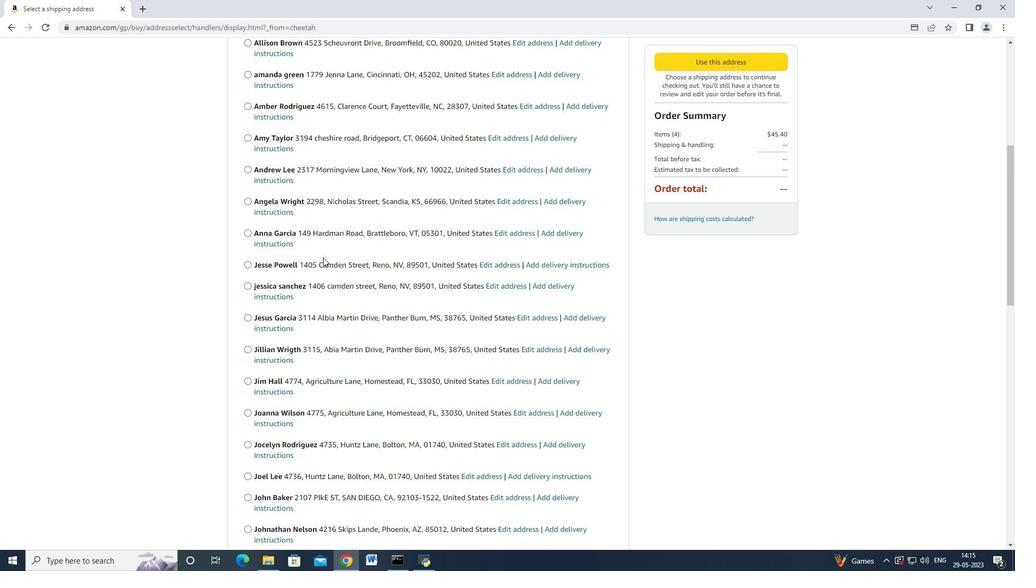 
Action: Mouse scrolled (324, 256) with delta (0, 0)
Screenshot: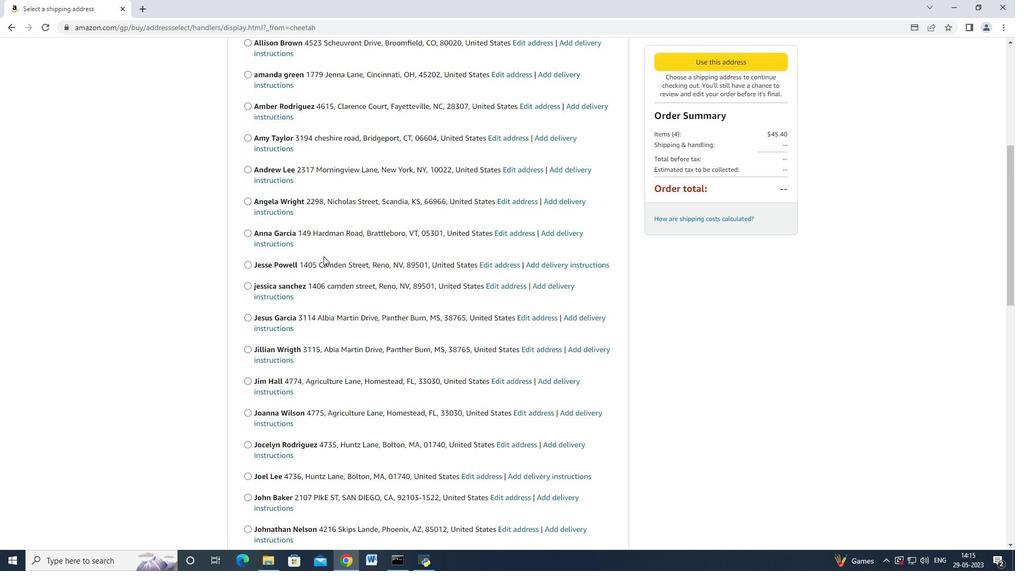 
Action: Mouse scrolled (324, 256) with delta (0, 0)
Screenshot: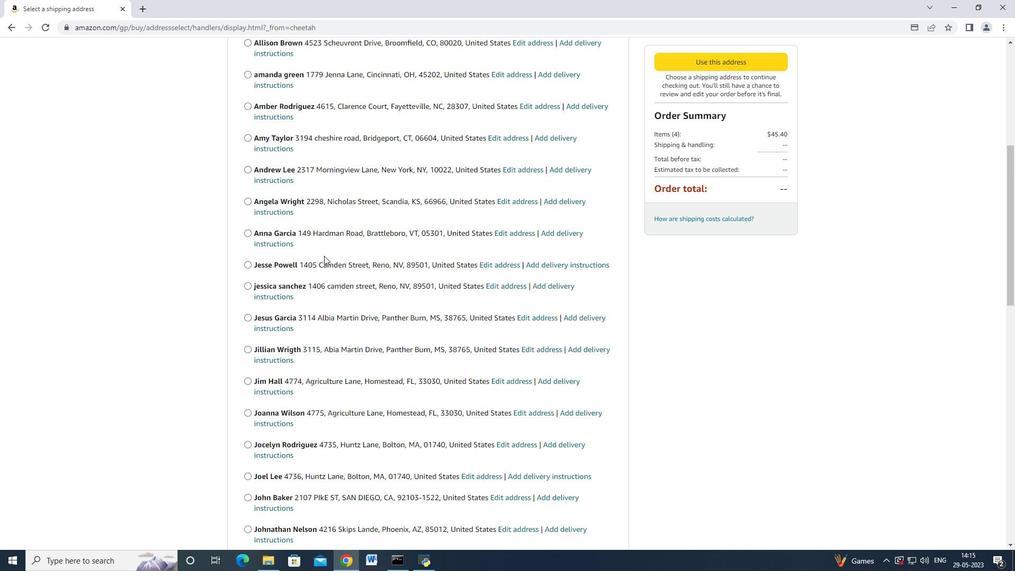 
Action: Mouse scrolled (324, 256) with delta (0, 0)
Screenshot: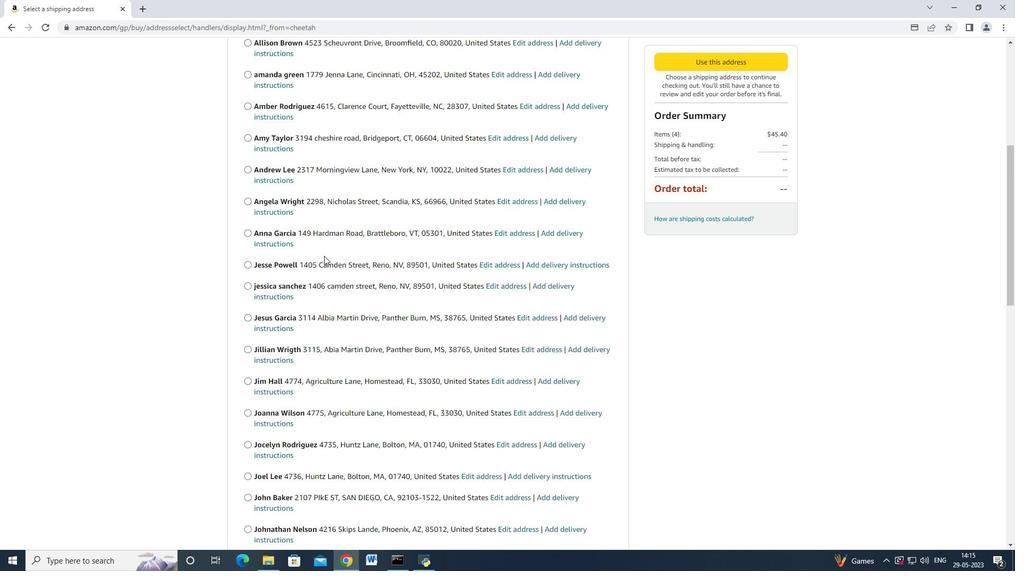 
Action: Mouse scrolled (324, 256) with delta (0, 0)
Screenshot: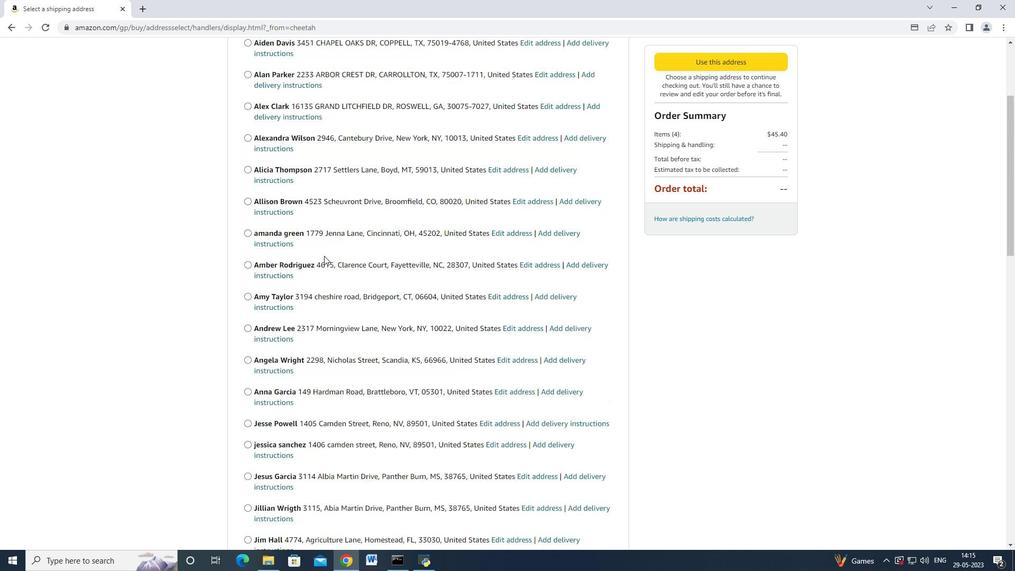 
Action: Mouse scrolled (324, 256) with delta (0, 0)
Screenshot: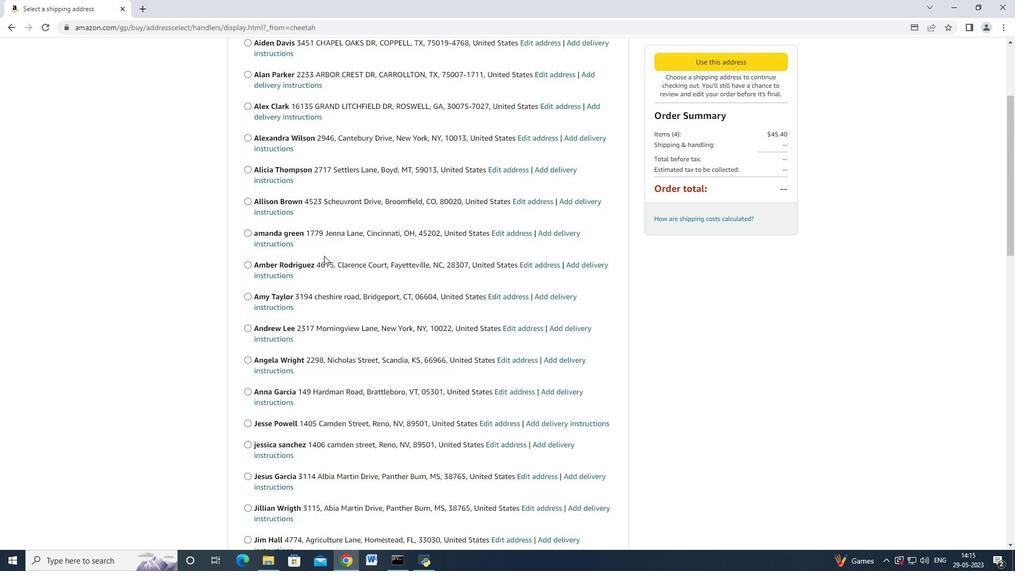 
Action: Mouse scrolled (324, 256) with delta (0, 0)
Screenshot: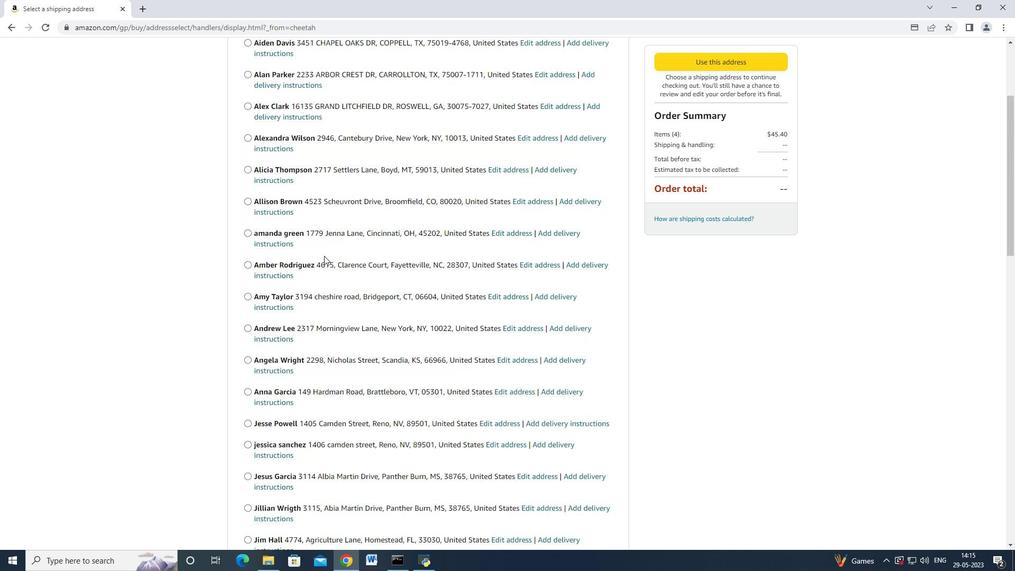 
Action: Mouse scrolled (324, 256) with delta (0, 0)
Screenshot: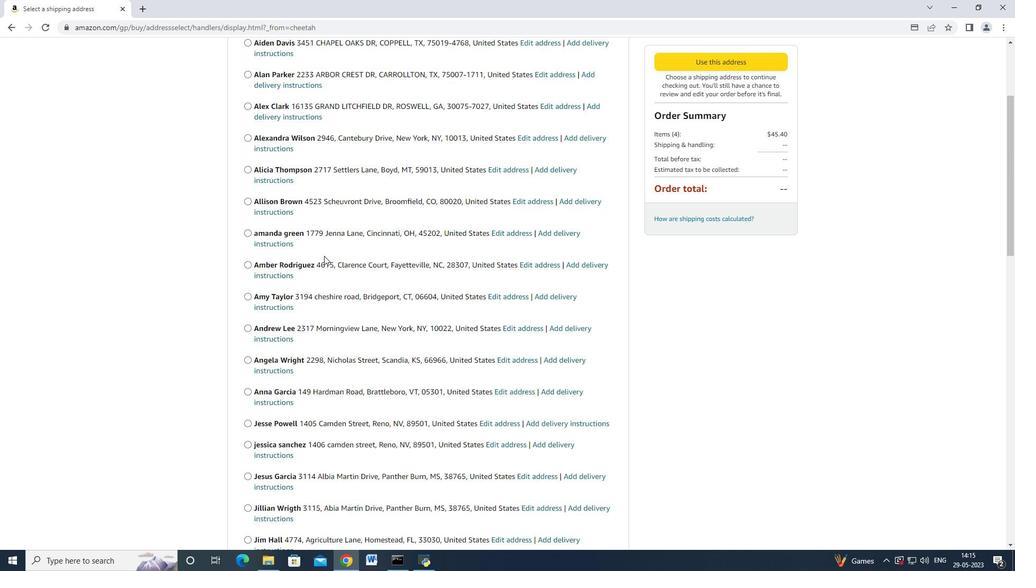 
Action: Mouse scrolled (324, 255) with delta (0, 0)
Screenshot: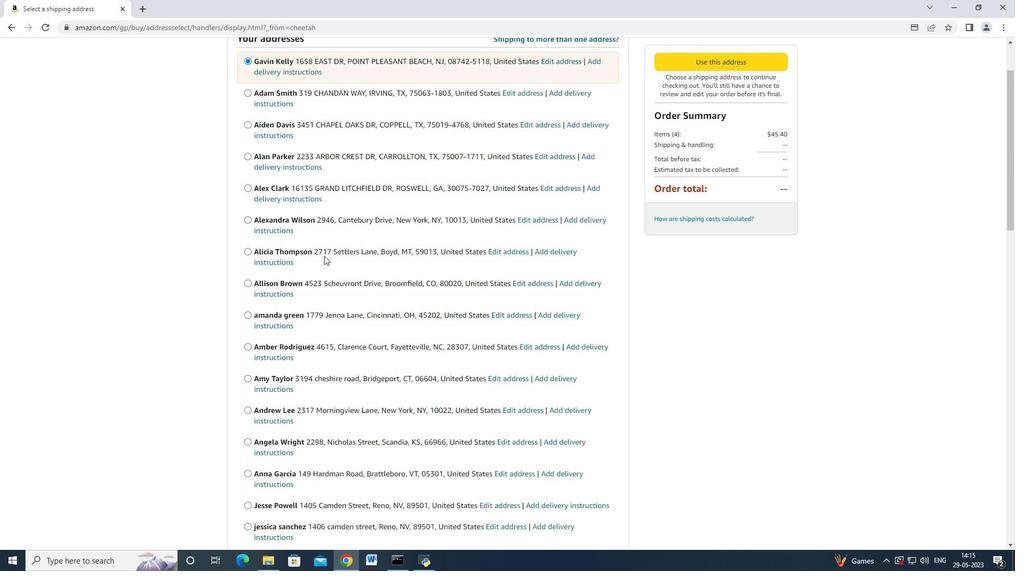 
Action: Mouse moved to (324, 255)
Screenshot: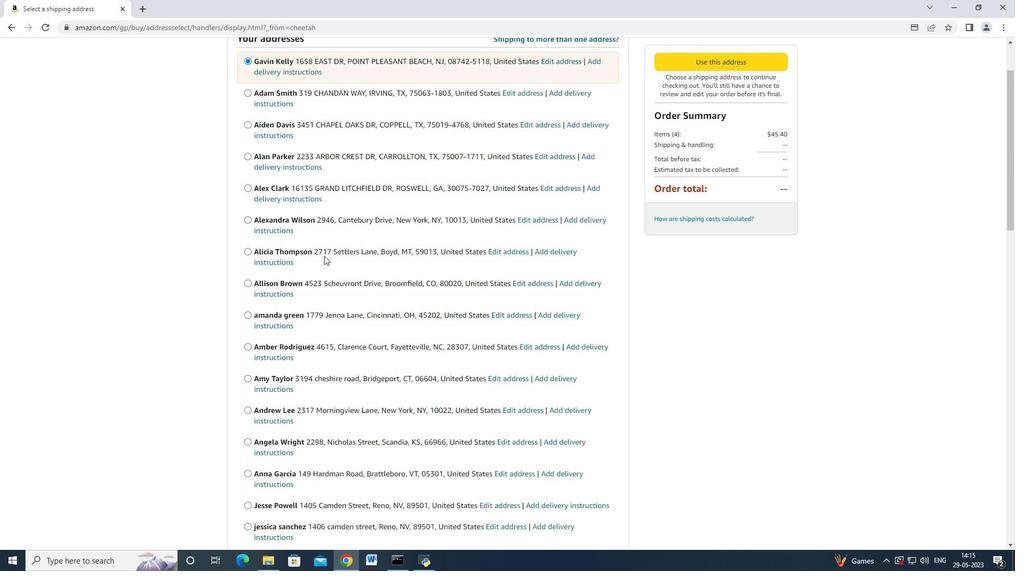 
Action: Mouse scrolled (324, 255) with delta (0, 0)
Screenshot: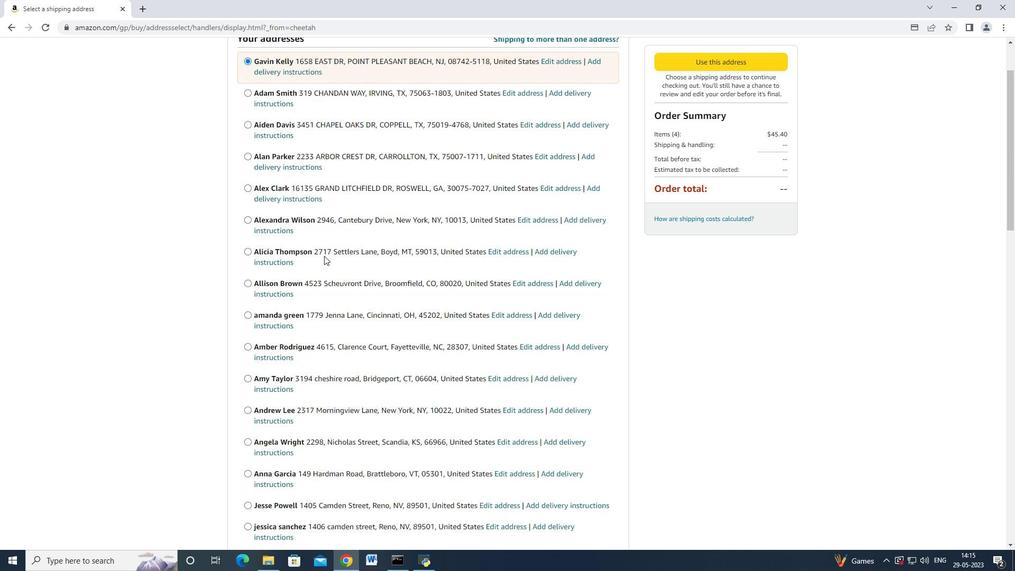 
Action: Mouse moved to (323, 257)
Screenshot: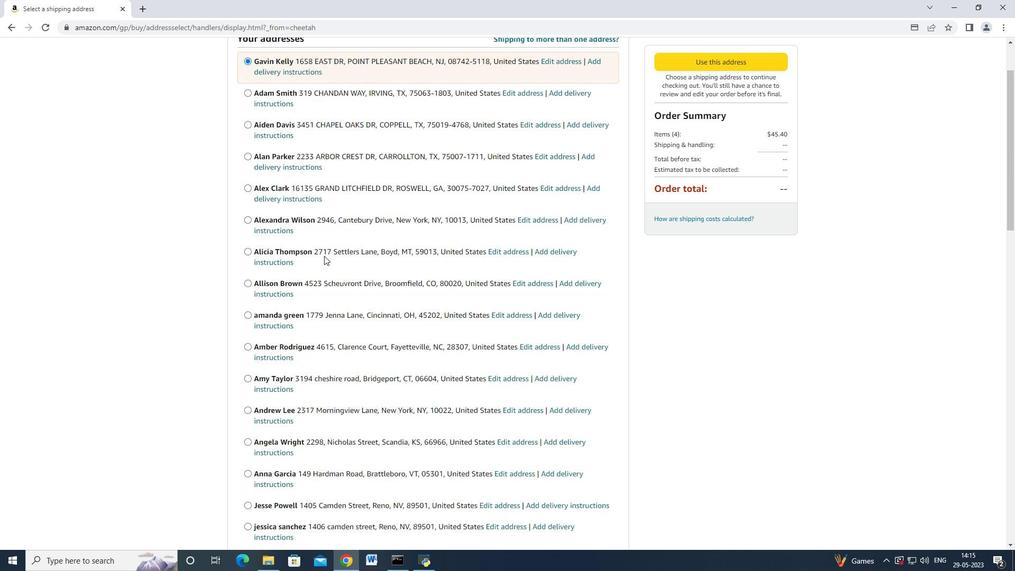 
Action: Mouse scrolled (323, 257) with delta (0, 0)
Screenshot: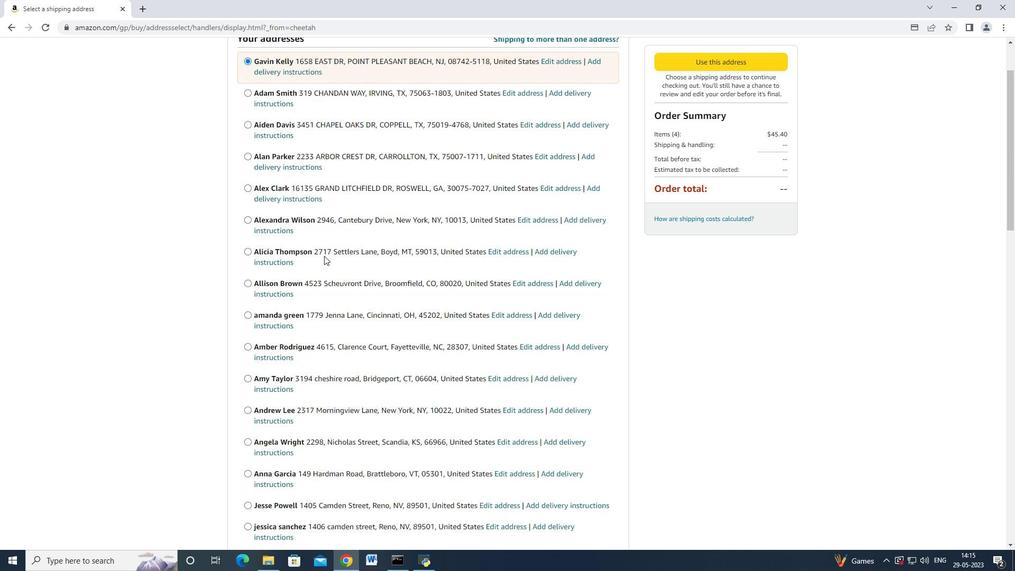 
Action: Mouse scrolled (323, 257) with delta (0, 0)
Screenshot: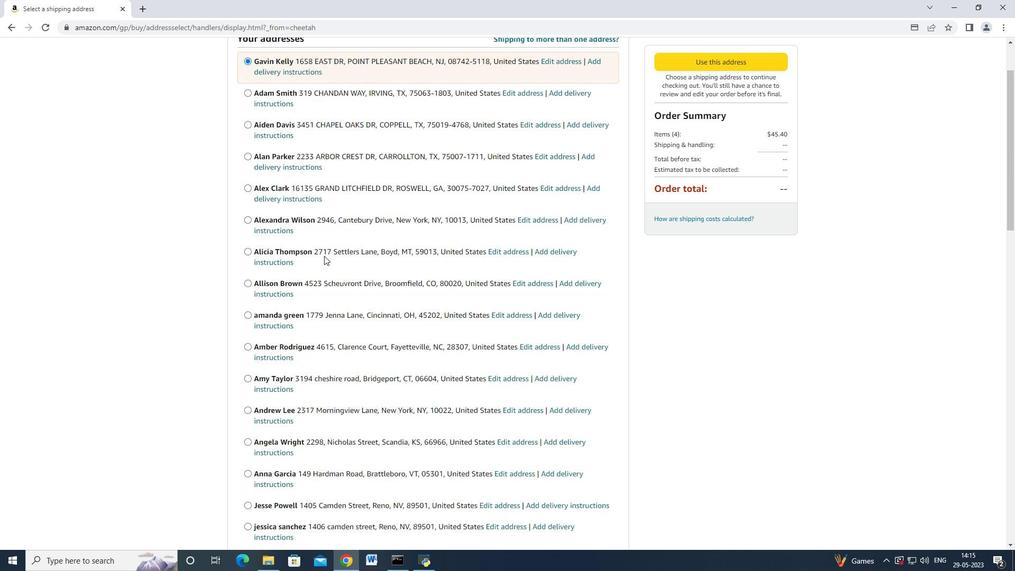 
Action: Mouse scrolled (323, 257) with delta (0, 0)
Screenshot: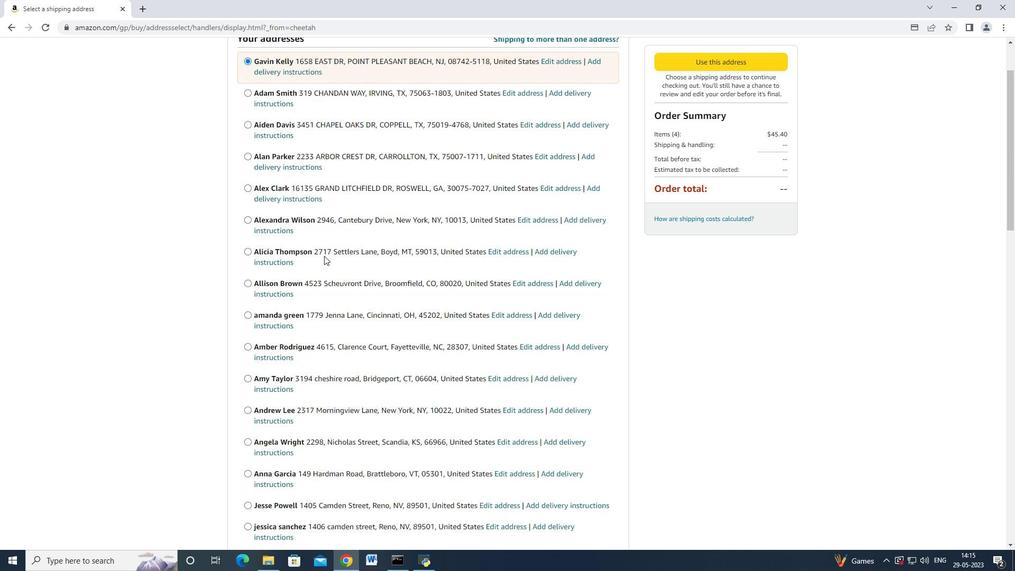 
Action: Mouse scrolled (323, 257) with delta (0, 0)
Screenshot: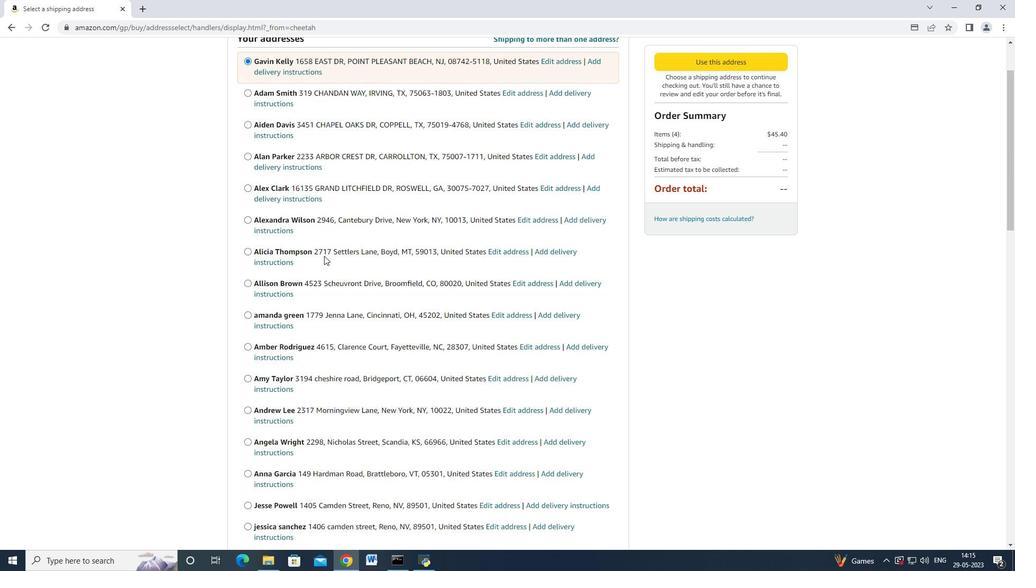 
Action: Mouse scrolled (323, 257) with delta (0, 0)
Screenshot: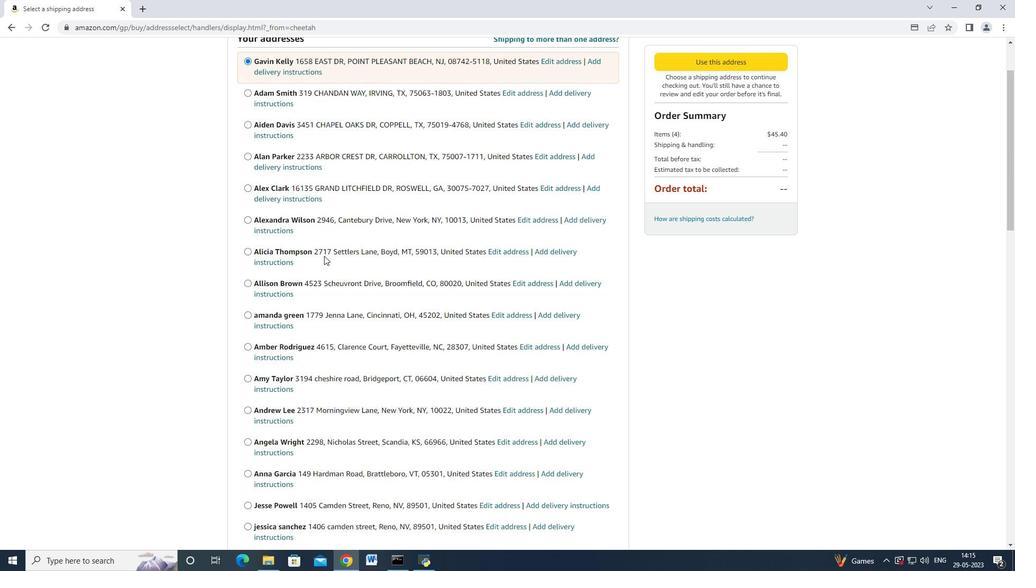 
Action: Mouse moved to (323, 258)
Screenshot: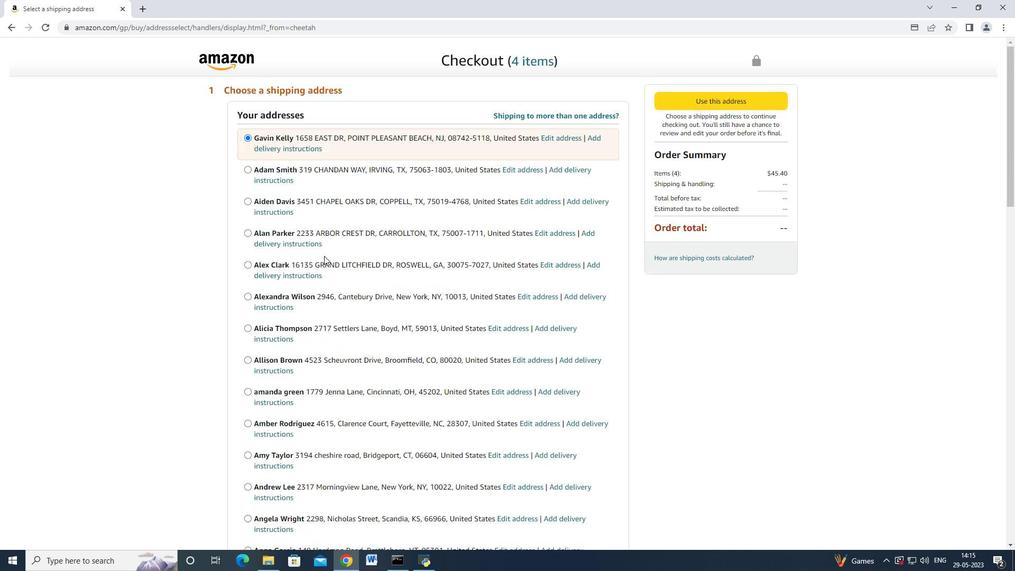 
Action: Mouse scrolled (323, 257) with delta (0, 0)
Screenshot: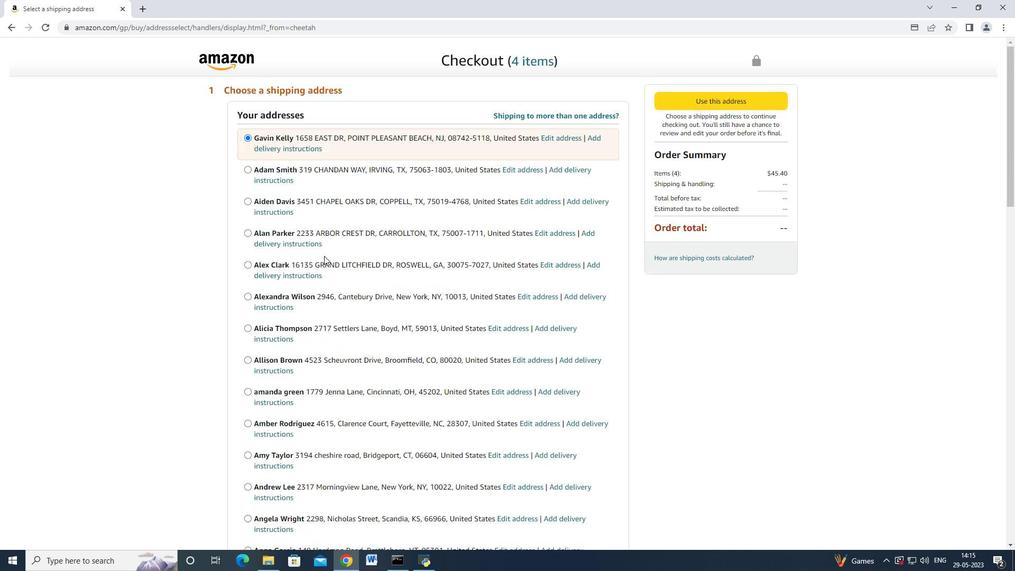 
Action: Mouse scrolled (323, 257) with delta (0, 0)
Screenshot: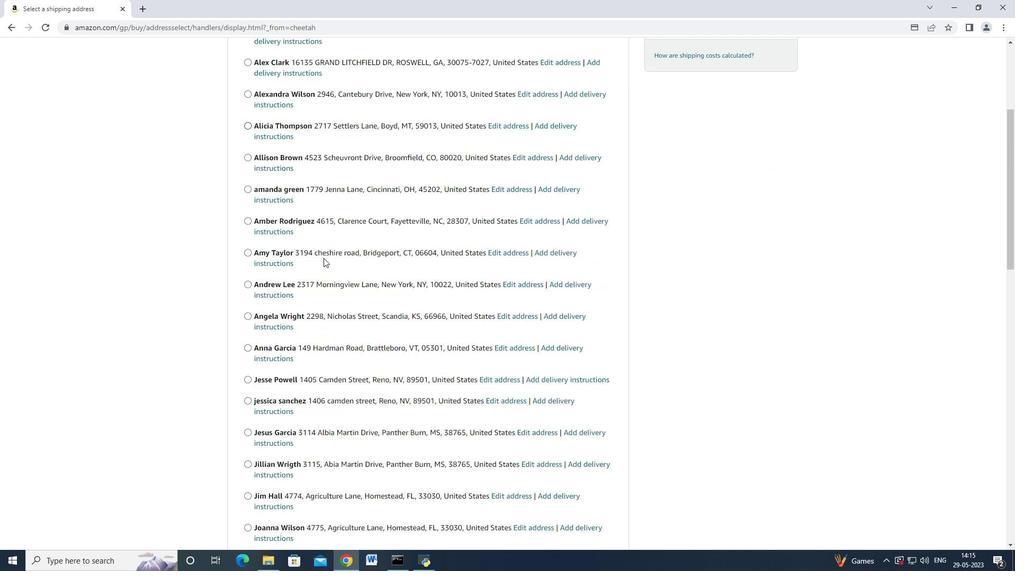 
Action: Mouse scrolled (323, 257) with delta (0, 0)
Screenshot: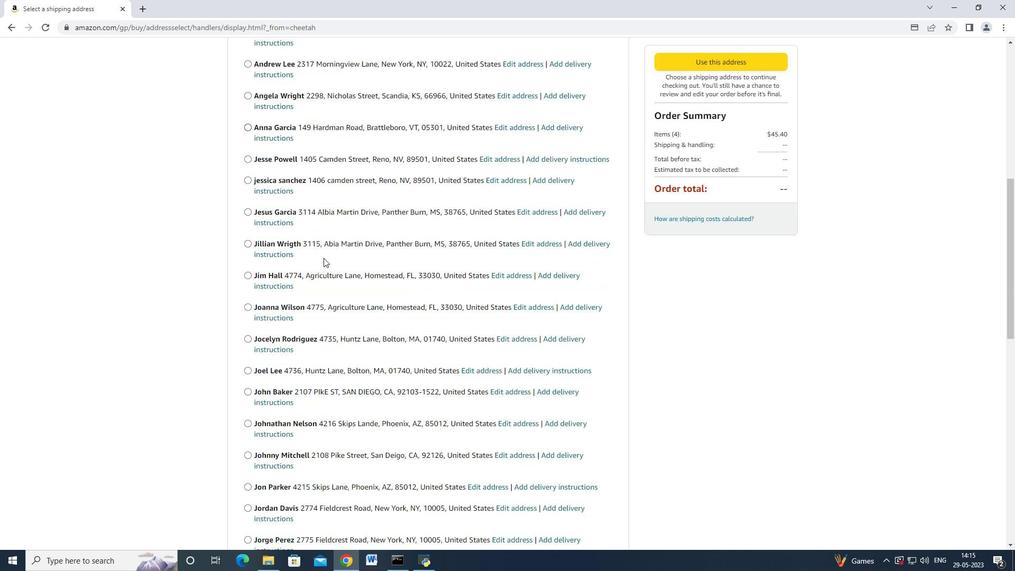 
Action: Mouse scrolled (323, 257) with delta (0, 0)
Screenshot: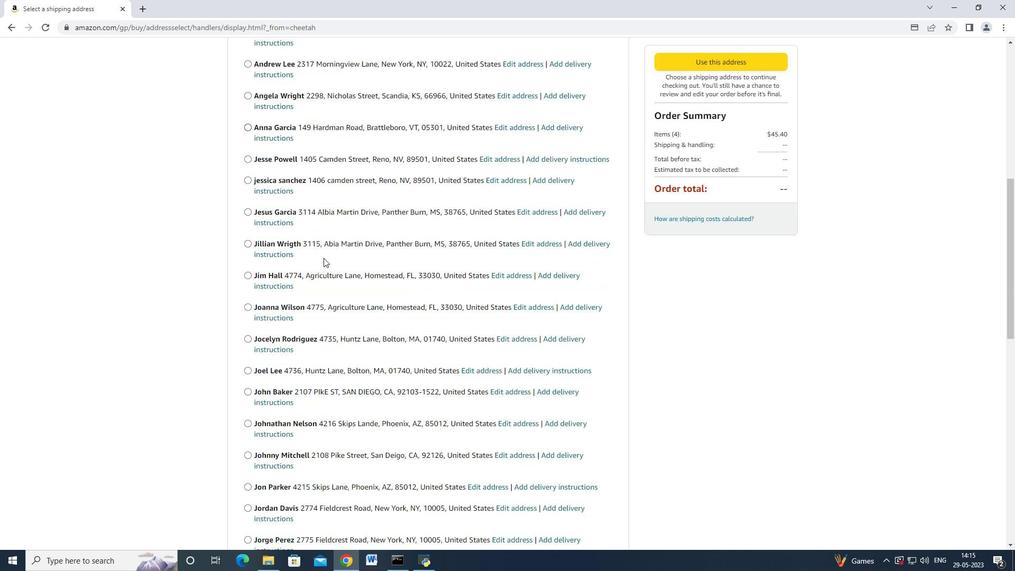 
Action: Mouse scrolled (323, 257) with delta (0, 0)
Screenshot: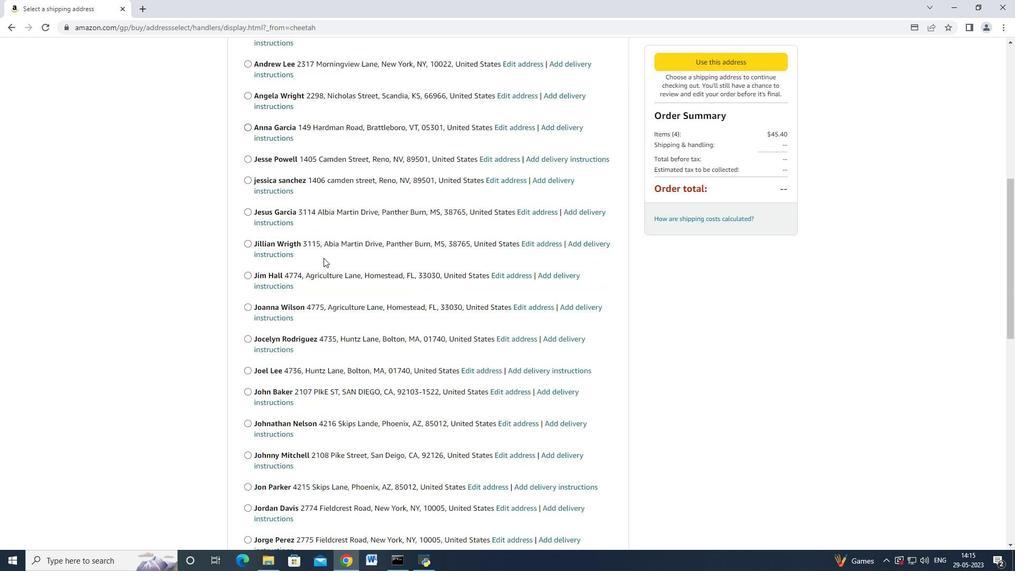 
Action: Mouse scrolled (323, 257) with delta (0, 0)
Screenshot: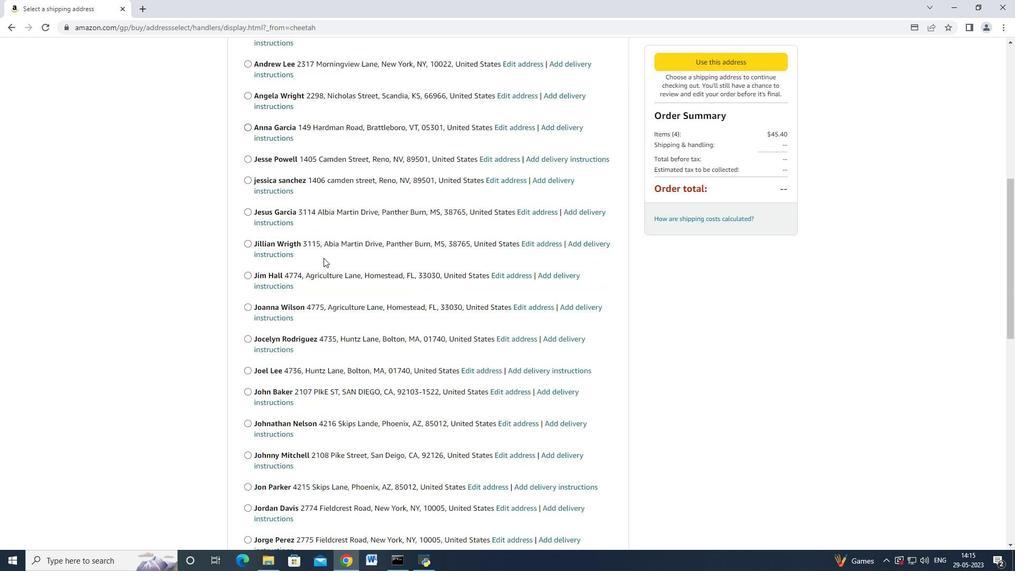
Action: Mouse scrolled (323, 257) with delta (0, 0)
Screenshot: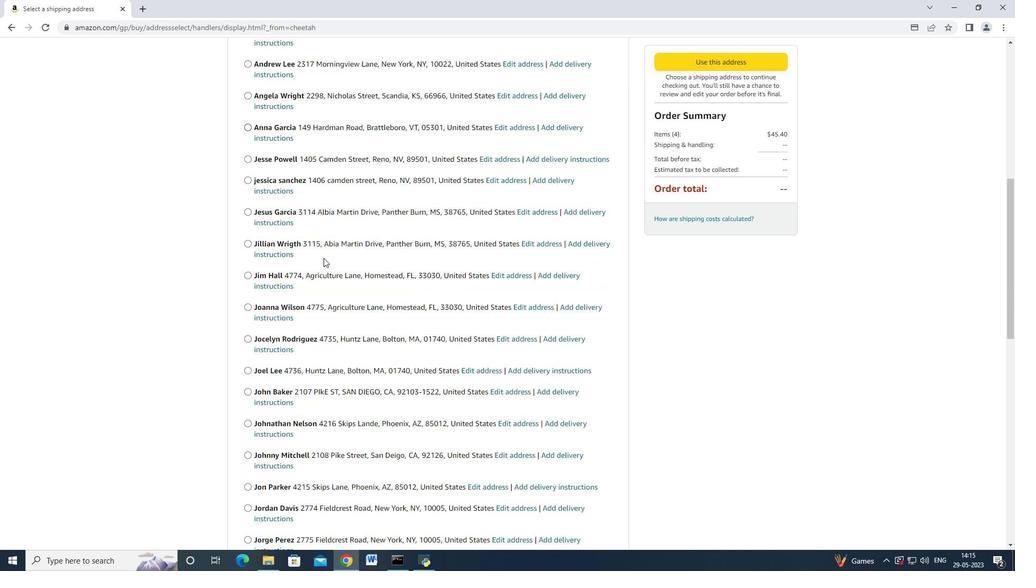 
Action: Mouse scrolled (323, 257) with delta (0, 0)
Screenshot: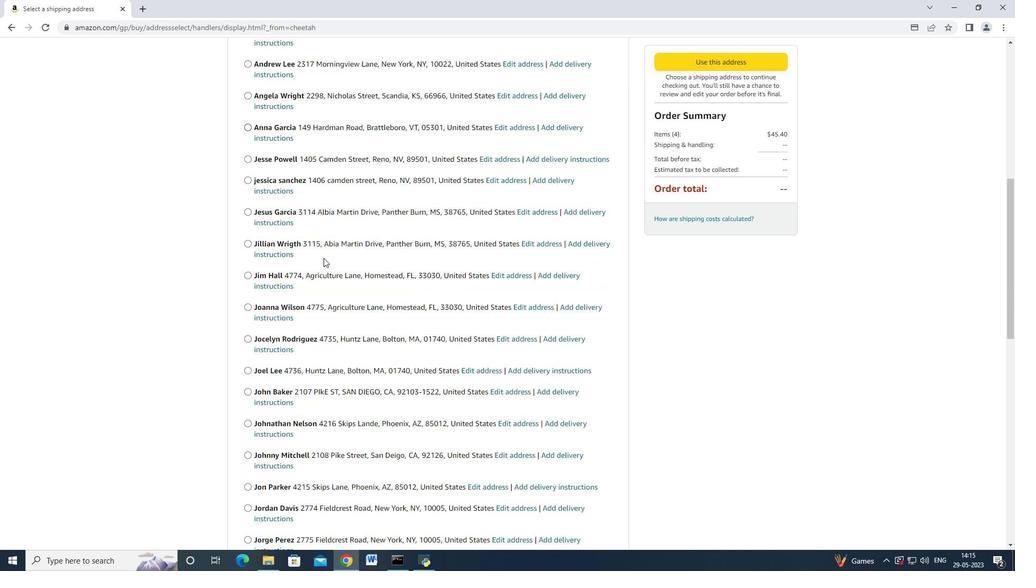 
Action: Mouse moved to (321, 264)
Screenshot: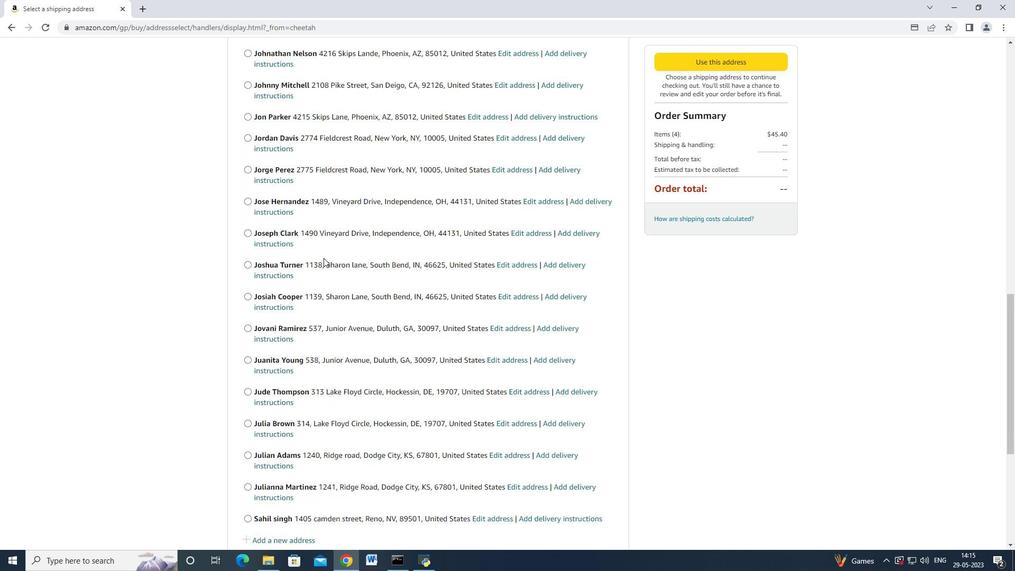 
Action: Mouse scrolled (321, 264) with delta (0, 0)
Screenshot: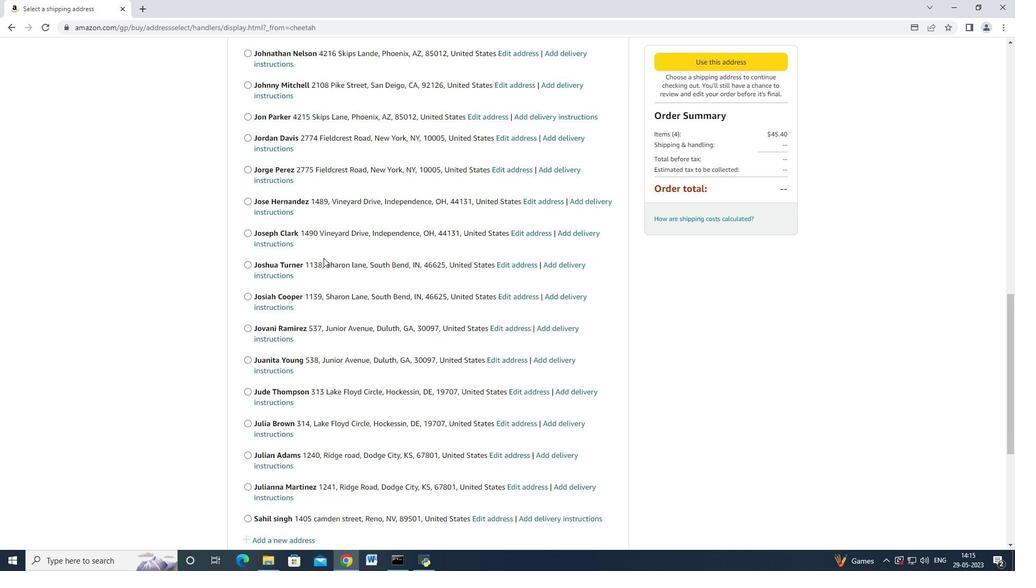
Action: Mouse moved to (321, 266)
Screenshot: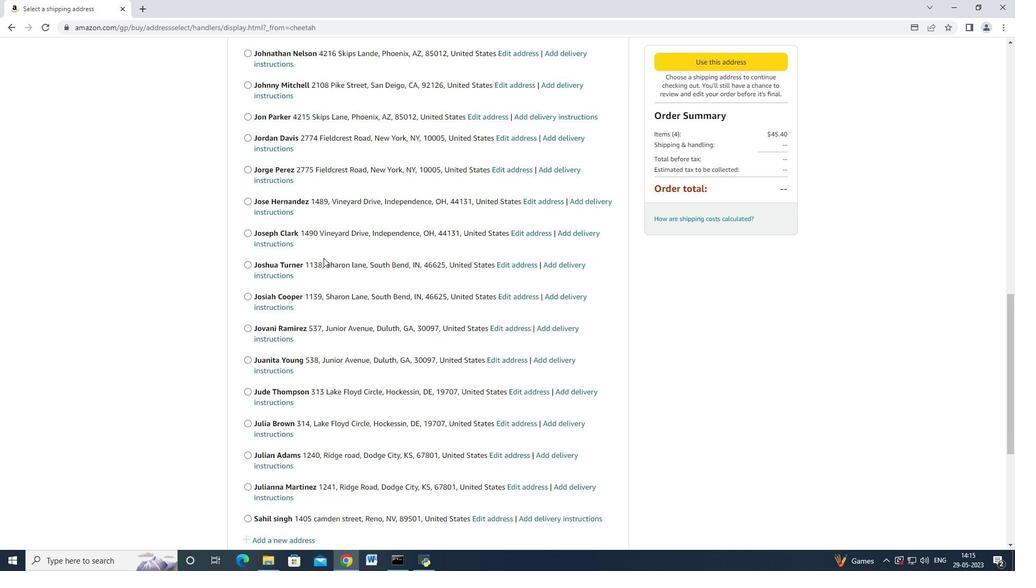 
Action: Mouse scrolled (321, 265) with delta (0, 0)
Screenshot: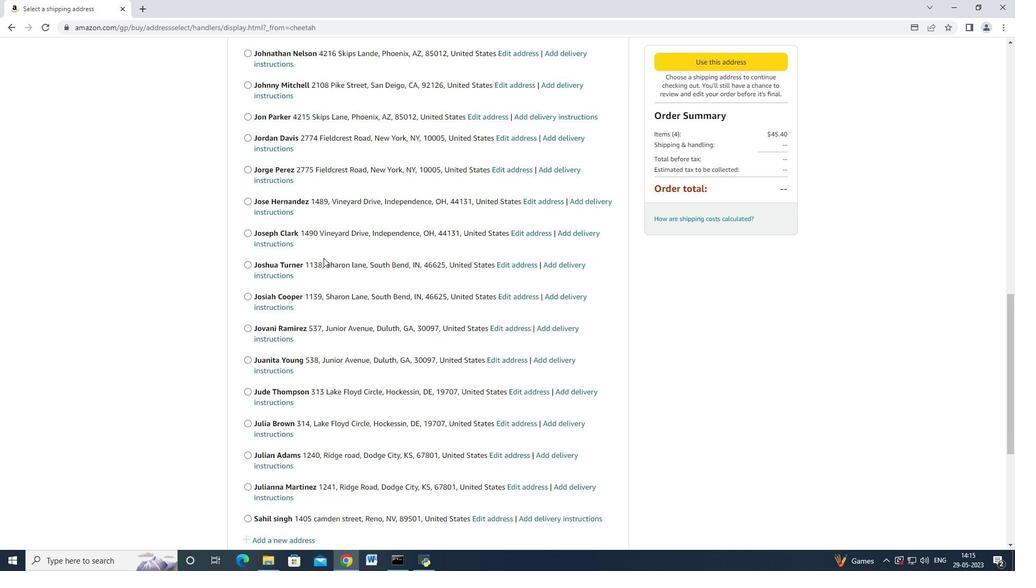 
Action: Mouse moved to (321, 268)
Screenshot: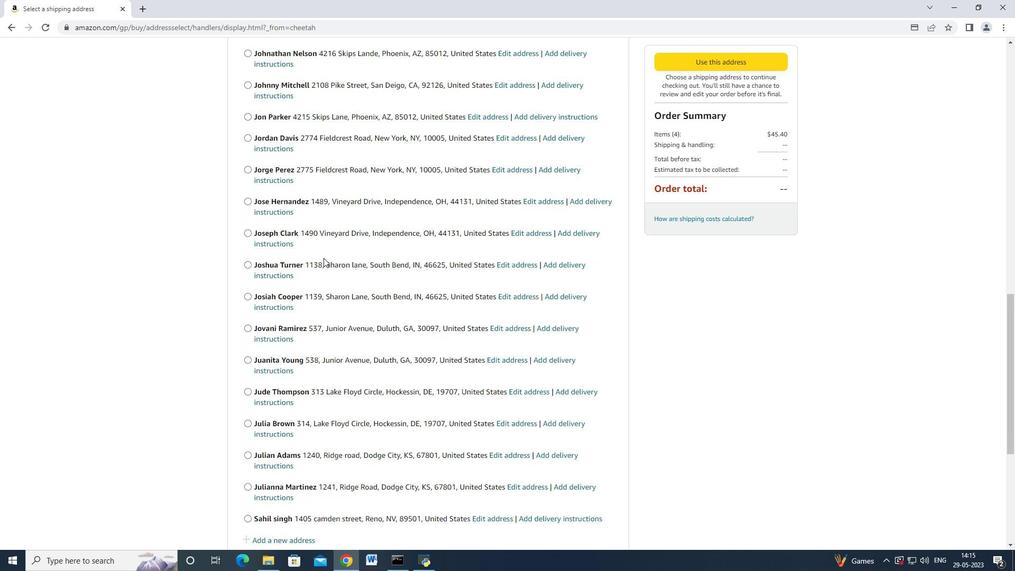 
Action: Mouse scrolled (321, 268) with delta (0, 0)
Screenshot: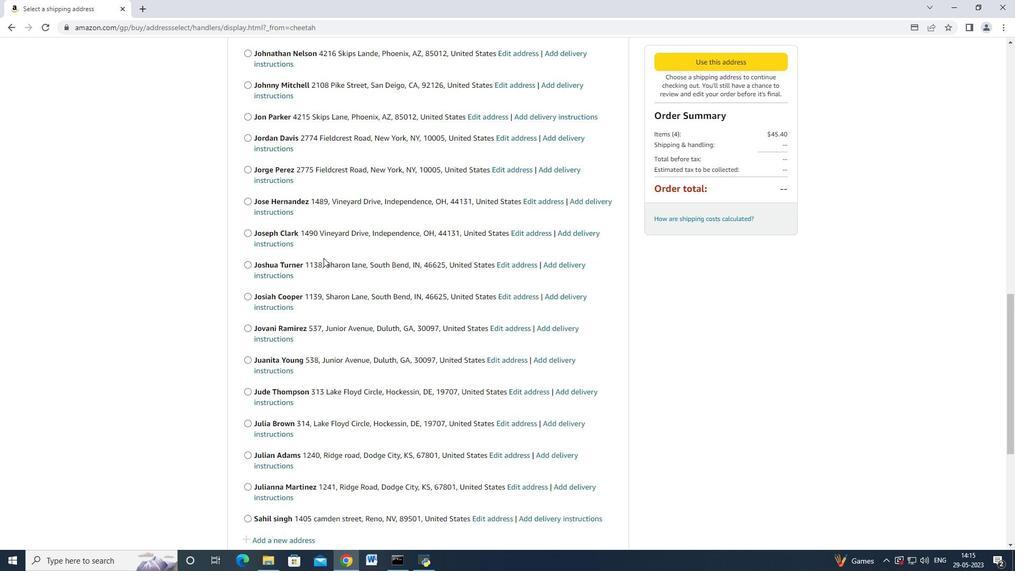 
Action: Mouse moved to (293, 385)
Screenshot: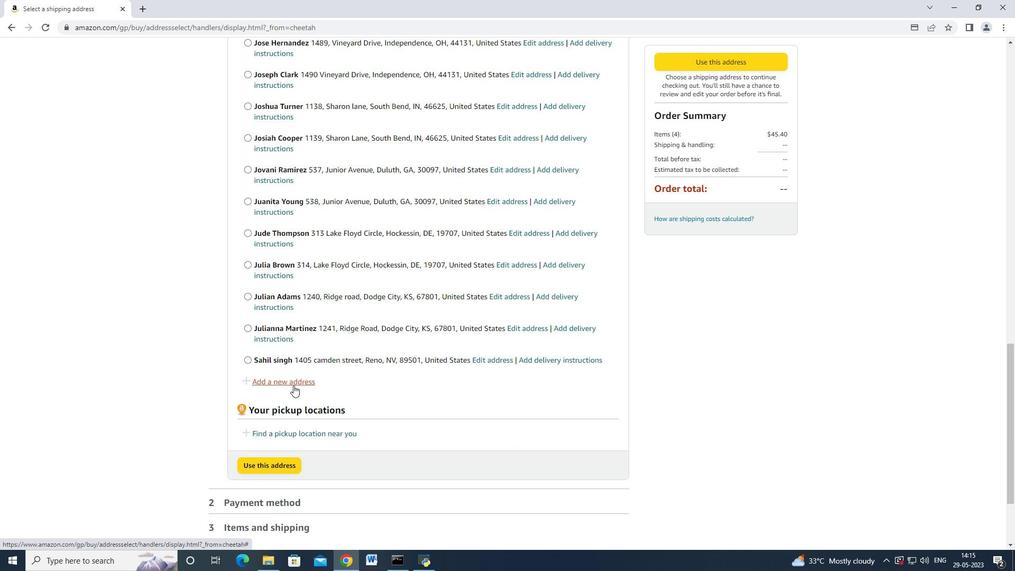 
Action: Mouse pressed left at (293, 385)
Screenshot: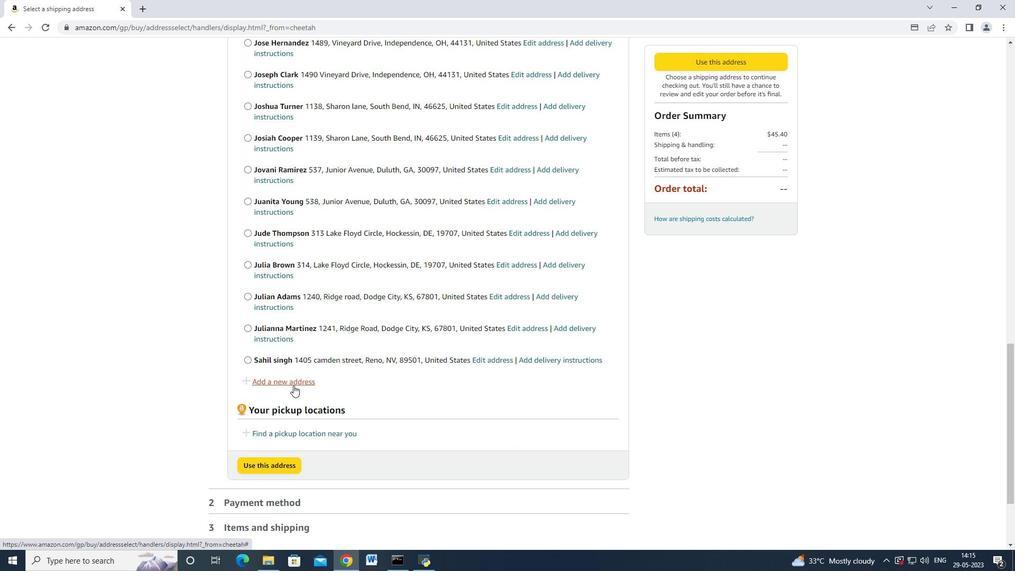 
Action: Mouse moved to (379, 288)
Screenshot: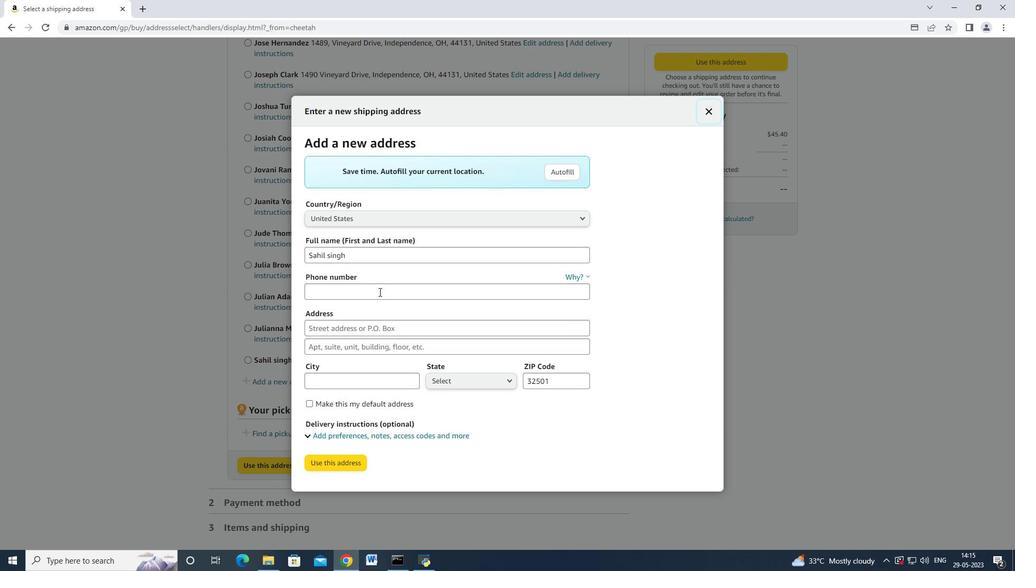 
Action: Mouse pressed left at (379, 288)
Screenshot: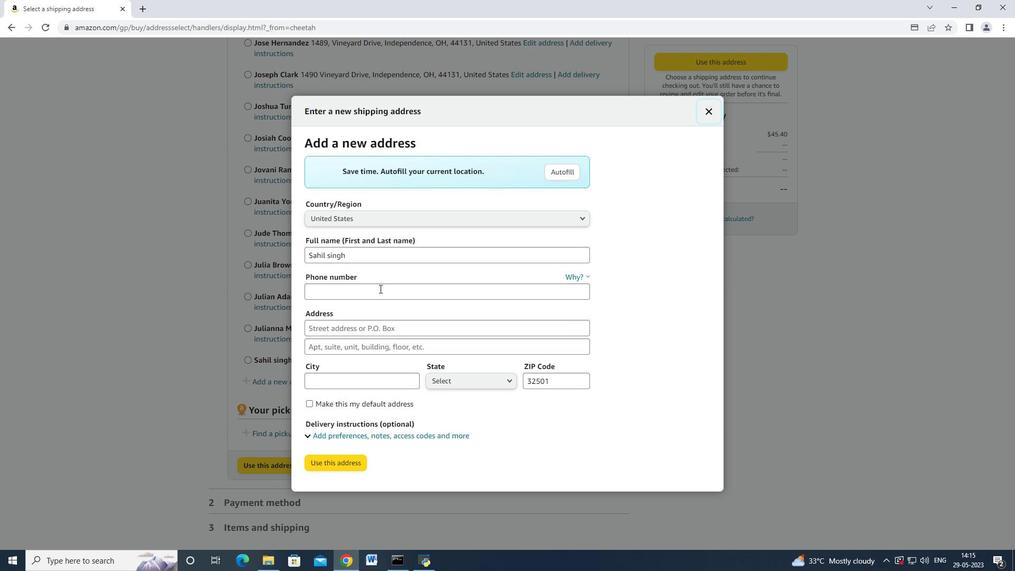 
Action: Mouse moved to (381, 259)
Screenshot: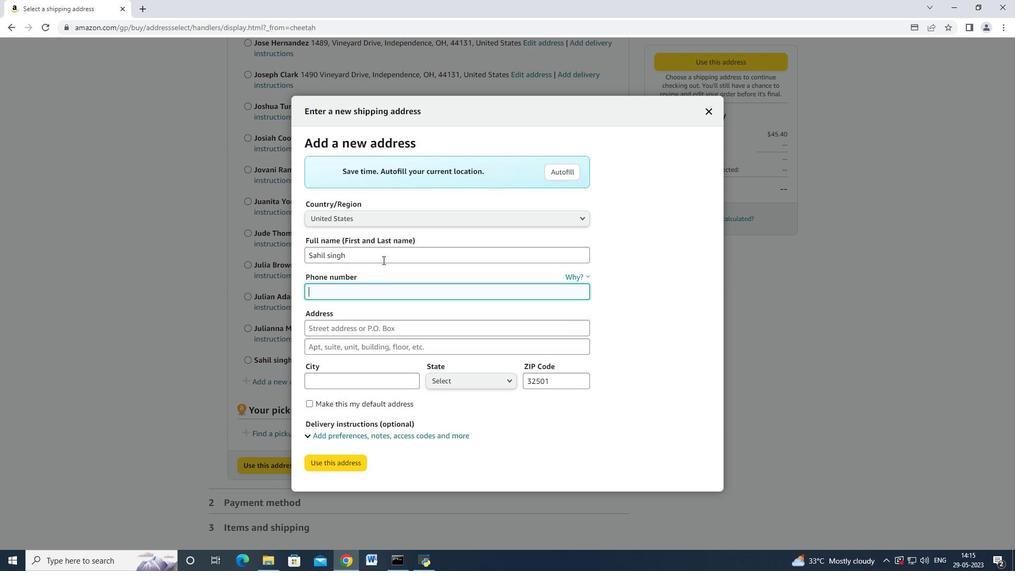 
Action: Mouse pressed left at (382, 260)
Screenshot: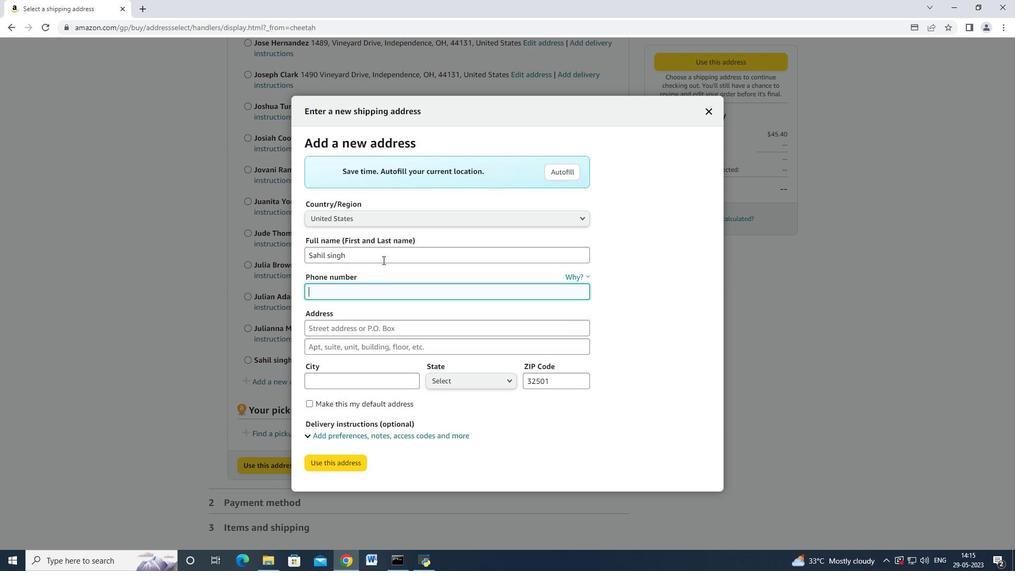 
Action: Mouse moved to (315, 244)
Screenshot: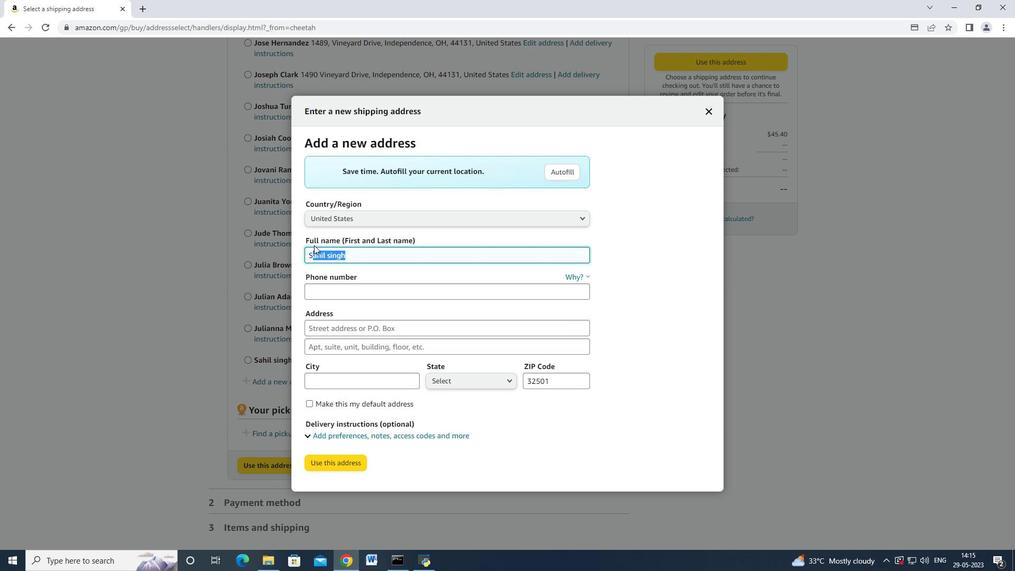 
Action: Key pressed <Key.backspace><Key.backspace><Key.backspace><Key.backspace><Key.shift_r>Anthony<Key.space><Key.shift>Hen<Key.backspace>rnandez<Key.tab><Key.tab>6147421053<Key.tab>2<Key.backspace>4287,plam<Key.backspace><Key.backspace><Key.backspace>almer<Key.space>road<Key.tab><Key.tab><Key.shift_r>Westerville<Key.tab><Key.enter><Key.down><Key.down><Key.down><Key.down><Key.down><Key.down><Key.down><Key.down><Key.down><Key.down><Key.down><Key.down><Key.down><Key.down><Key.down><Key.down><Key.down><Key.down><Key.down><Key.down><Key.down><Key.down><Key.down><Key.down><Key.down><Key.down><Key.down><Key.down><Key.down><Key.down><Key.down><Key.down><Key.down><Key.down><Key.down><Key.down><Key.down><Key.down><Key.down><Key.down><Key.down><Key.up><Key.enter><Key.tab><Key.backspace>43081<Key.tab><Key.tab><Key.tab><Key.enter><Key.tab><Key.tab><Key.tab><Key.tab><Key.tab><Key.tab><Key.tab><Key.tab><Key.tab><Key.tab><Key.tab><Key.tab><Key.tab><Key.enter>
Screenshot: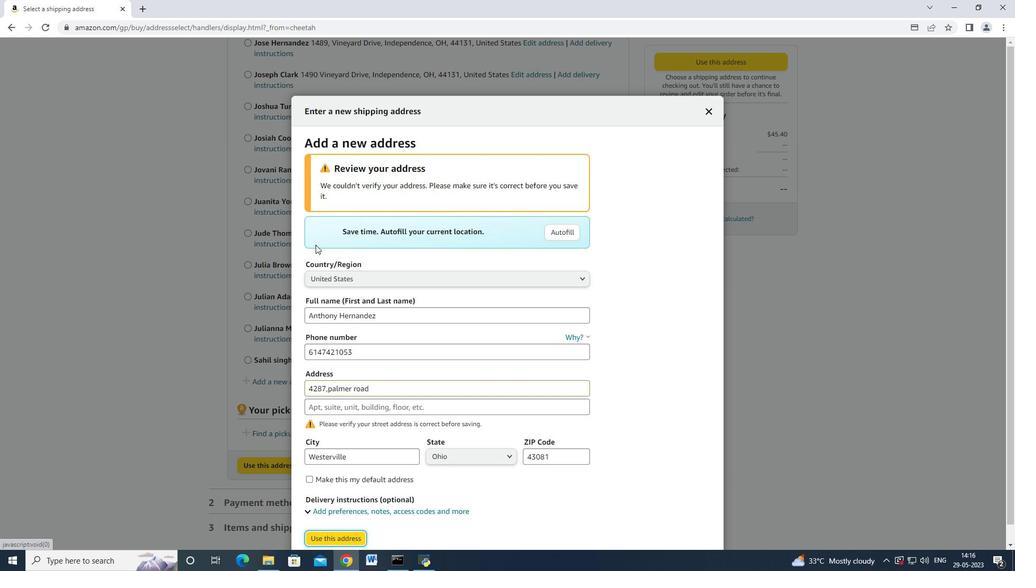 
Action: Mouse moved to (313, 246)
Screenshot: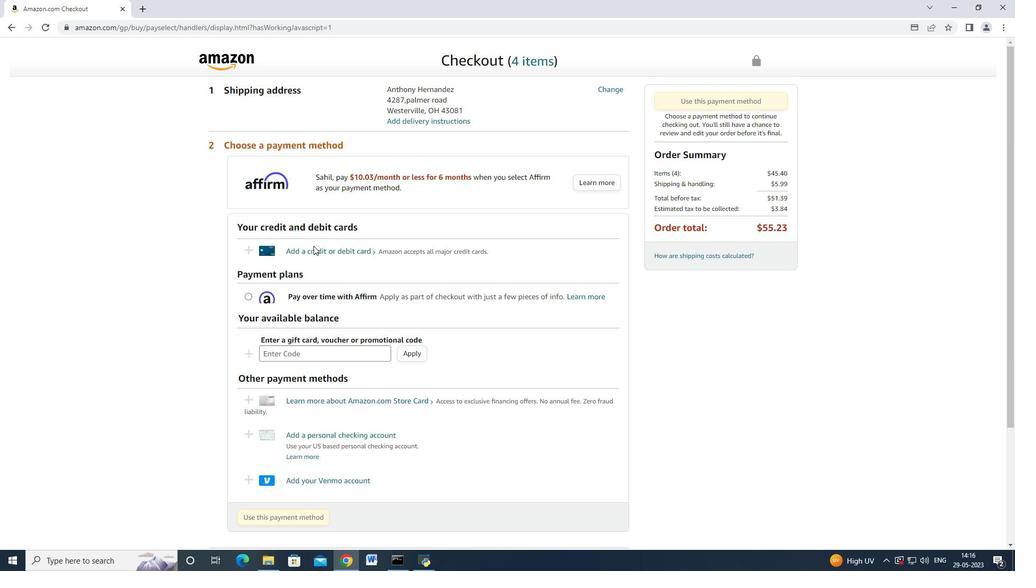 
Action: Mouse pressed left at (313, 246)
Screenshot: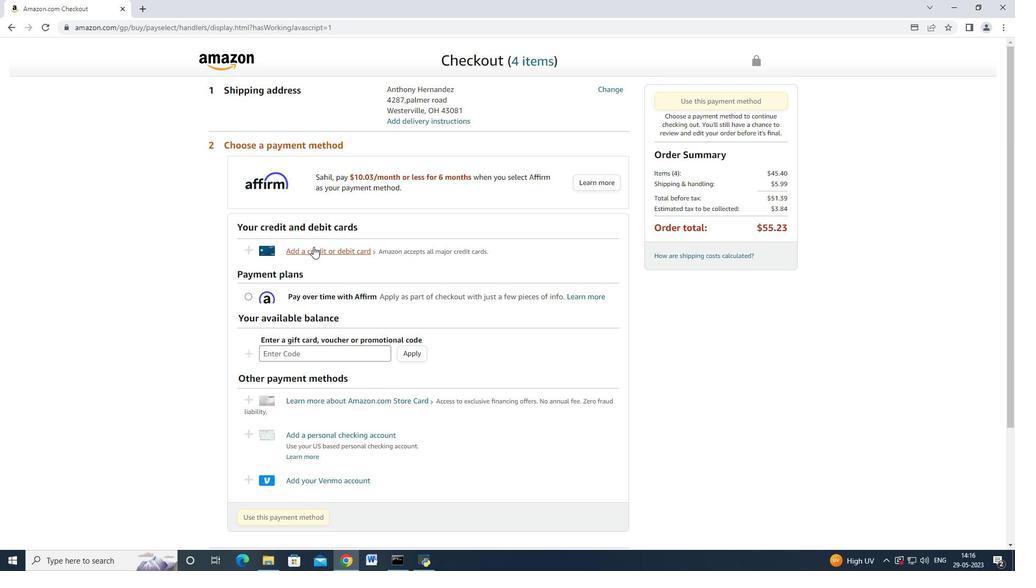 
Action: Mouse moved to (411, 238)
Screenshot: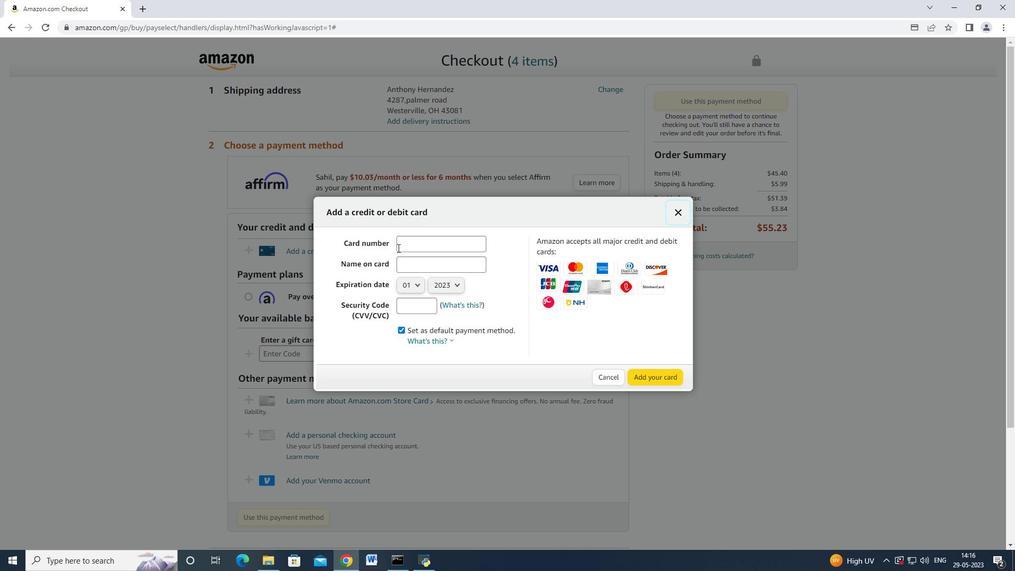 
Action: Mouse pressed left at (411, 238)
Screenshot: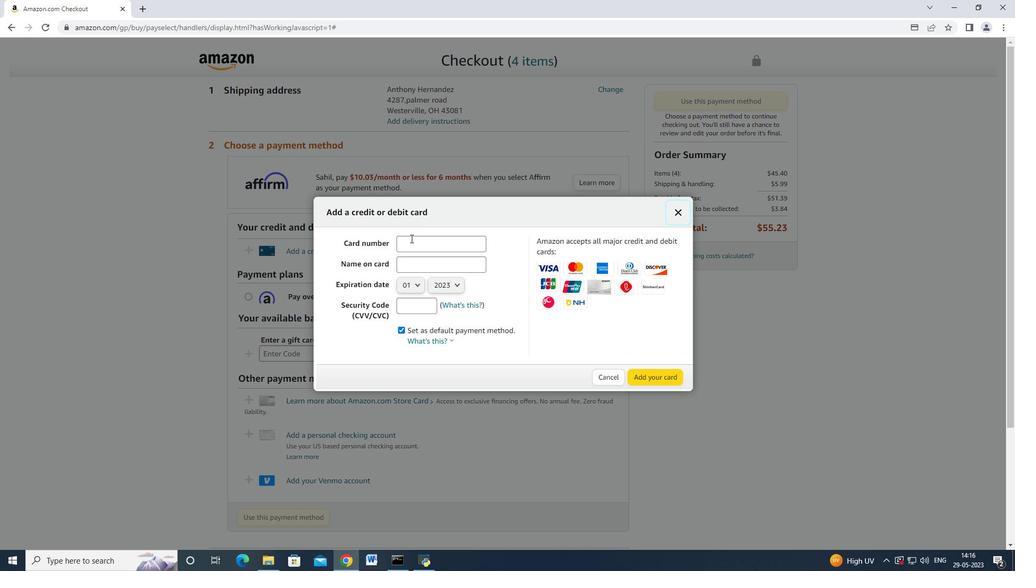 
Action: Mouse moved to (408, 240)
Screenshot: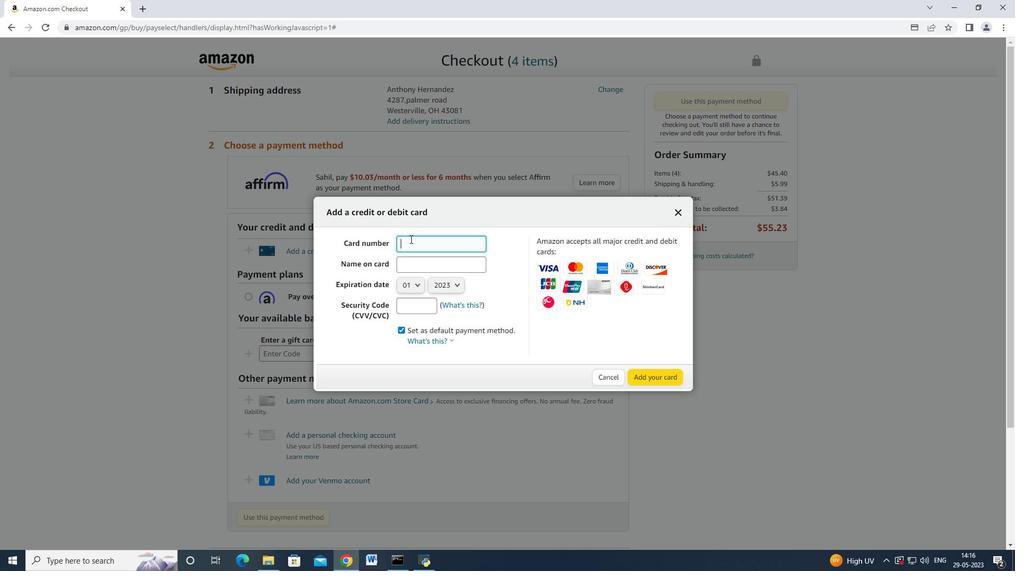 
Action: Key pressed 4762664277526012<Key.tab>
Screenshot: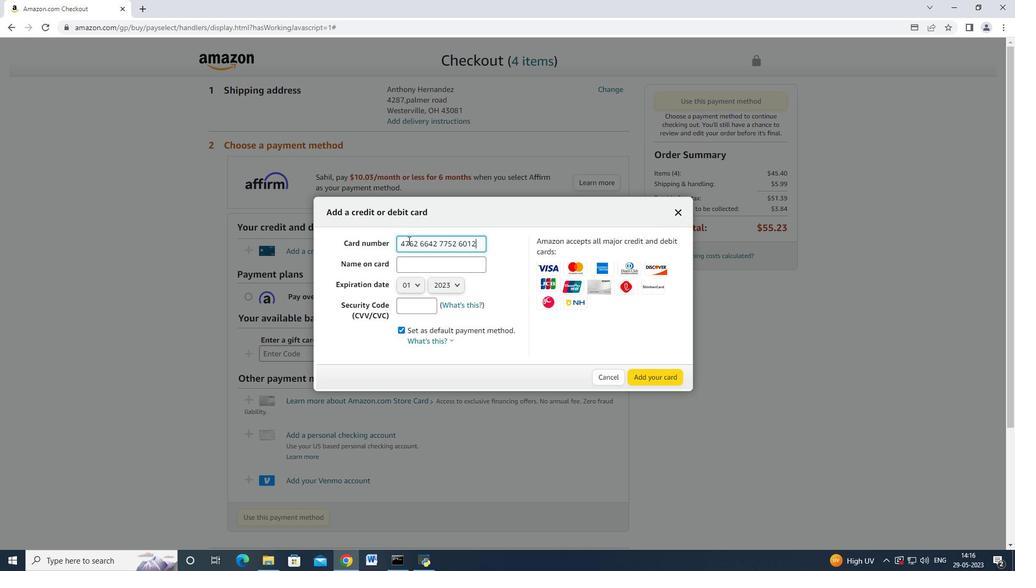 
Action: Mouse moved to (473, 240)
Screenshot: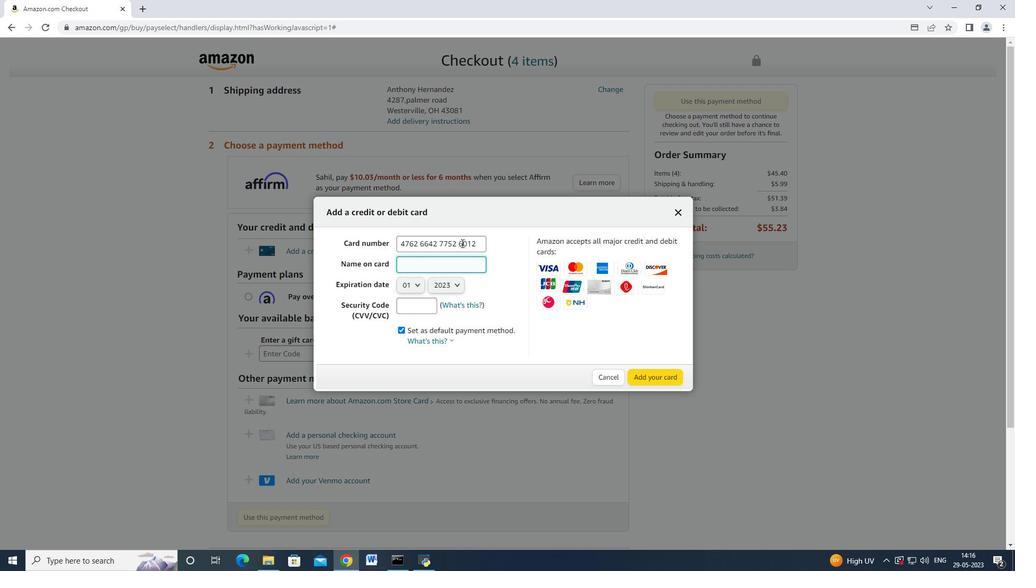 
Action: Mouse pressed left at (473, 240)
Screenshot: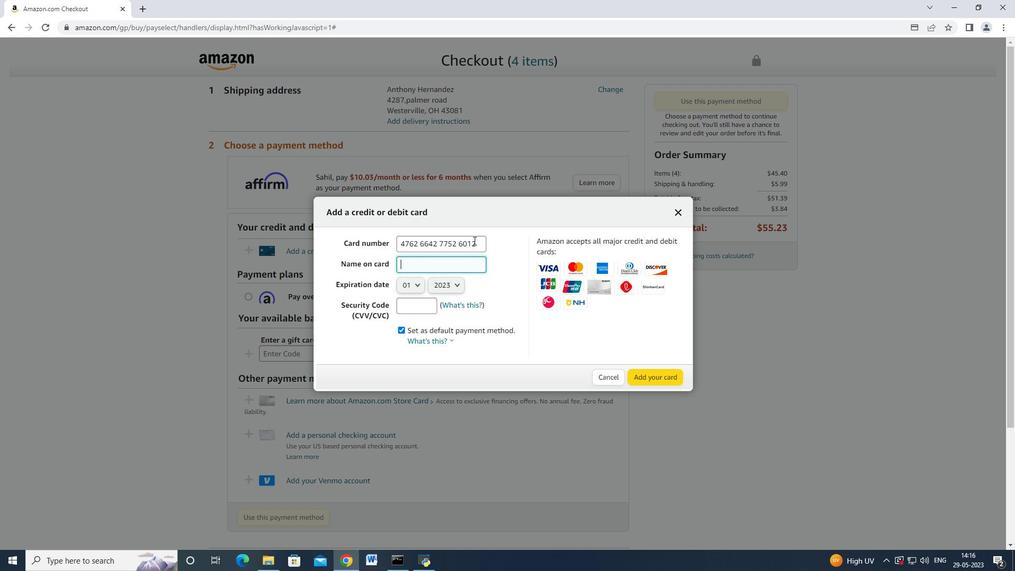 
Action: Mouse moved to (481, 241)
Screenshot: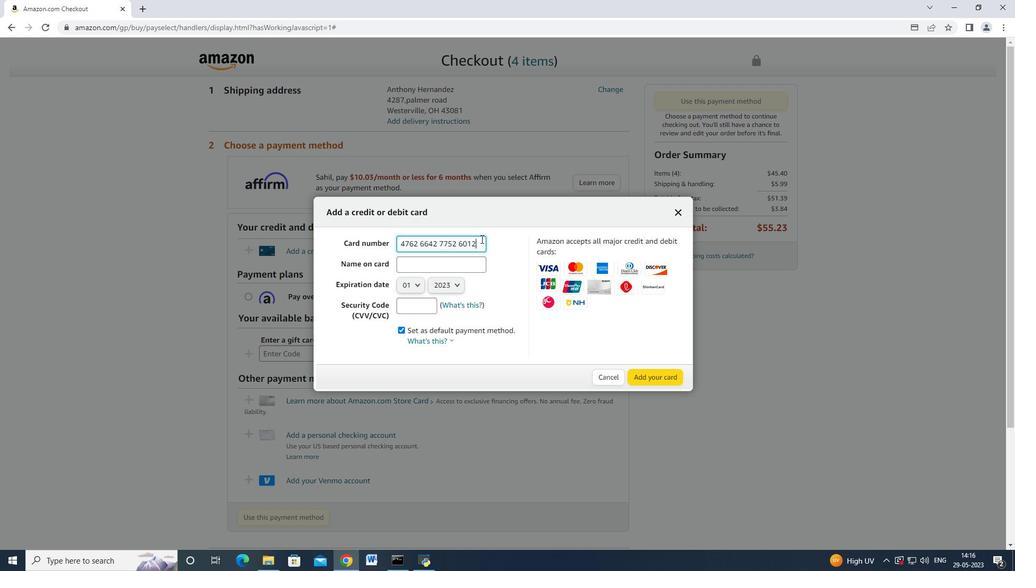 
Action: Key pressed <Key.backspace>0<Key.tab><Key.shift>Mark<Key.space><Key.shift_r>Adams
Screenshot: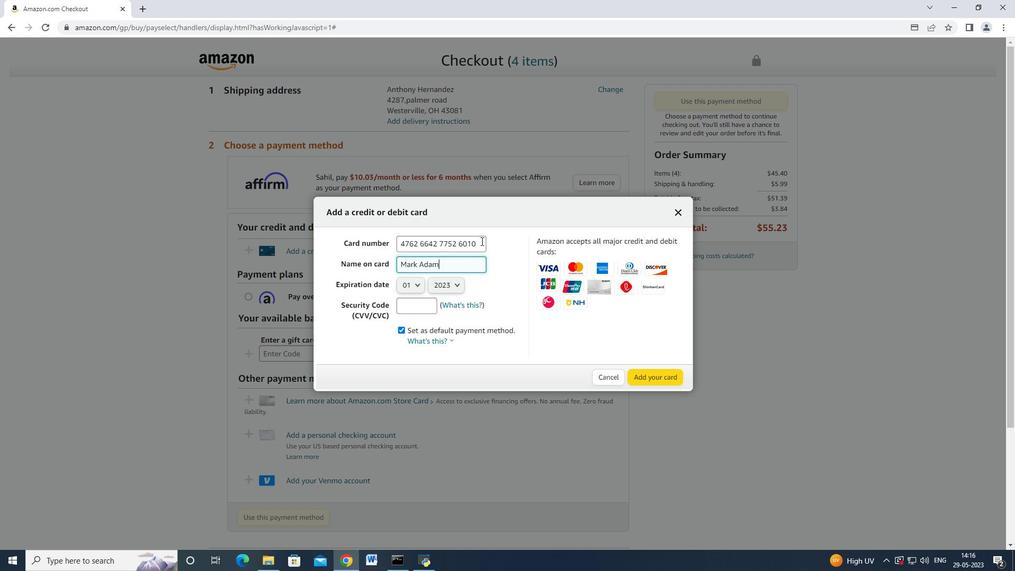 
Action: Mouse moved to (500, 241)
Screenshot: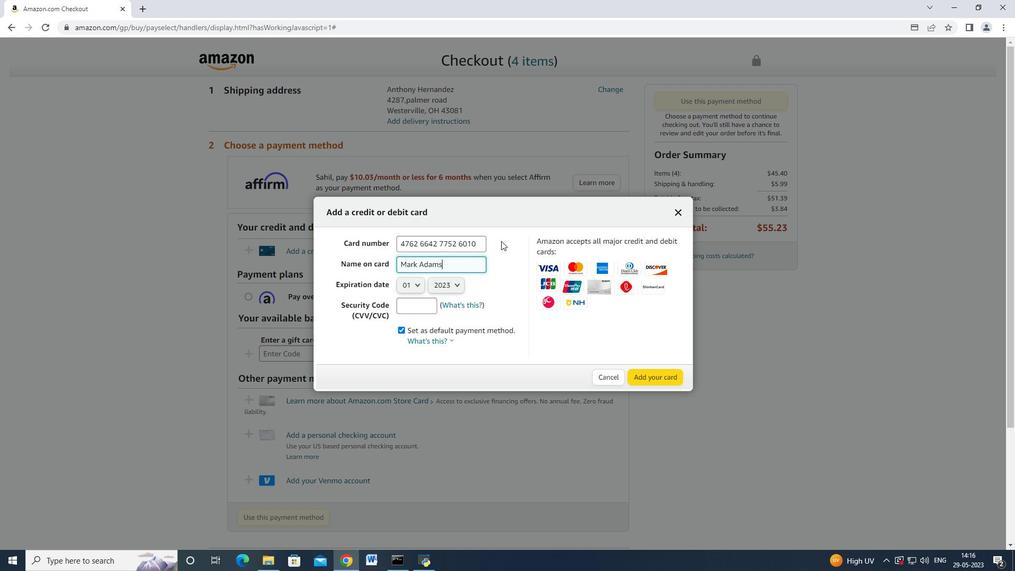 
Action: Key pressed <Key.tab><Key.enter><Key.down><Key.down><Key.down><Key.down><Key.down><Key.up><Key.up><Key.enter><Key.tab><Key.tab><Key.enter><Key.down><Key.down><Key.enter><Key.tab><Key.tab>682
Screenshot: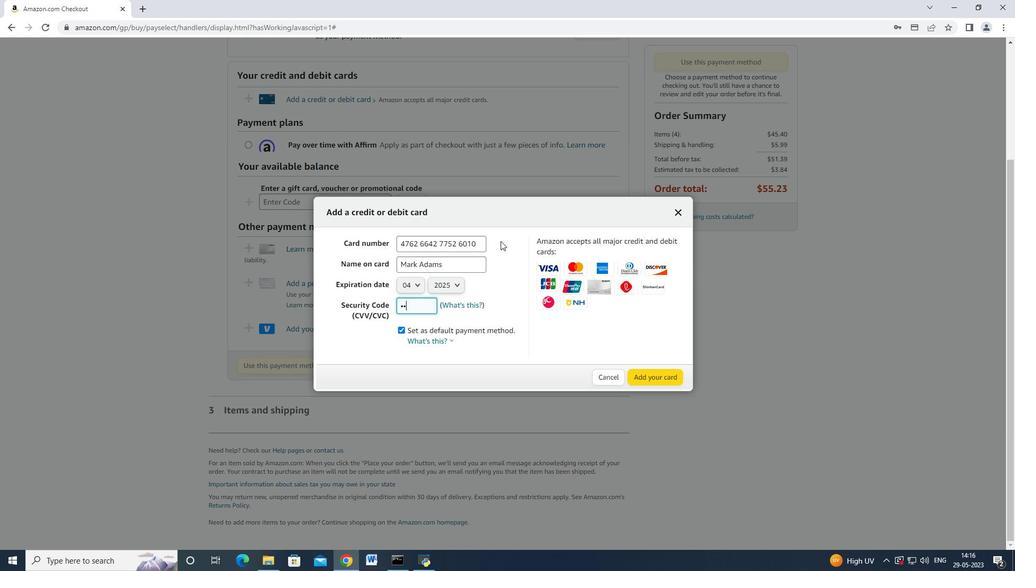 
Action: Mouse moved to (586, 322)
Screenshot: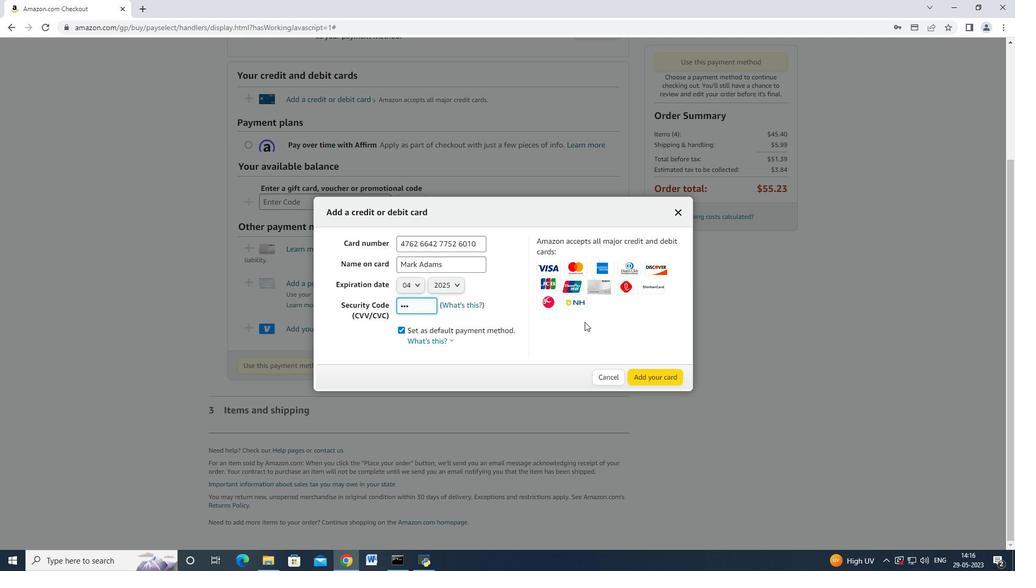 
